 Task: Find a guest house in Shancheng, China, for 2 guests from 4th to 15th June, with a price range of ₹10,000 to ₹15,000, and free cancellation.
Action: Mouse moved to (407, 78)
Screenshot: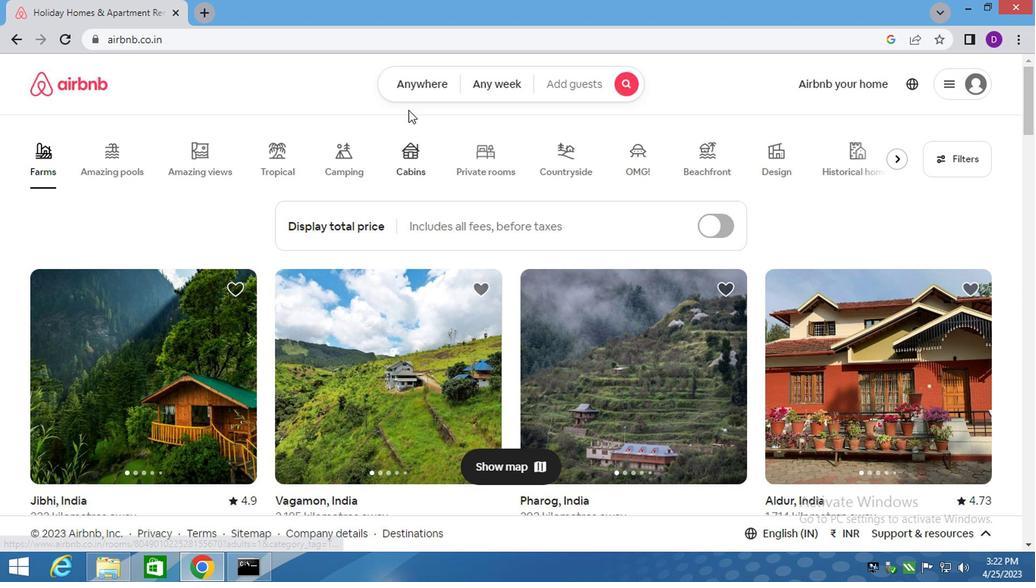 
Action: Mouse pressed left at (407, 78)
Screenshot: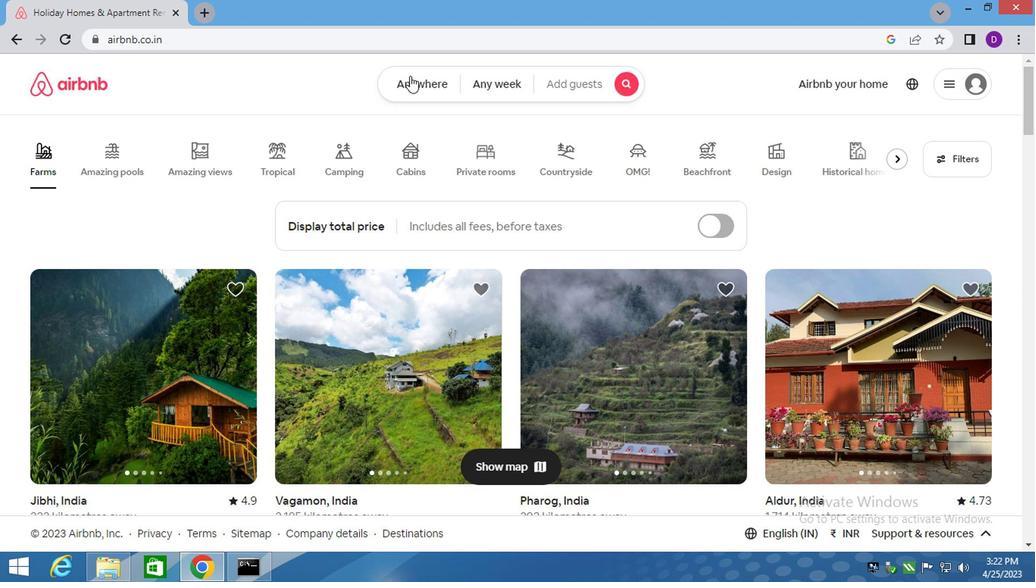 
Action: Mouse moved to (263, 149)
Screenshot: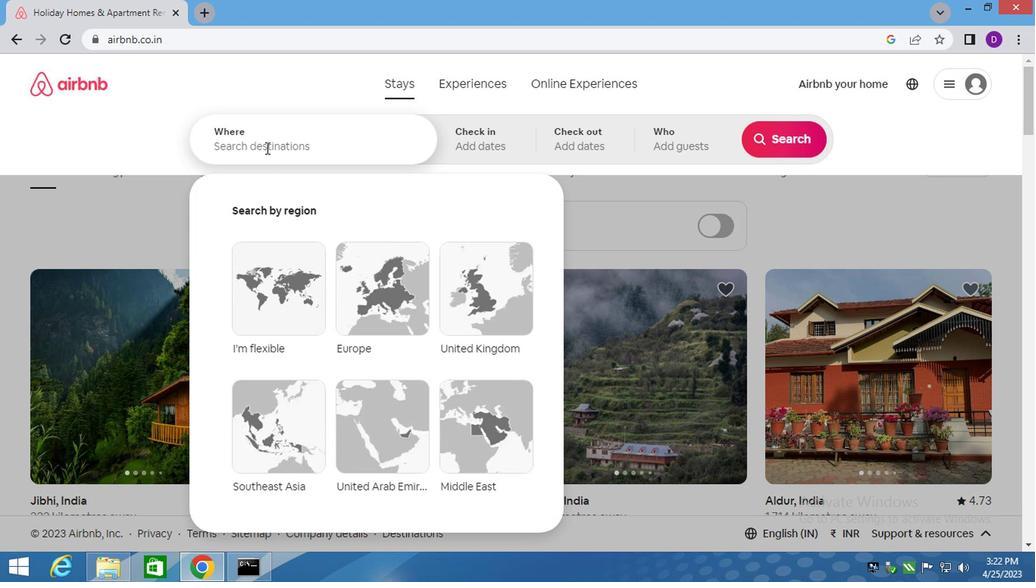
Action: Mouse pressed left at (263, 149)
Screenshot: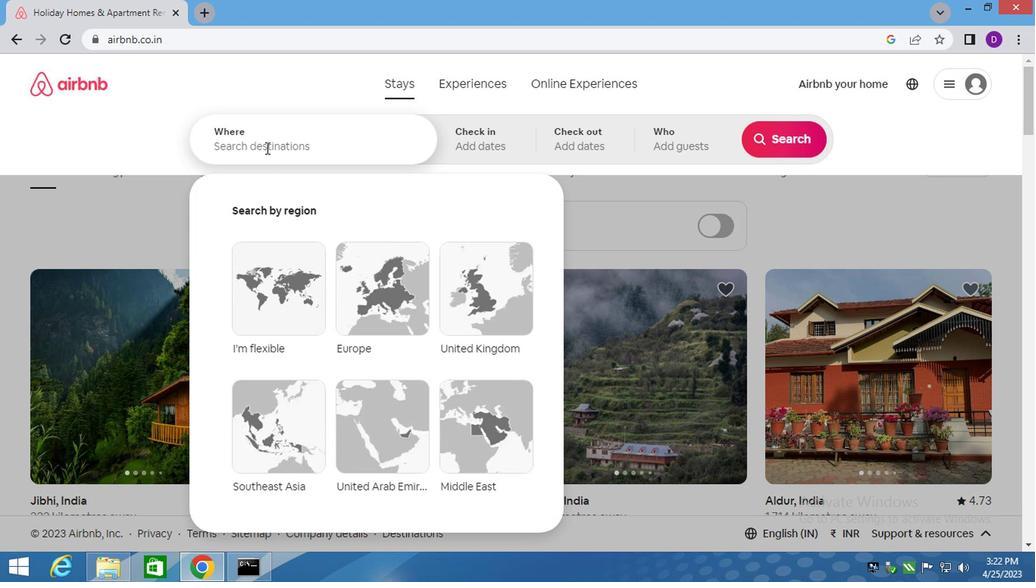 
Action: Mouse moved to (236, 151)
Screenshot: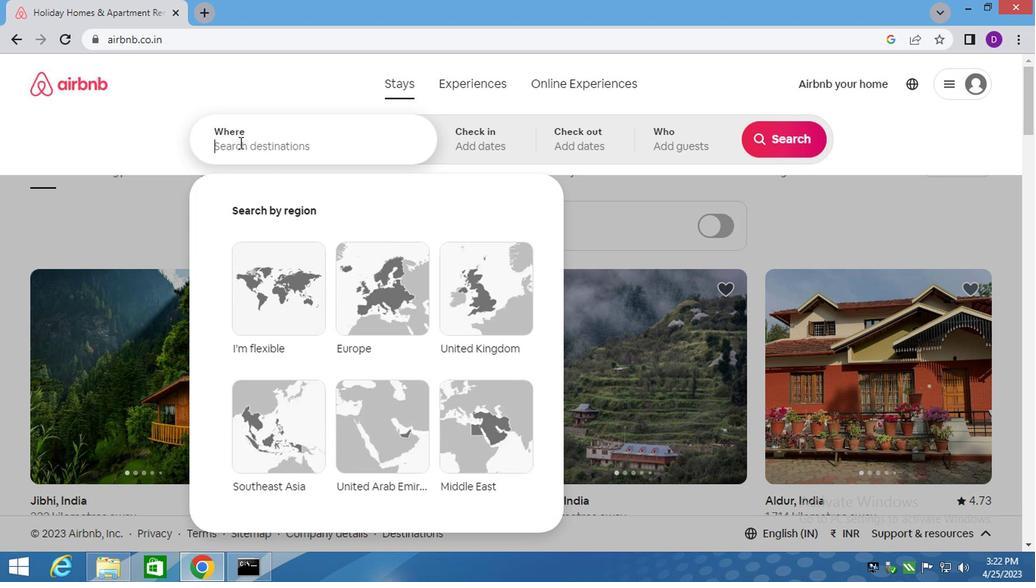 
Action: Key pressed <Key.shift>SHANCHENG,<Key.space><Key.shift>CHINA<Key.enter>
Screenshot: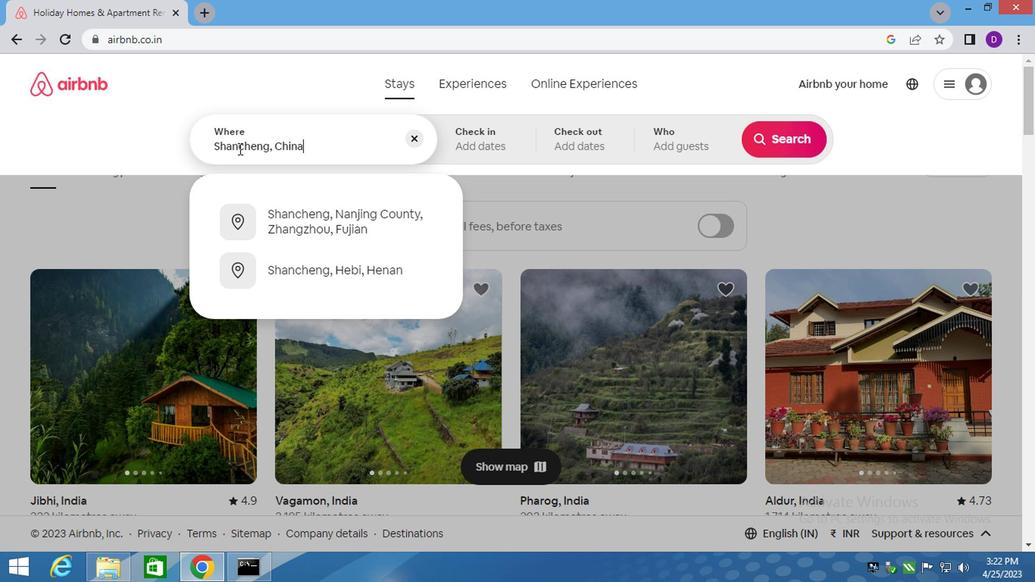 
Action: Mouse moved to (768, 273)
Screenshot: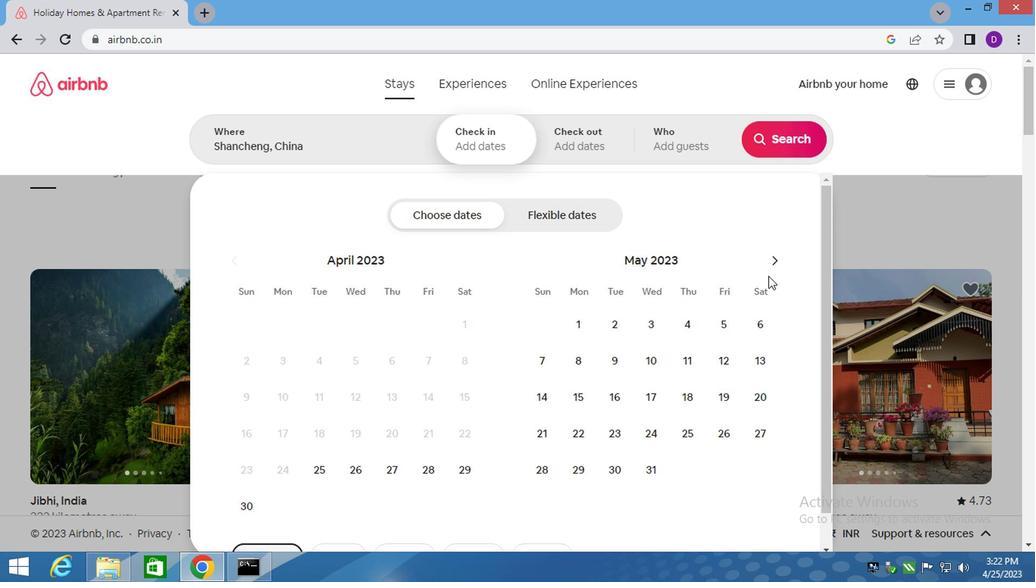 
Action: Mouse pressed left at (768, 273)
Screenshot: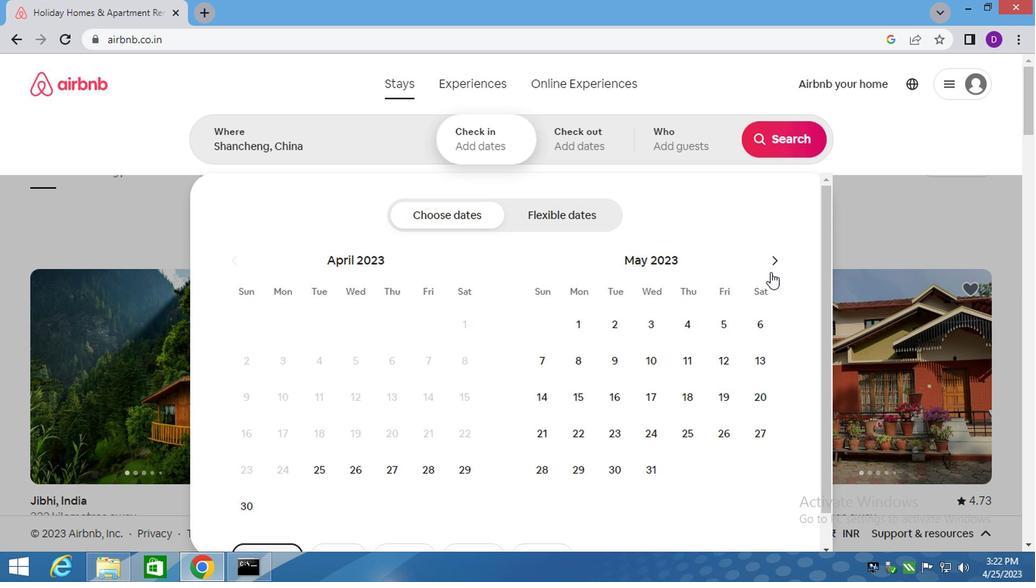 
Action: Mouse moved to (771, 264)
Screenshot: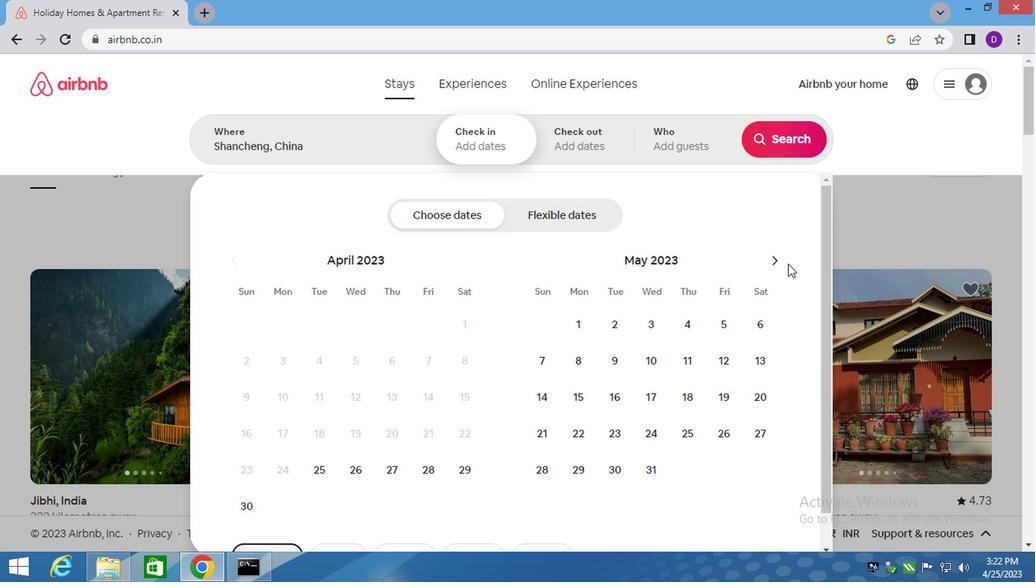 
Action: Mouse pressed left at (771, 264)
Screenshot: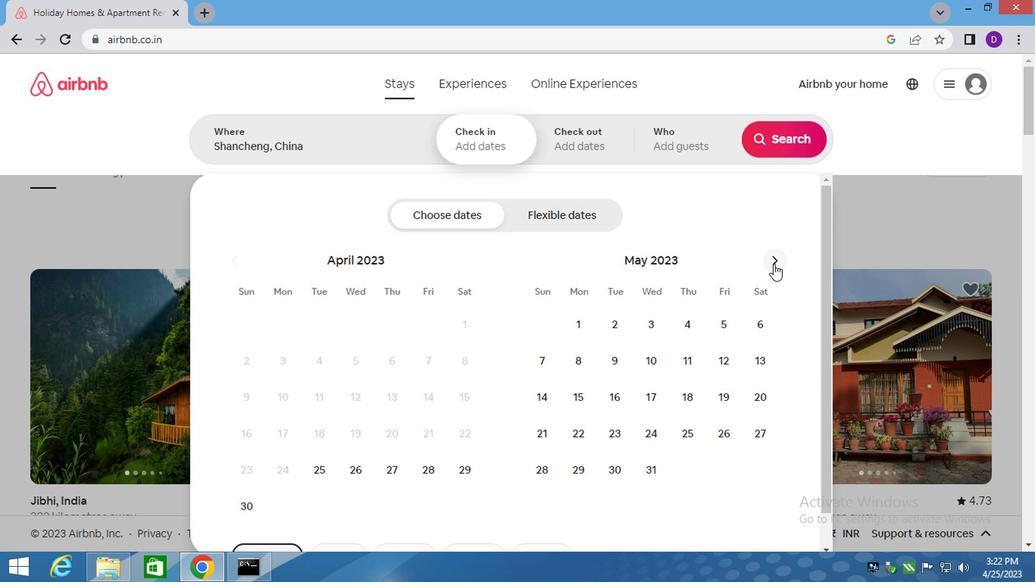 
Action: Mouse moved to (544, 362)
Screenshot: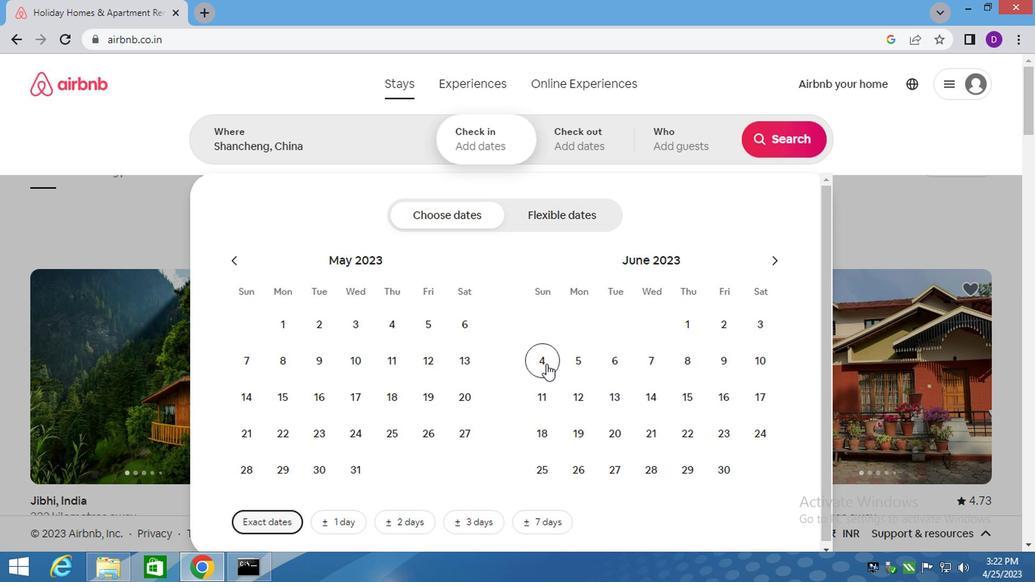 
Action: Mouse pressed left at (544, 362)
Screenshot: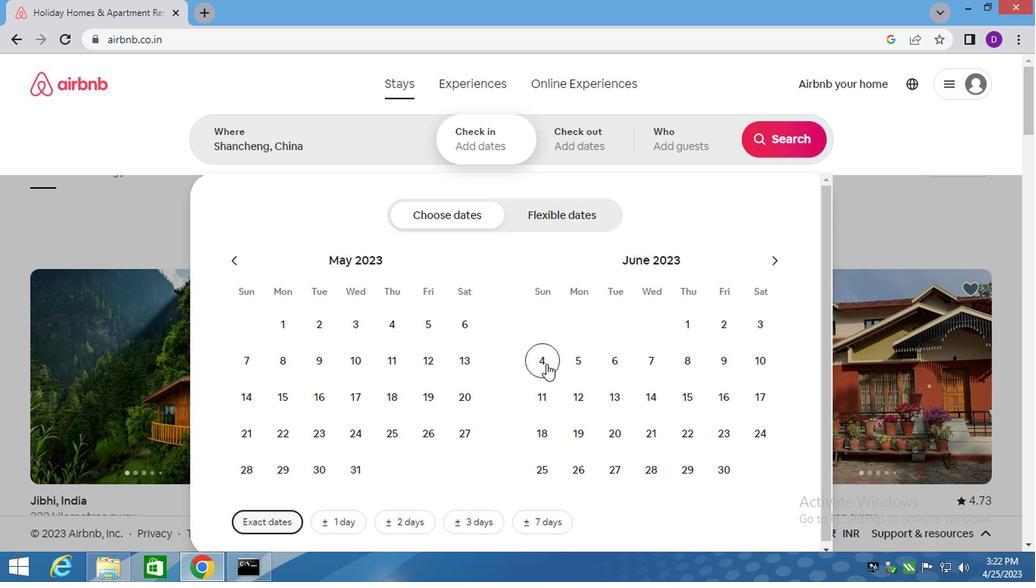 
Action: Mouse moved to (679, 391)
Screenshot: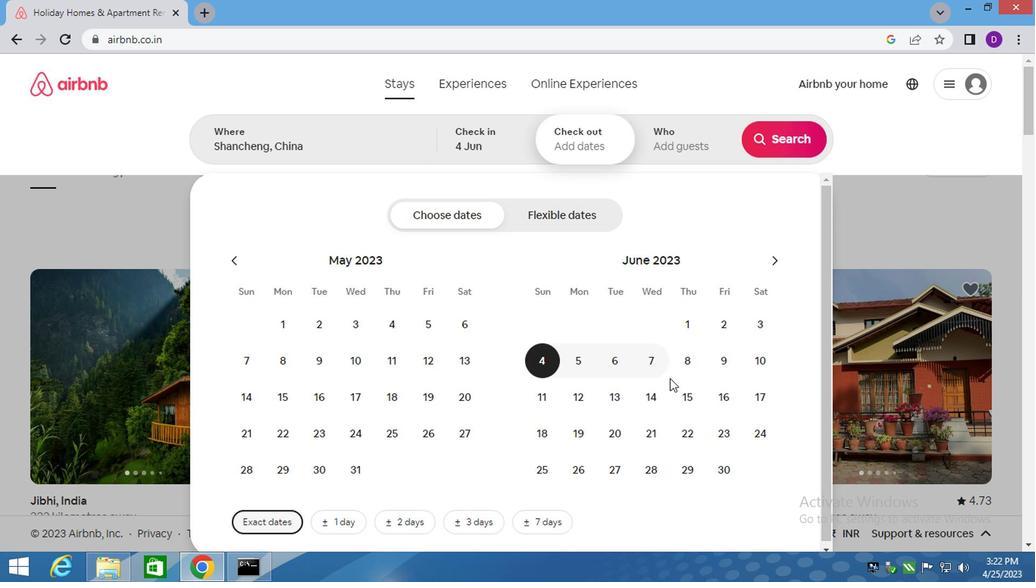
Action: Mouse pressed left at (679, 391)
Screenshot: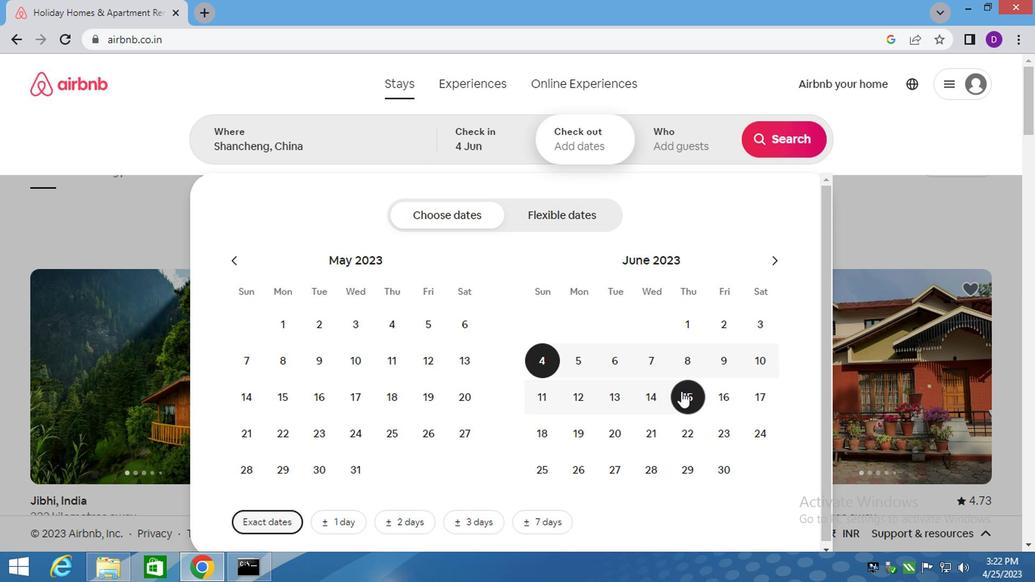 
Action: Mouse moved to (664, 154)
Screenshot: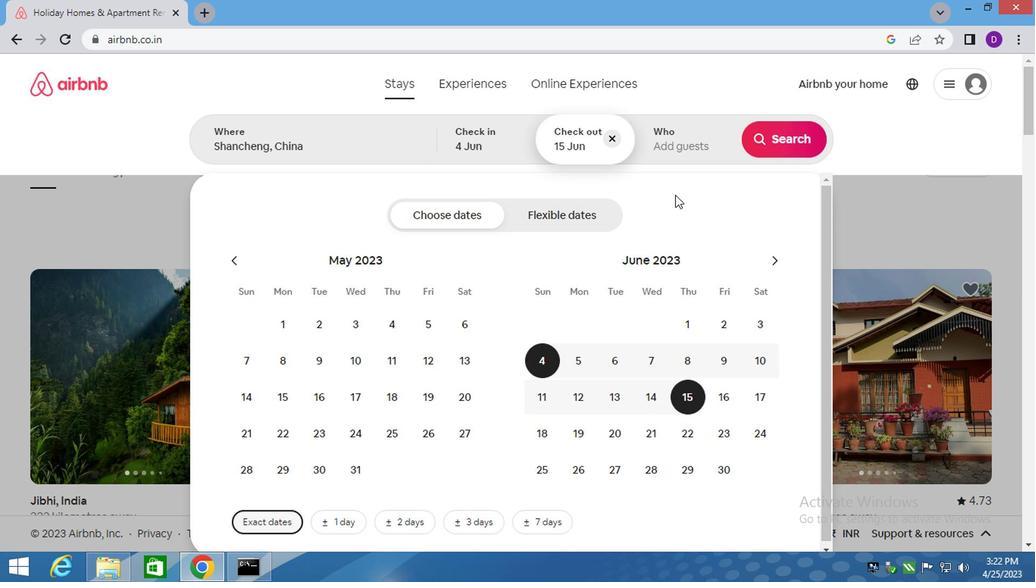 
Action: Mouse pressed left at (664, 154)
Screenshot: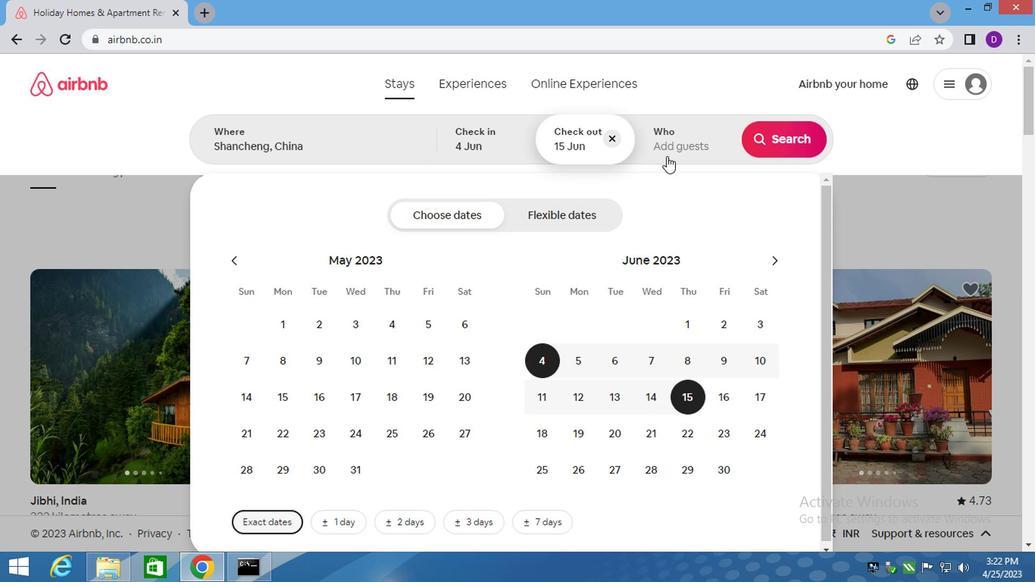 
Action: Mouse moved to (794, 221)
Screenshot: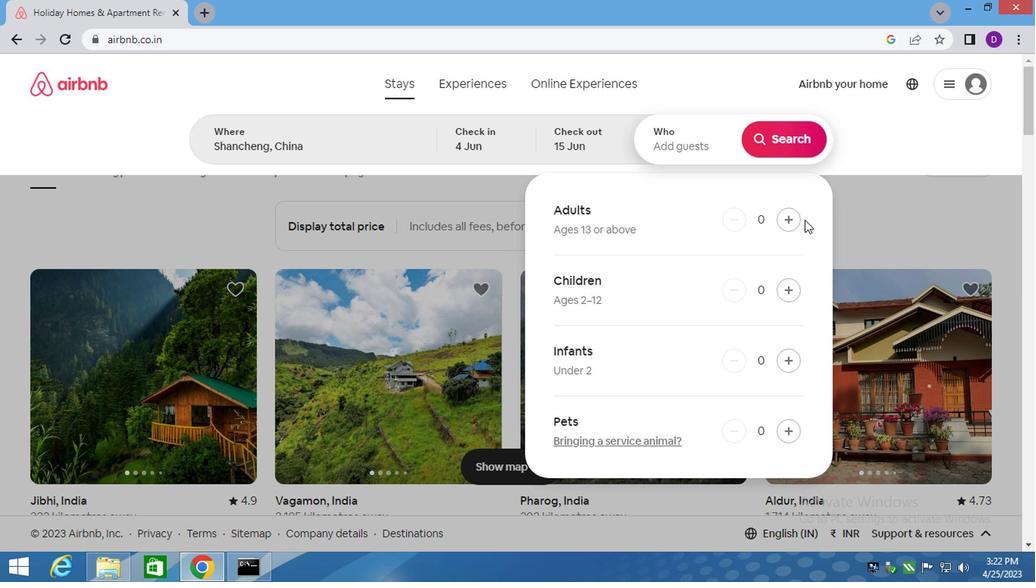 
Action: Mouse pressed left at (794, 221)
Screenshot: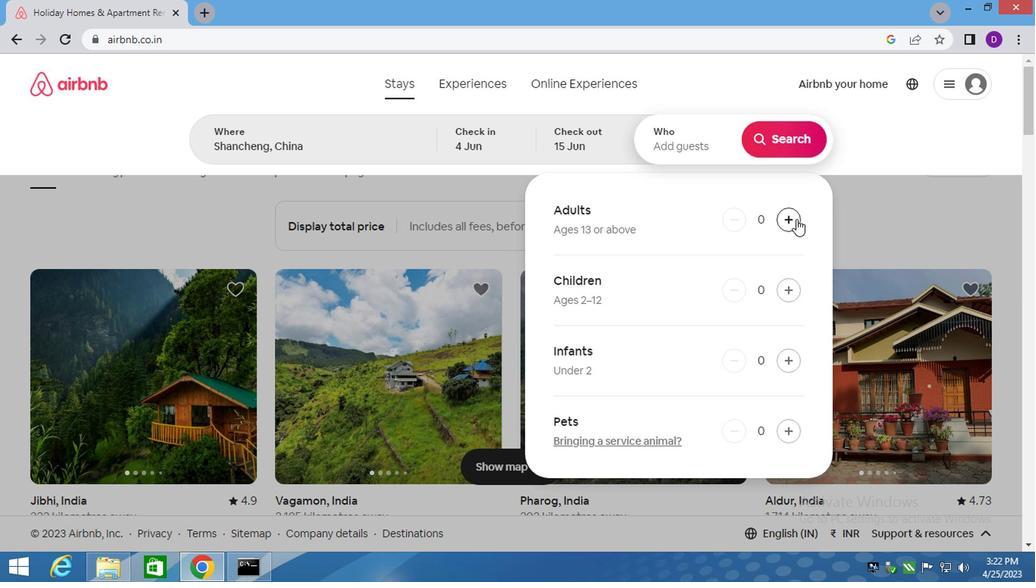 
Action: Mouse pressed left at (794, 221)
Screenshot: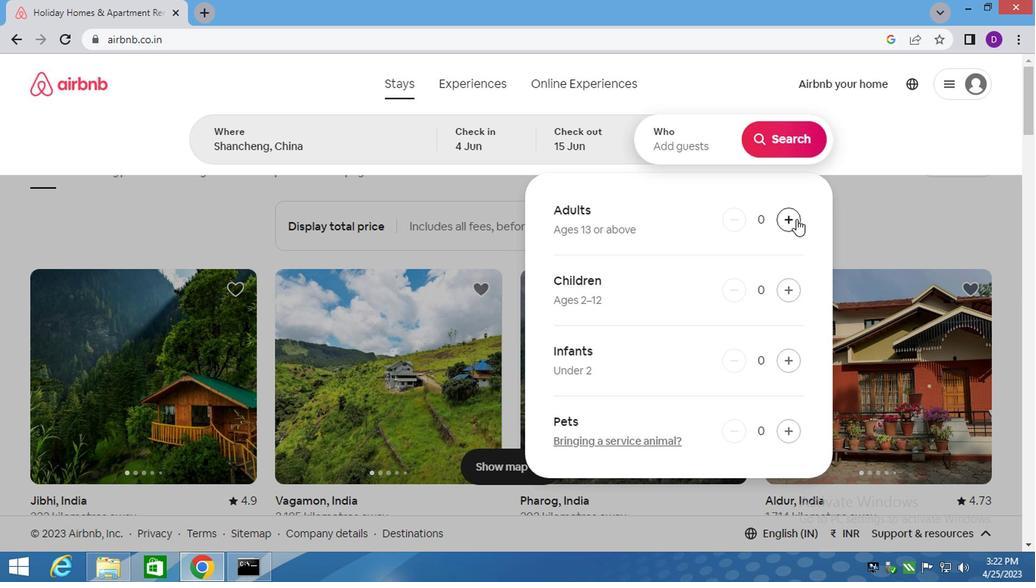 
Action: Mouse moved to (782, 145)
Screenshot: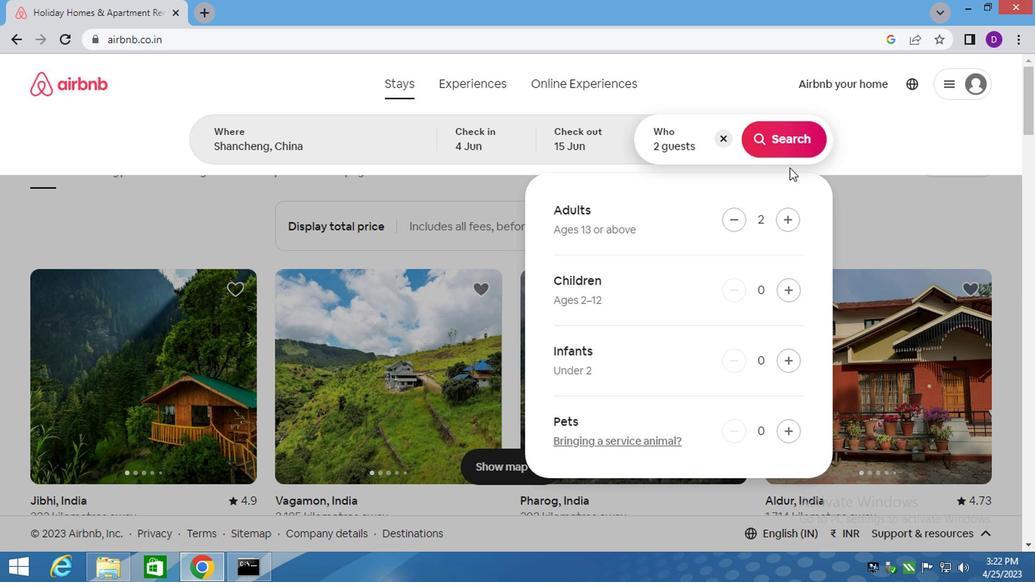 
Action: Mouse pressed left at (782, 145)
Screenshot: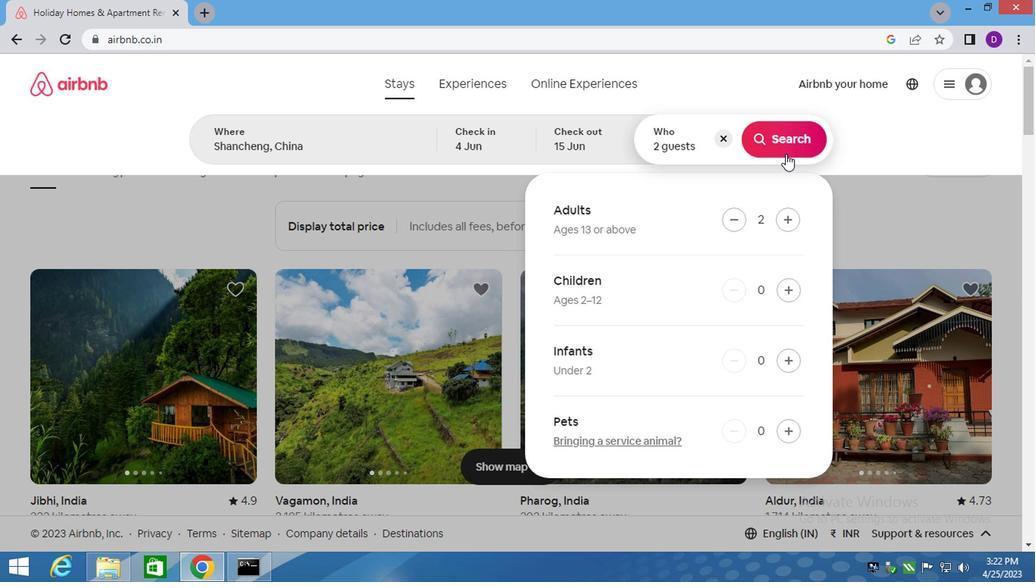 
Action: Mouse moved to (952, 143)
Screenshot: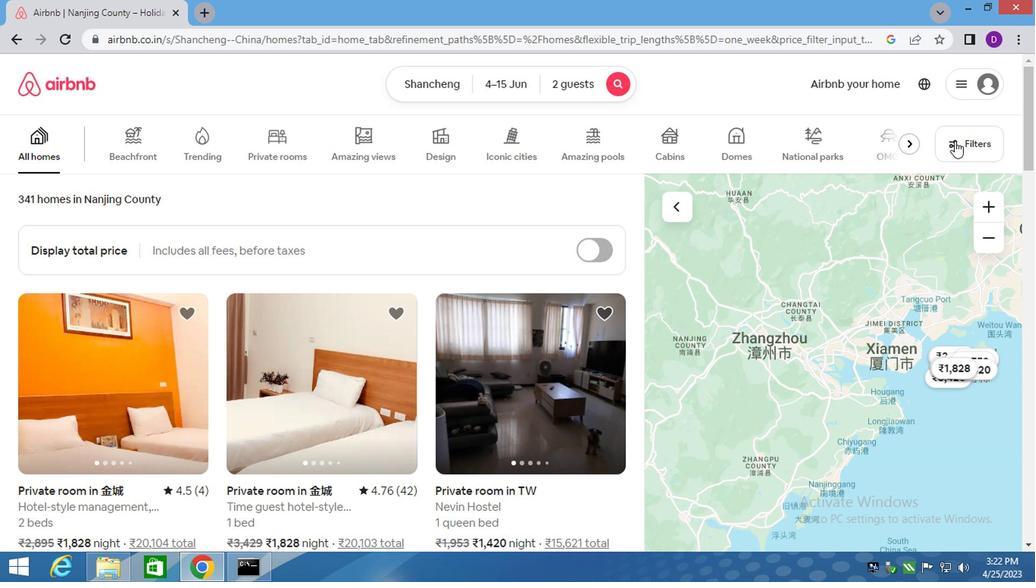 
Action: Mouse pressed left at (952, 143)
Screenshot: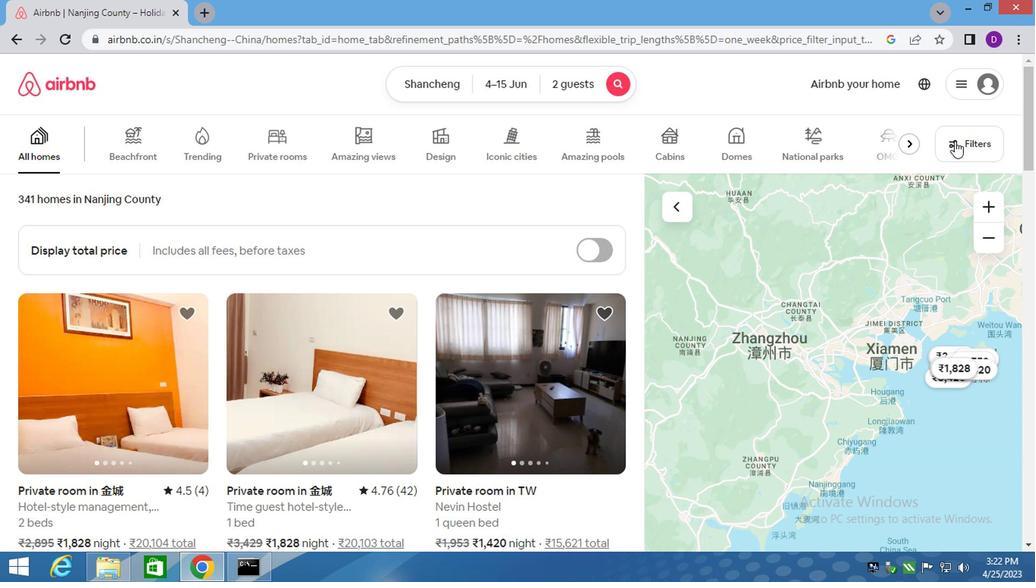 
Action: Mouse moved to (333, 342)
Screenshot: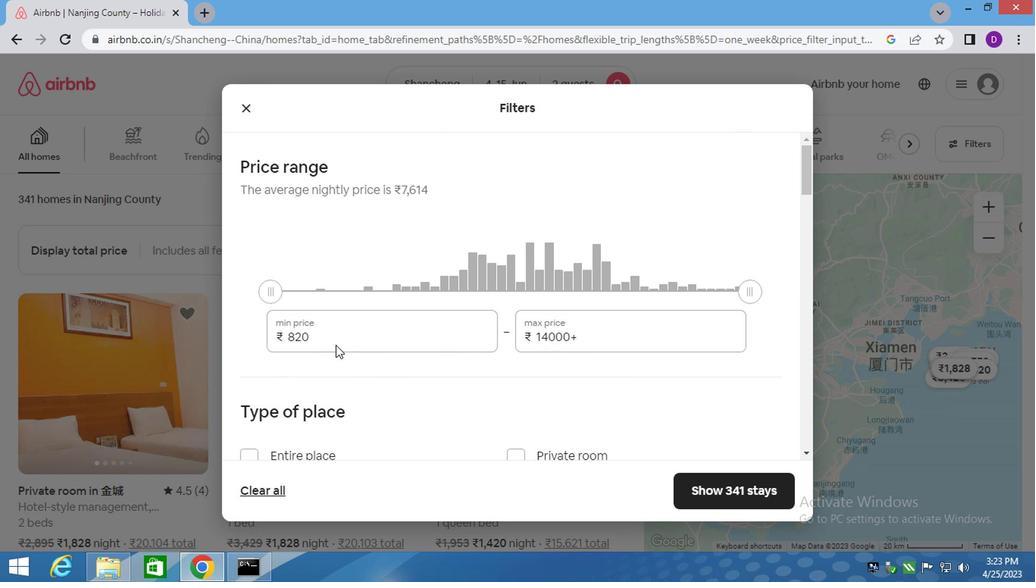 
Action: Mouse pressed left at (333, 342)
Screenshot: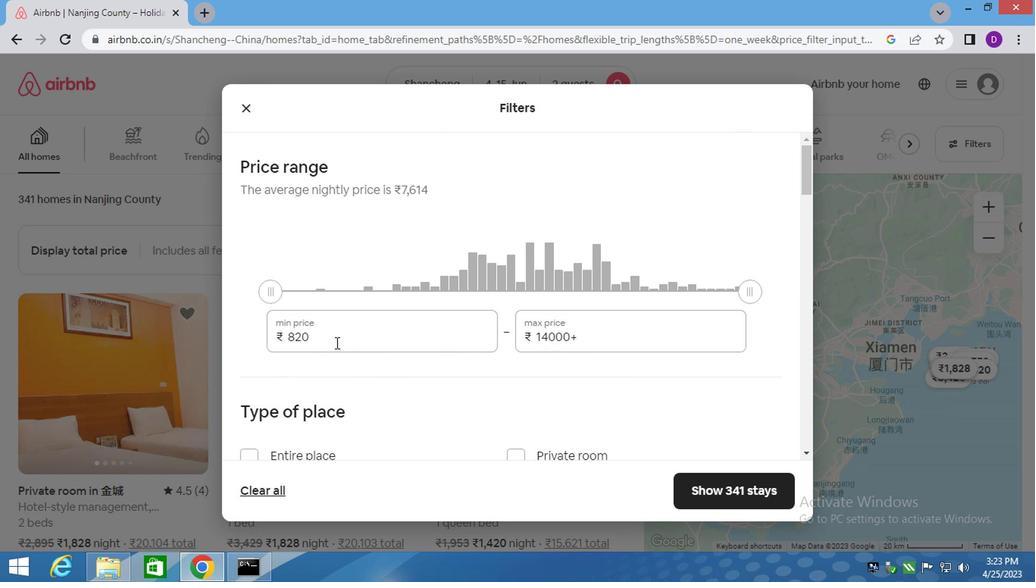 
Action: Mouse pressed left at (333, 342)
Screenshot: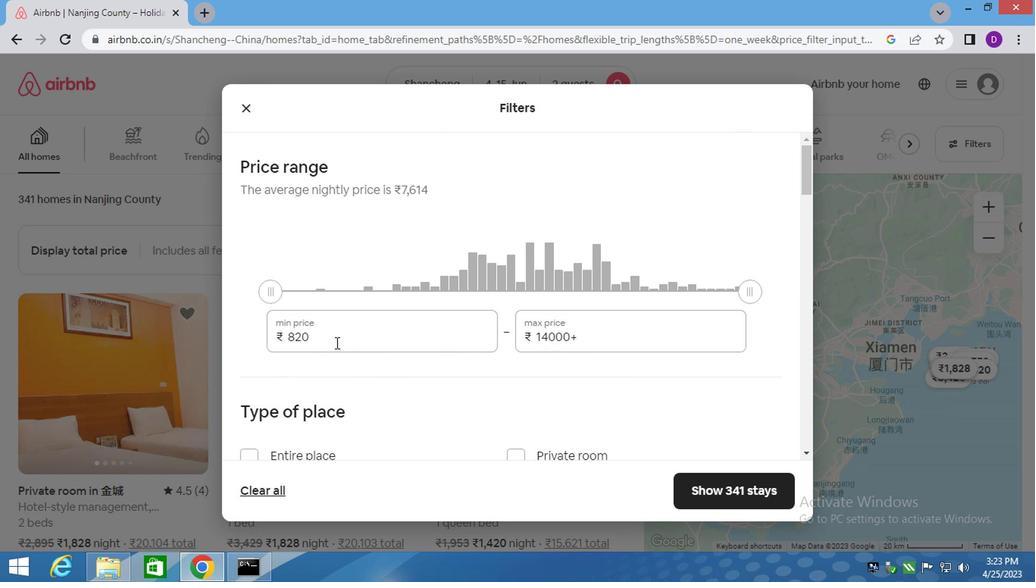 
Action: Key pressed 10000<Key.tab>15000
Screenshot: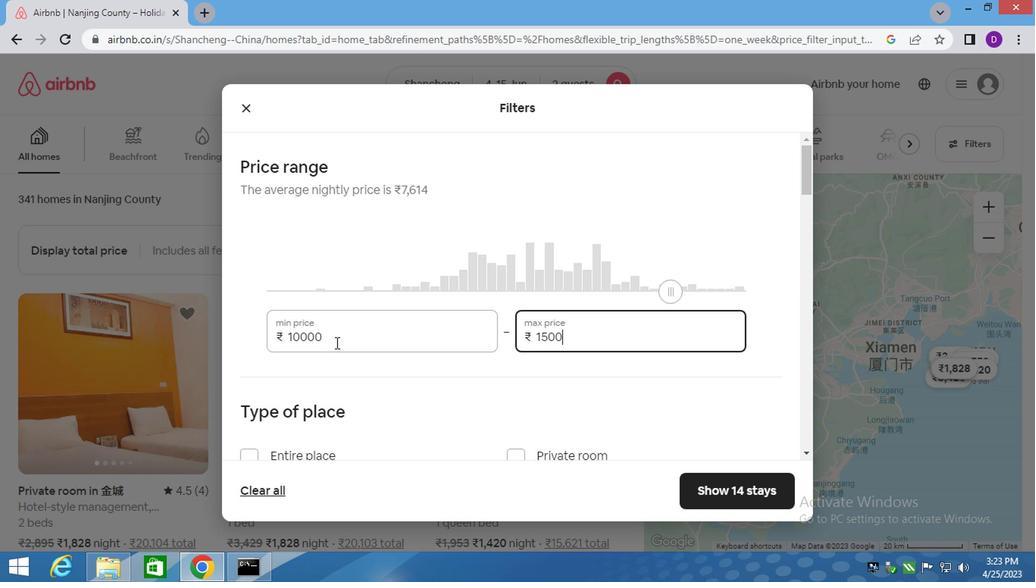 
Action: Mouse moved to (297, 362)
Screenshot: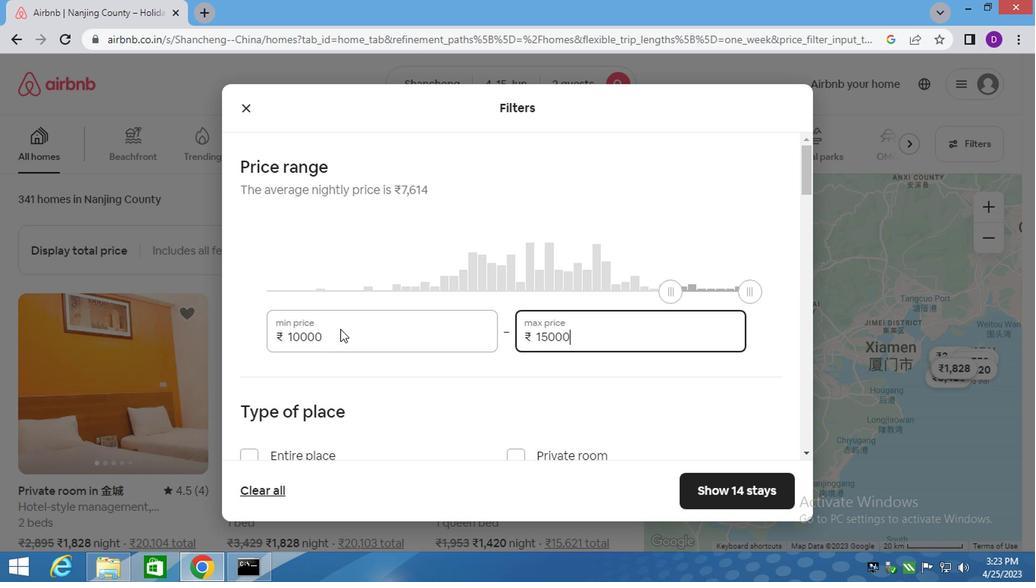 
Action: Mouse scrolled (297, 362) with delta (0, 0)
Screenshot: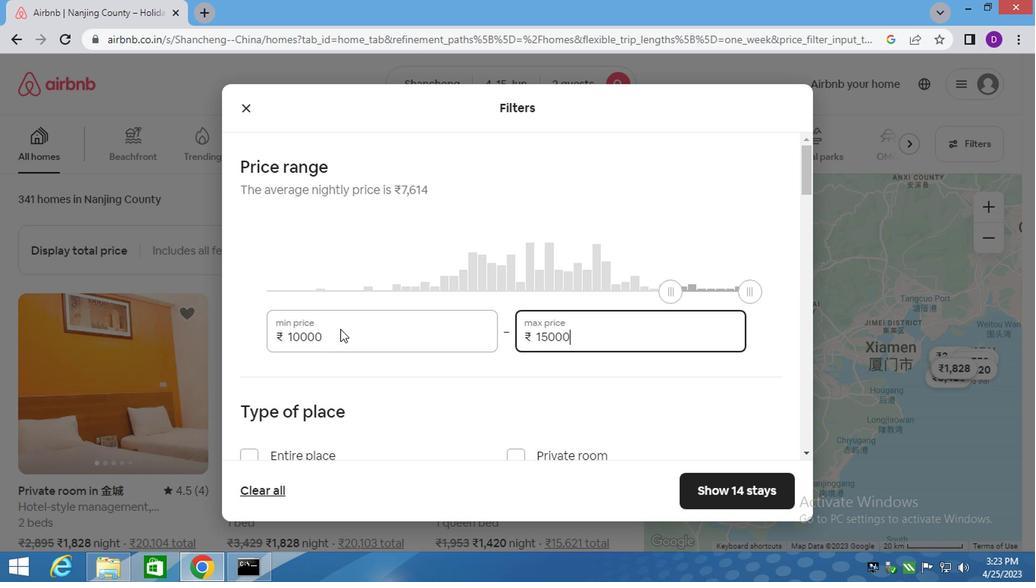 
Action: Mouse moved to (280, 376)
Screenshot: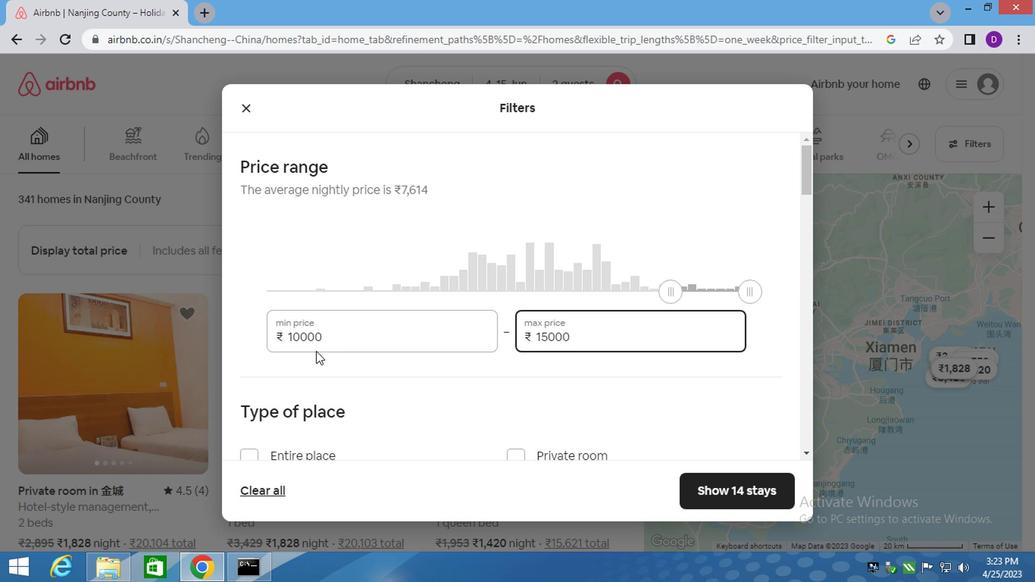 
Action: Mouse scrolled (282, 374) with delta (0, 0)
Screenshot: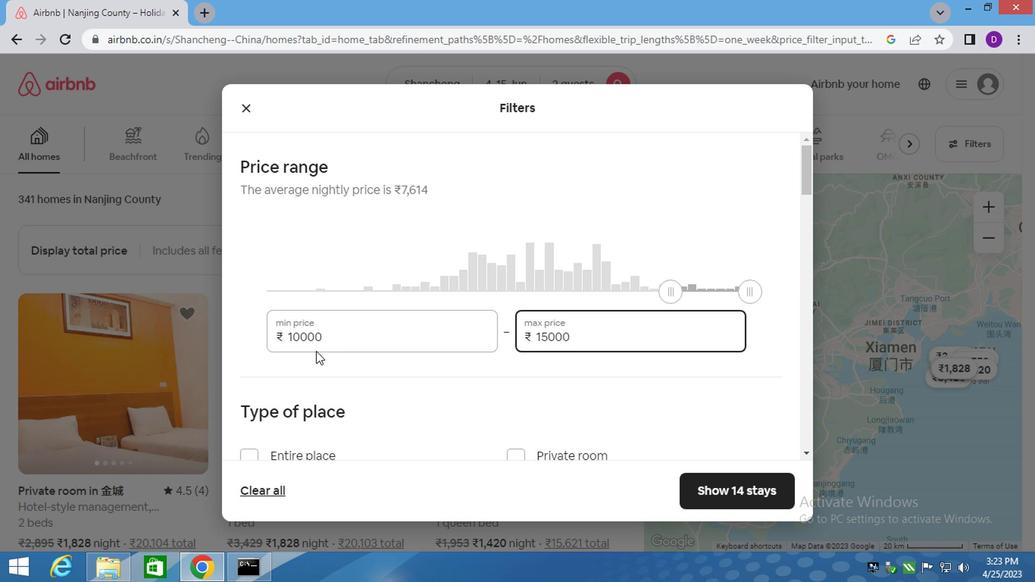 
Action: Mouse moved to (250, 313)
Screenshot: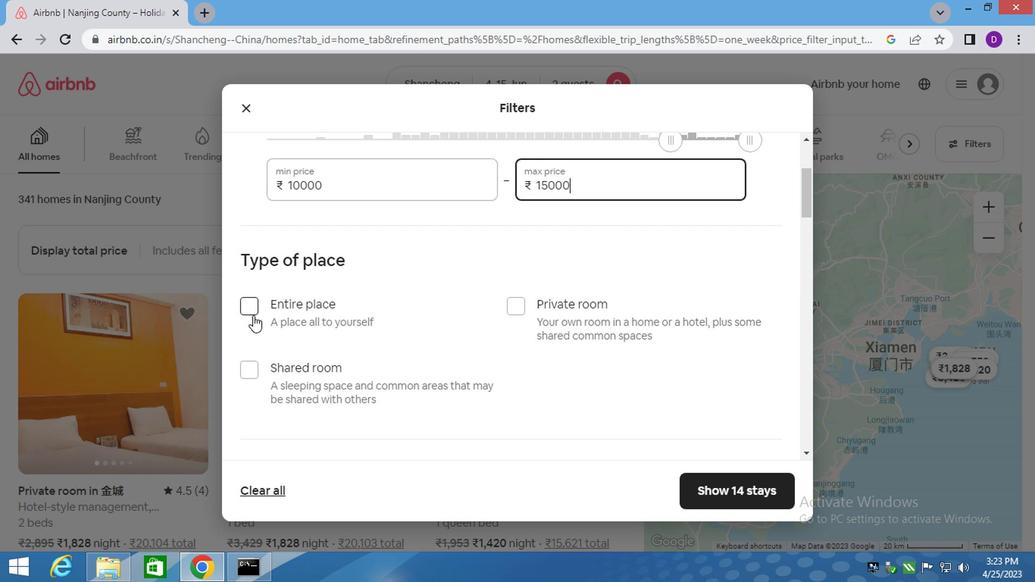
Action: Mouse pressed left at (250, 313)
Screenshot: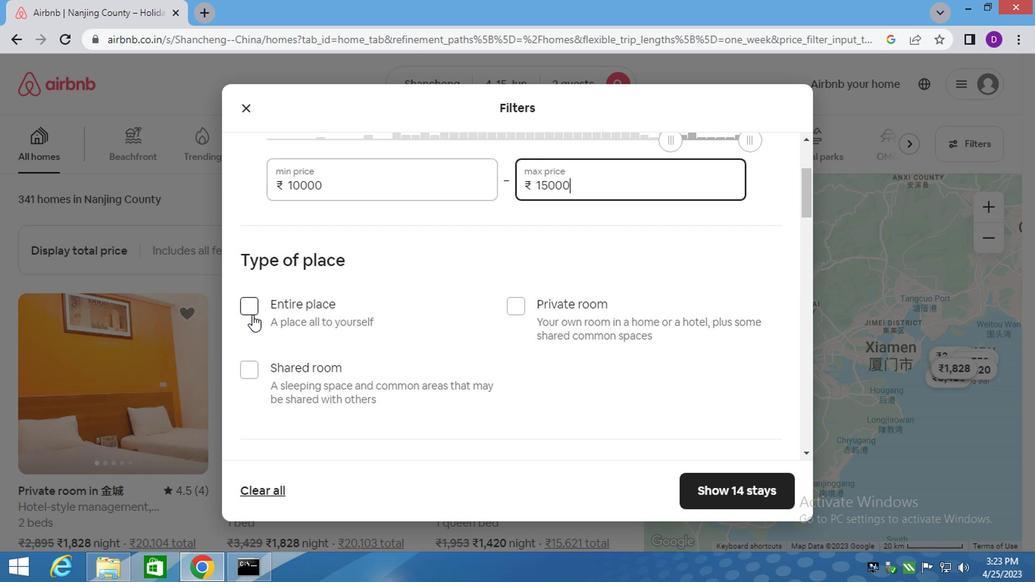 
Action: Mouse moved to (409, 390)
Screenshot: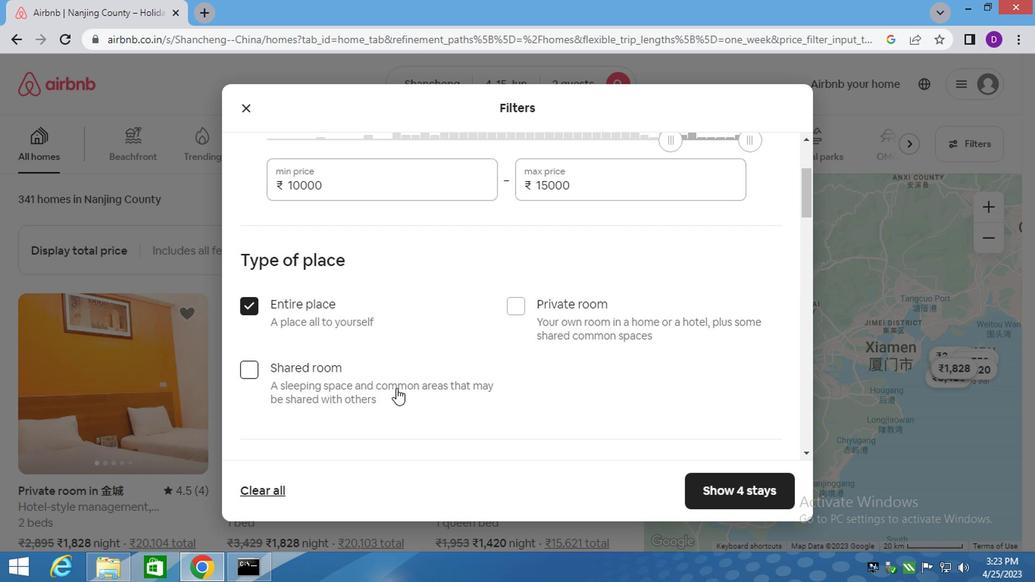 
Action: Mouse scrolled (409, 389) with delta (0, -1)
Screenshot: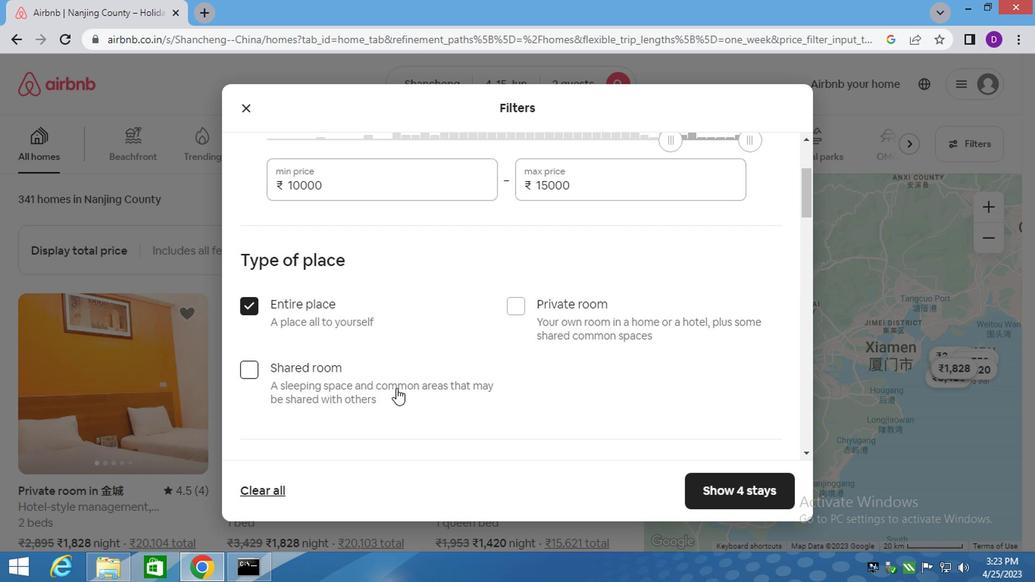 
Action: Mouse moved to (413, 393)
Screenshot: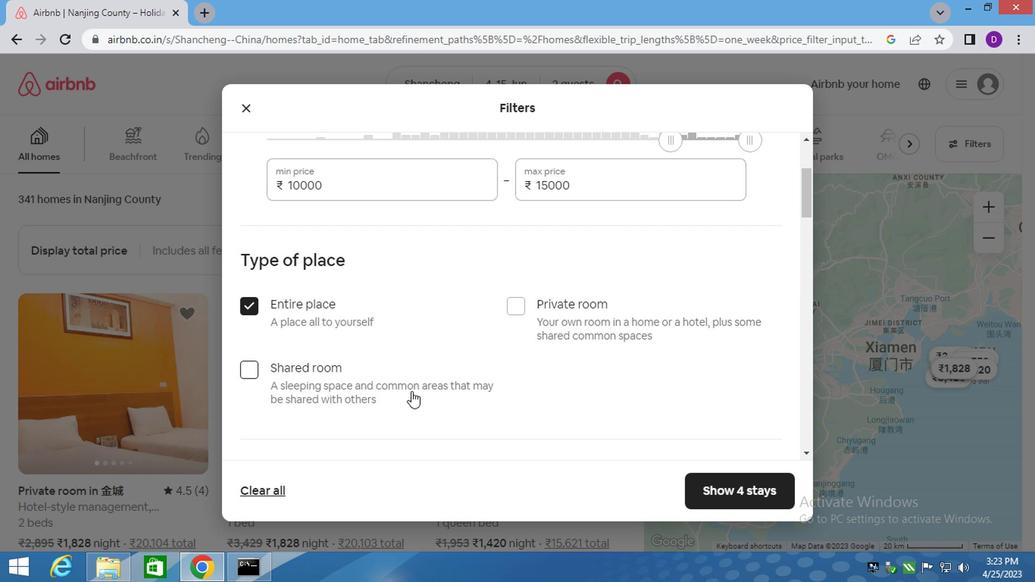 
Action: Mouse scrolled (413, 391) with delta (0, -1)
Screenshot: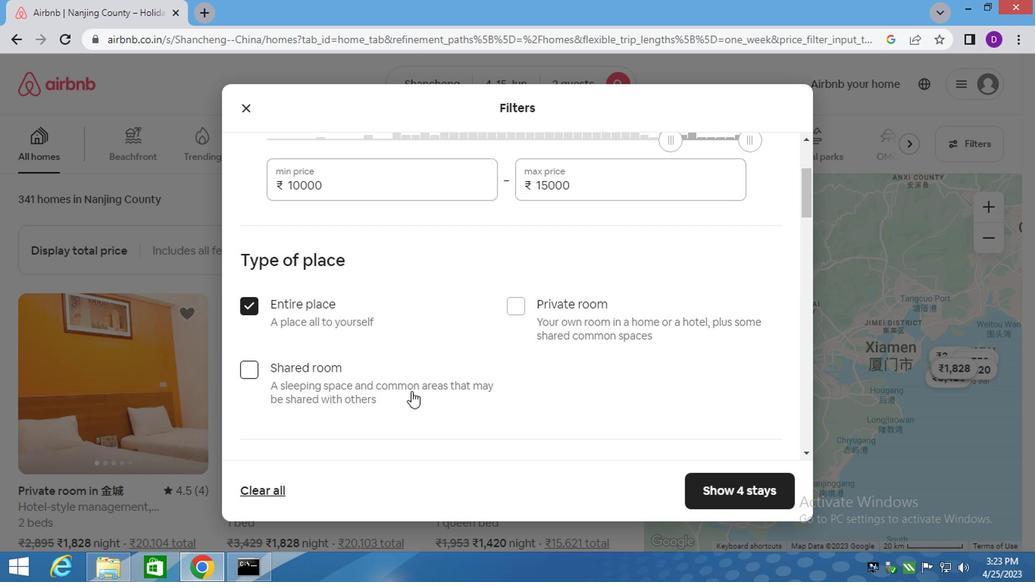 
Action: Mouse moved to (413, 393)
Screenshot: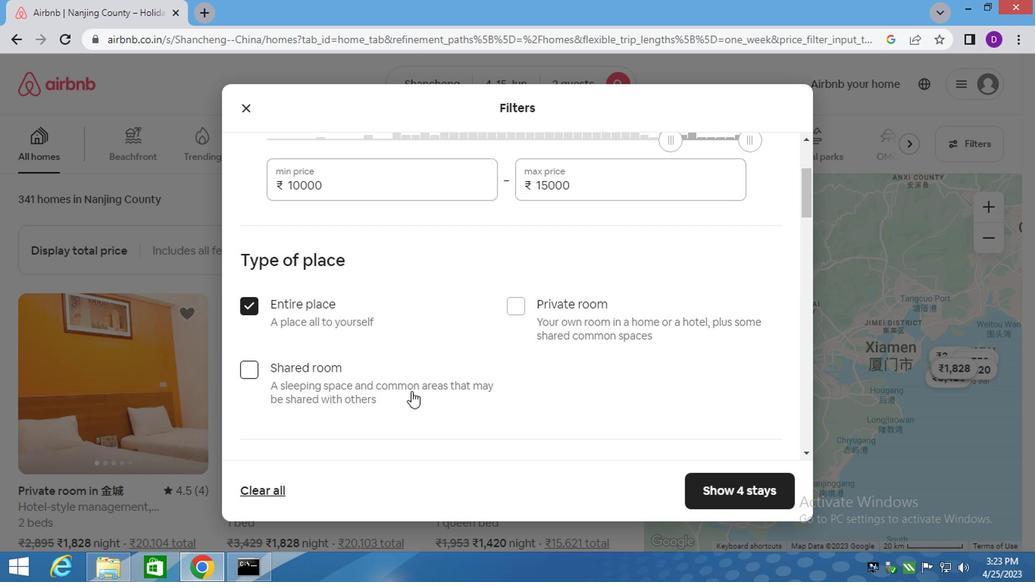 
Action: Mouse scrolled (413, 391) with delta (0, -1)
Screenshot: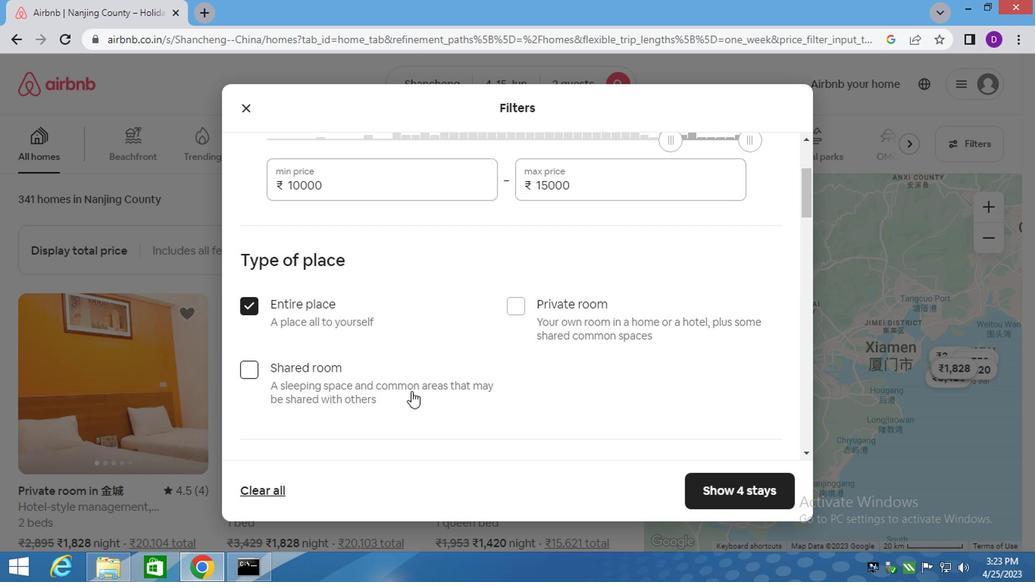 
Action: Mouse moved to (339, 388)
Screenshot: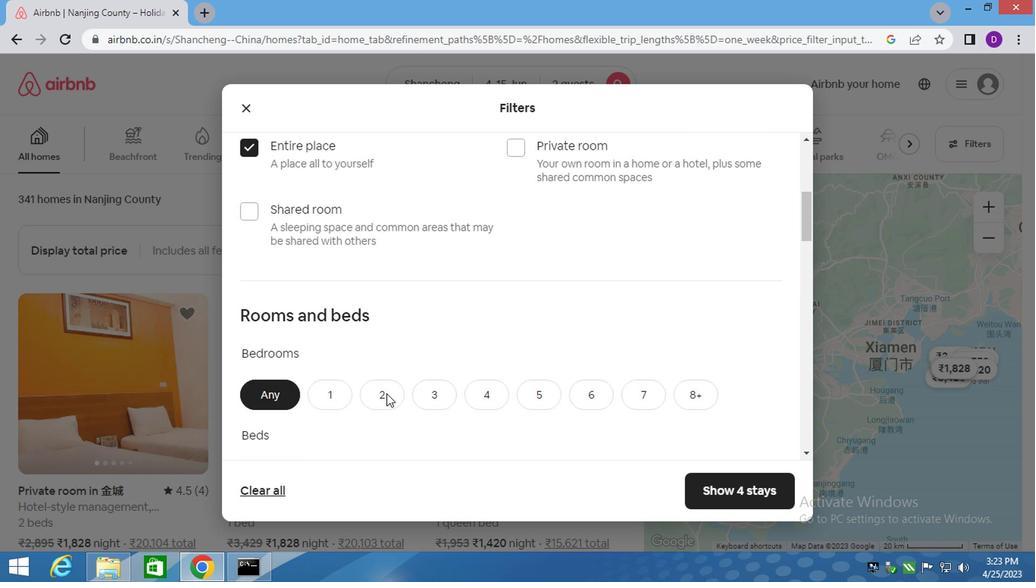 
Action: Mouse scrolled (339, 387) with delta (0, 0)
Screenshot: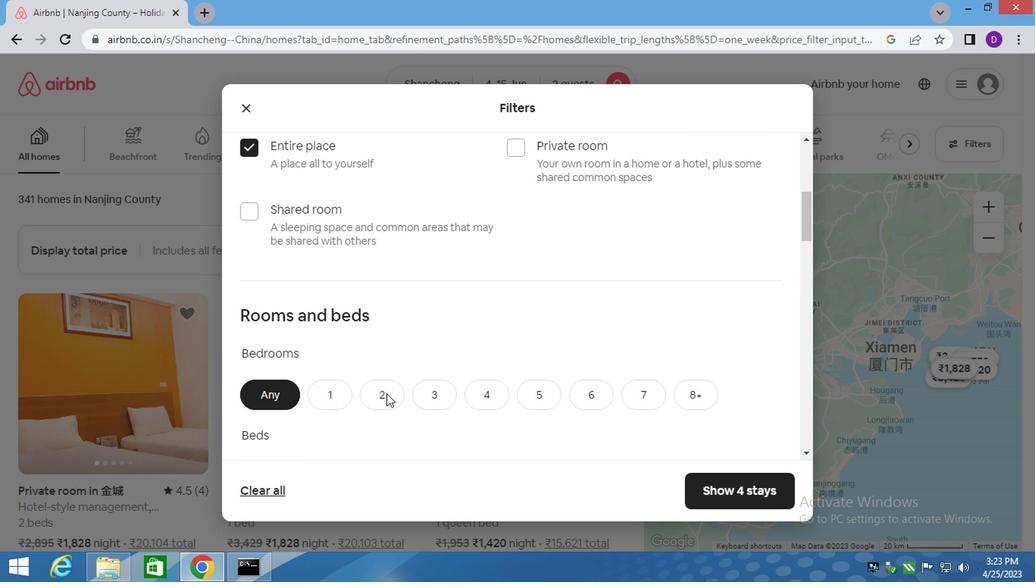 
Action: Mouse scrolled (339, 387) with delta (0, 0)
Screenshot: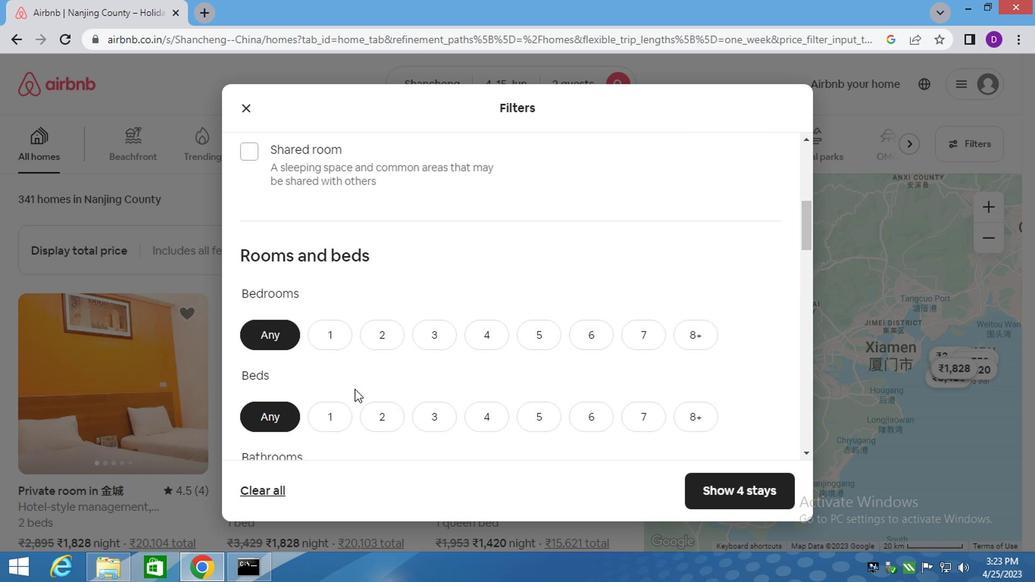 
Action: Mouse moved to (332, 182)
Screenshot: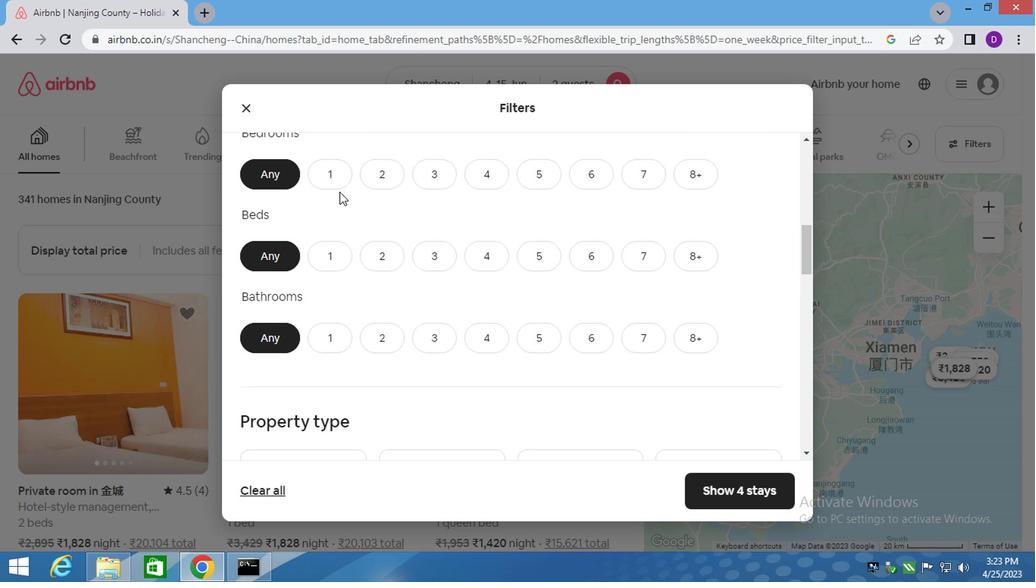 
Action: Mouse pressed left at (332, 182)
Screenshot: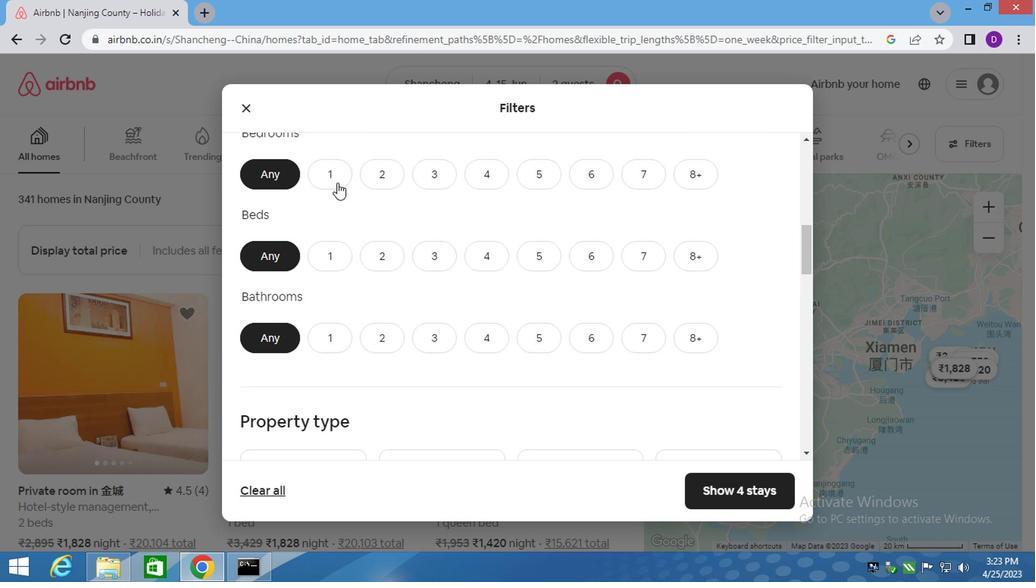 
Action: Mouse moved to (328, 264)
Screenshot: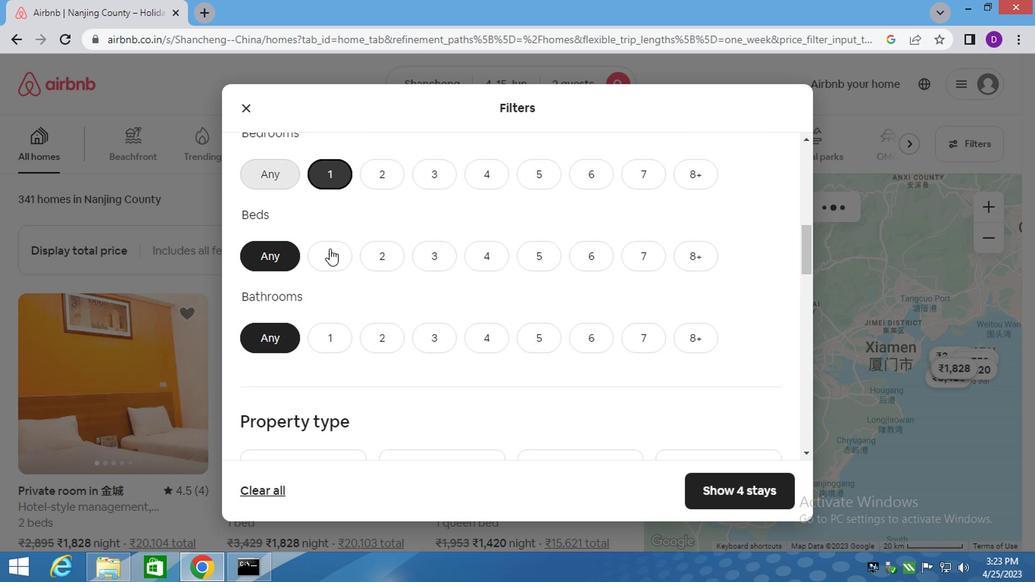 
Action: Mouse pressed left at (328, 264)
Screenshot: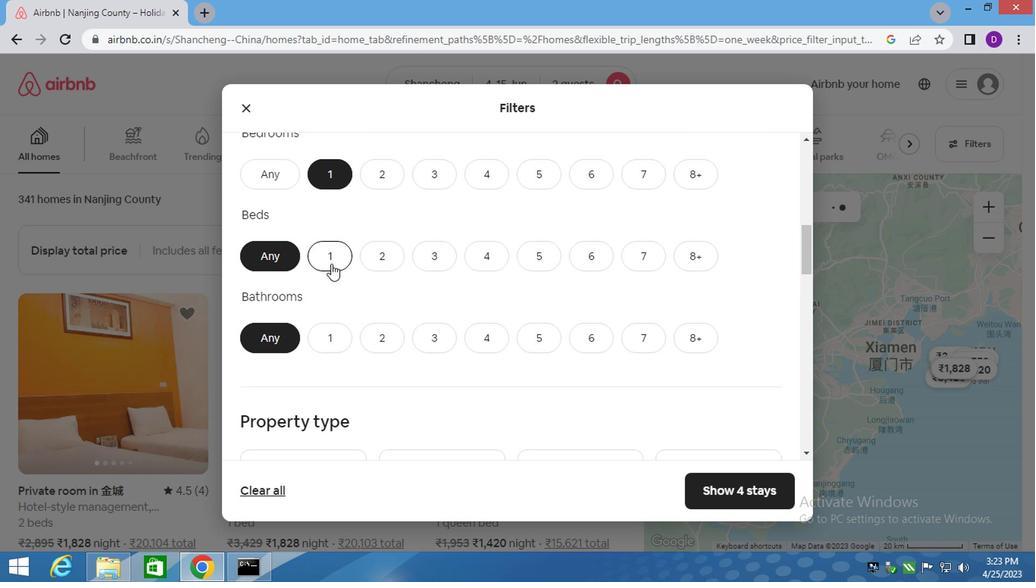 
Action: Mouse moved to (331, 331)
Screenshot: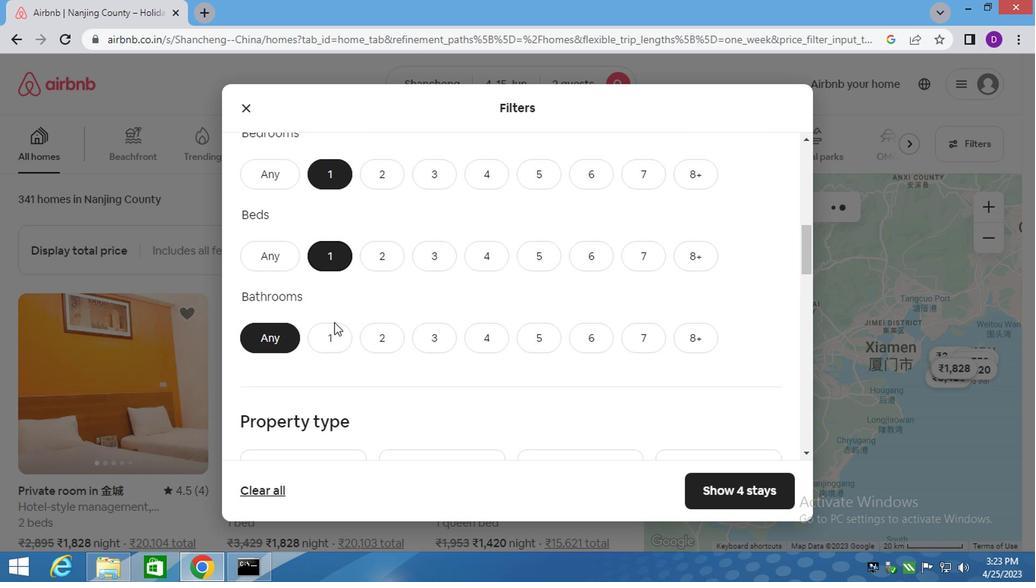 
Action: Mouse pressed left at (331, 331)
Screenshot: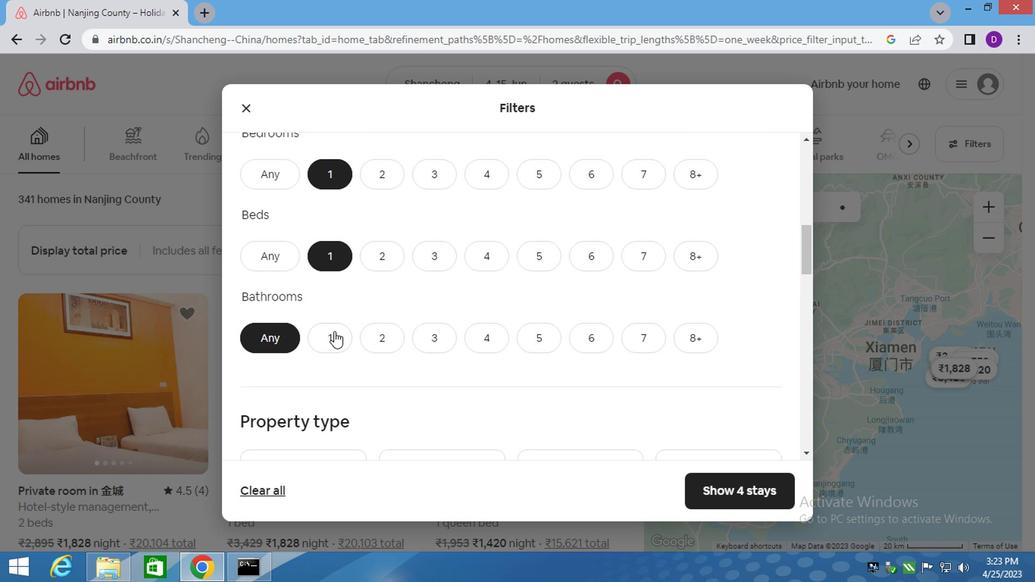 
Action: Mouse moved to (345, 333)
Screenshot: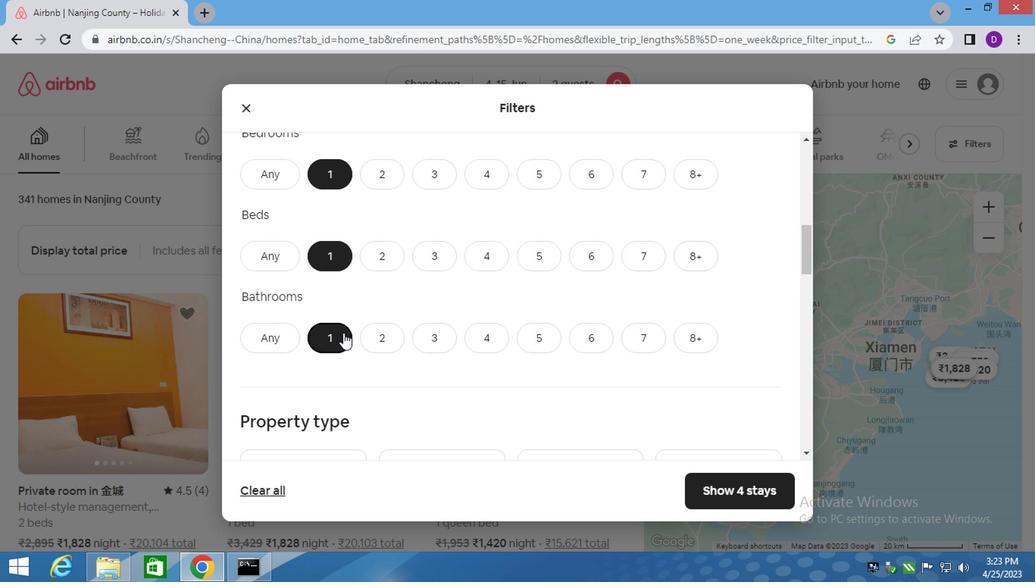 
Action: Mouse scrolled (345, 332) with delta (0, -1)
Screenshot: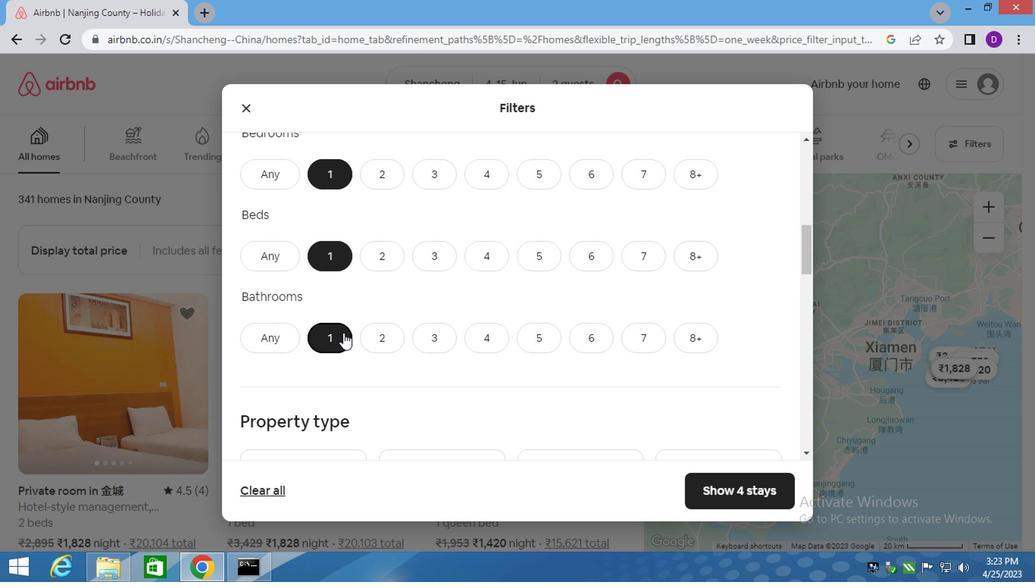 
Action: Mouse scrolled (345, 332) with delta (0, -1)
Screenshot: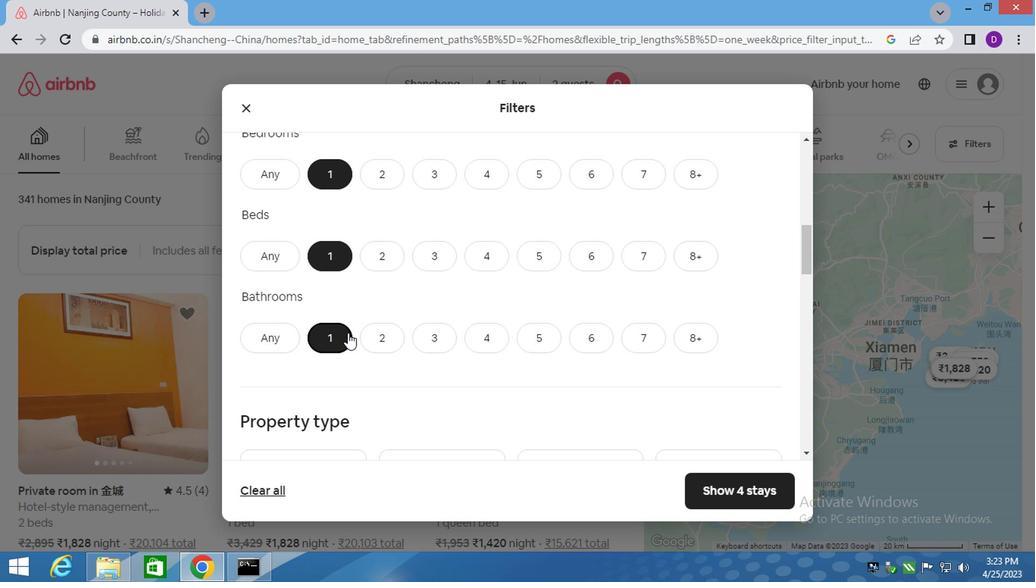 
Action: Mouse moved to (362, 344)
Screenshot: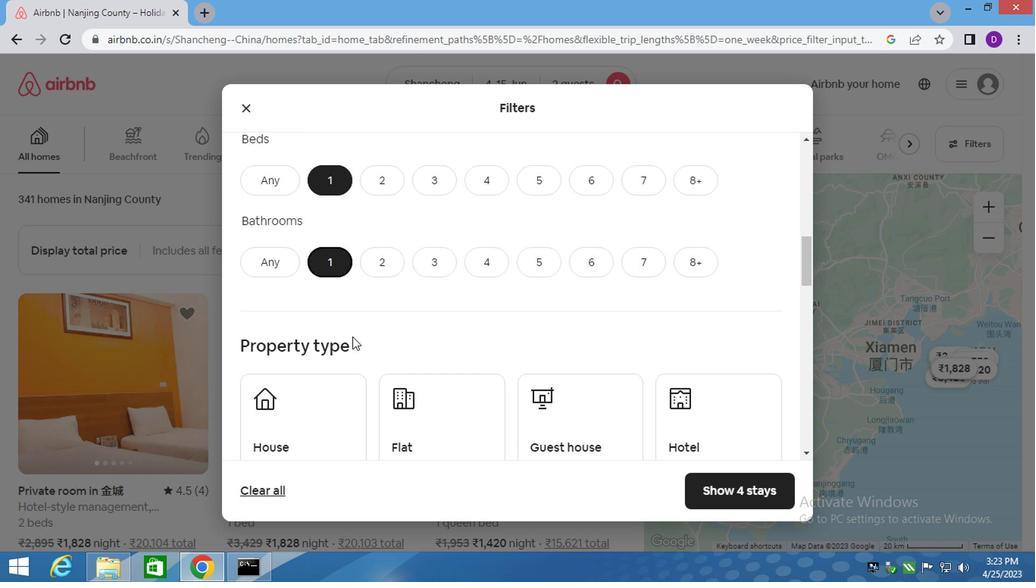
Action: Mouse scrolled (354, 339) with delta (0, -1)
Screenshot: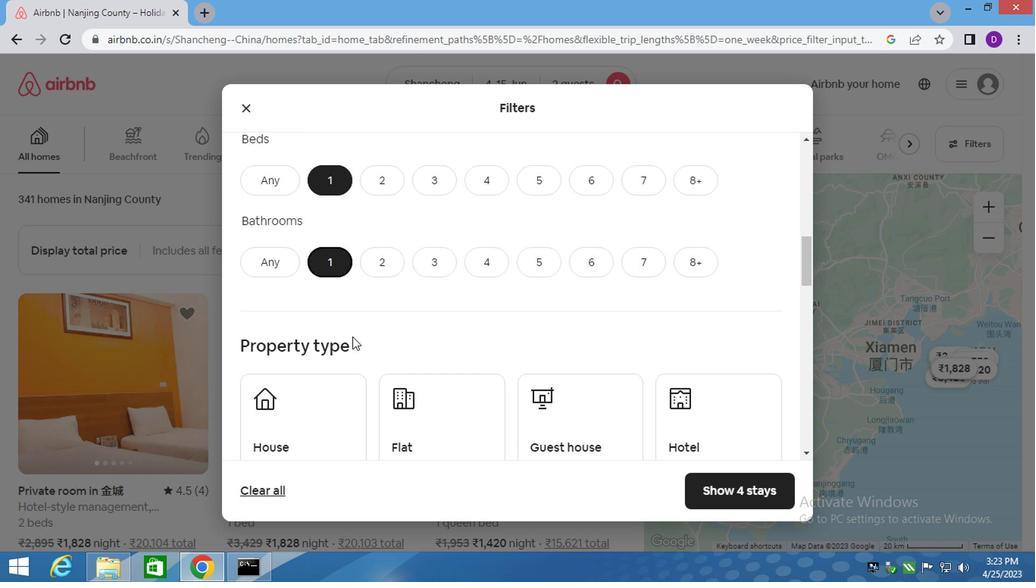 
Action: Mouse moved to (305, 290)
Screenshot: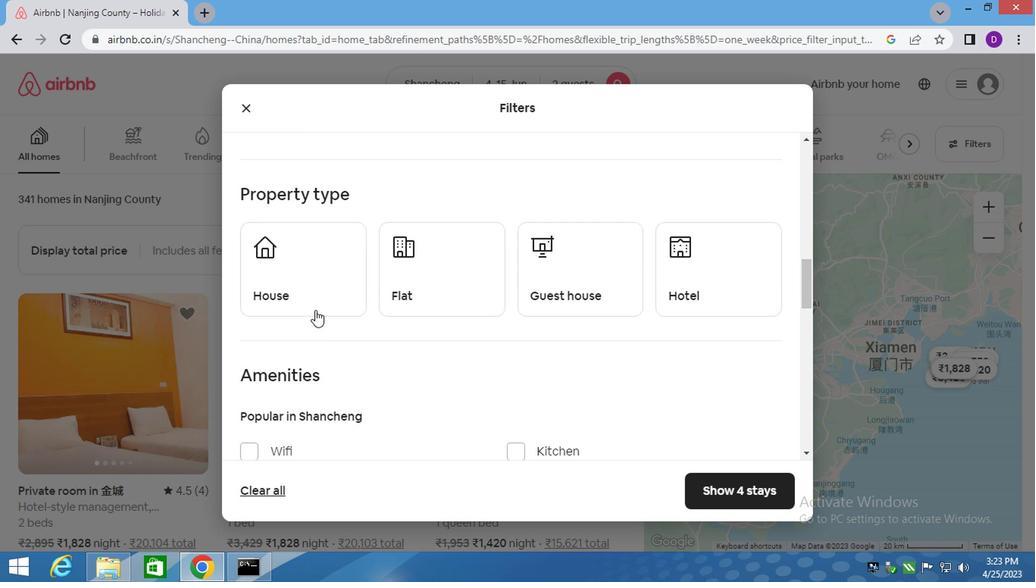 
Action: Mouse pressed left at (305, 290)
Screenshot: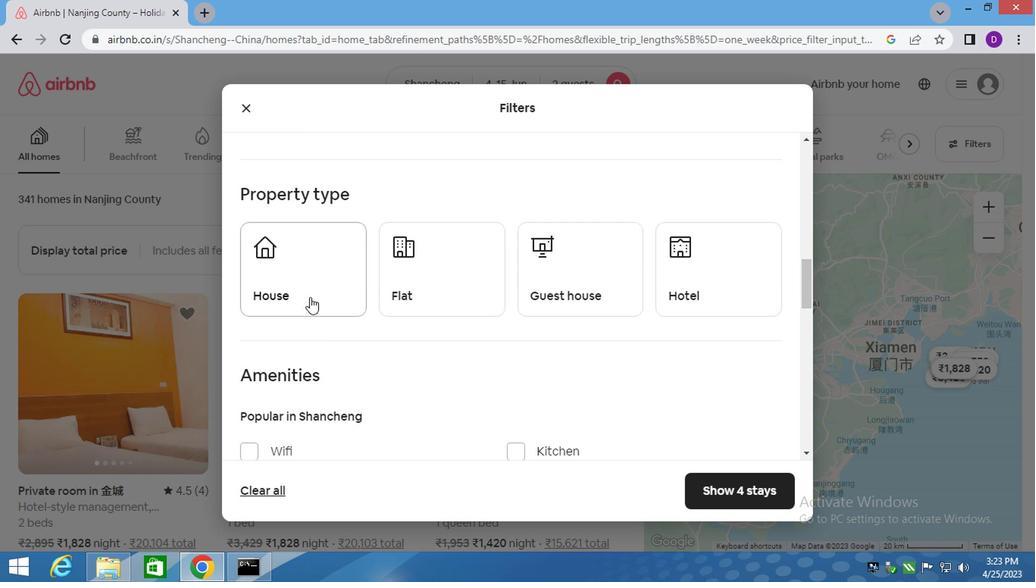 
Action: Mouse moved to (446, 310)
Screenshot: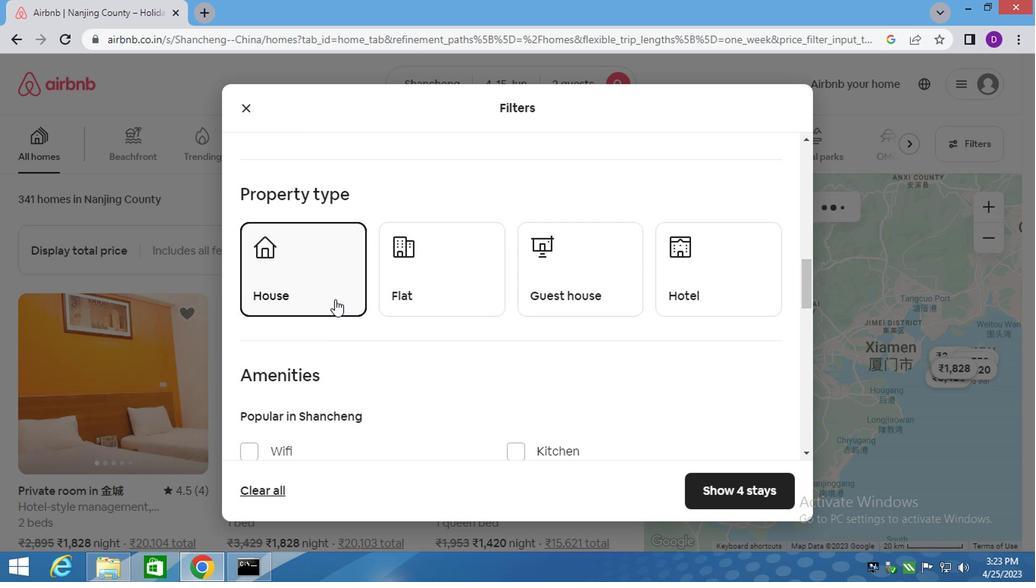 
Action: Mouse pressed left at (446, 310)
Screenshot: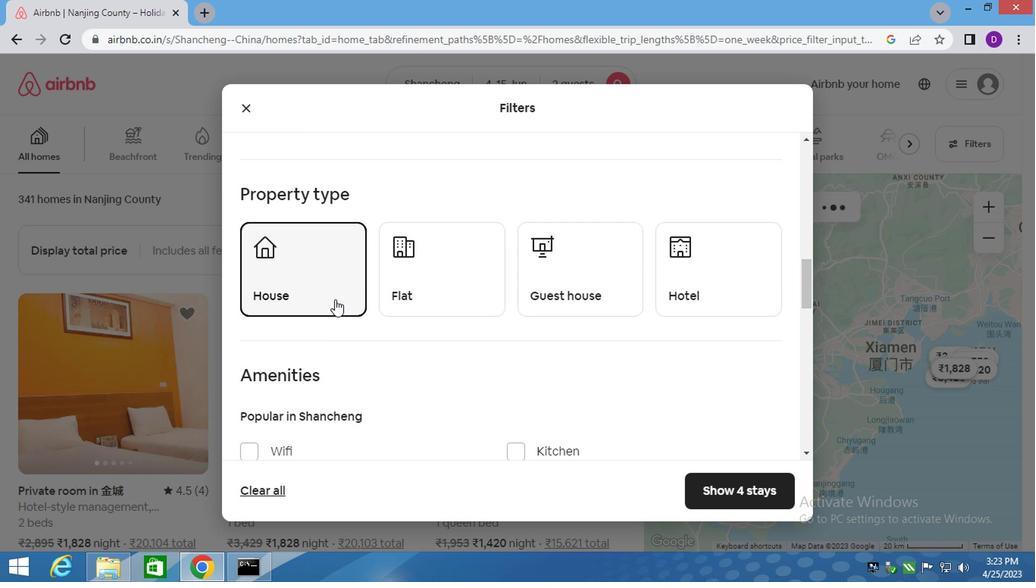 
Action: Mouse moved to (533, 290)
Screenshot: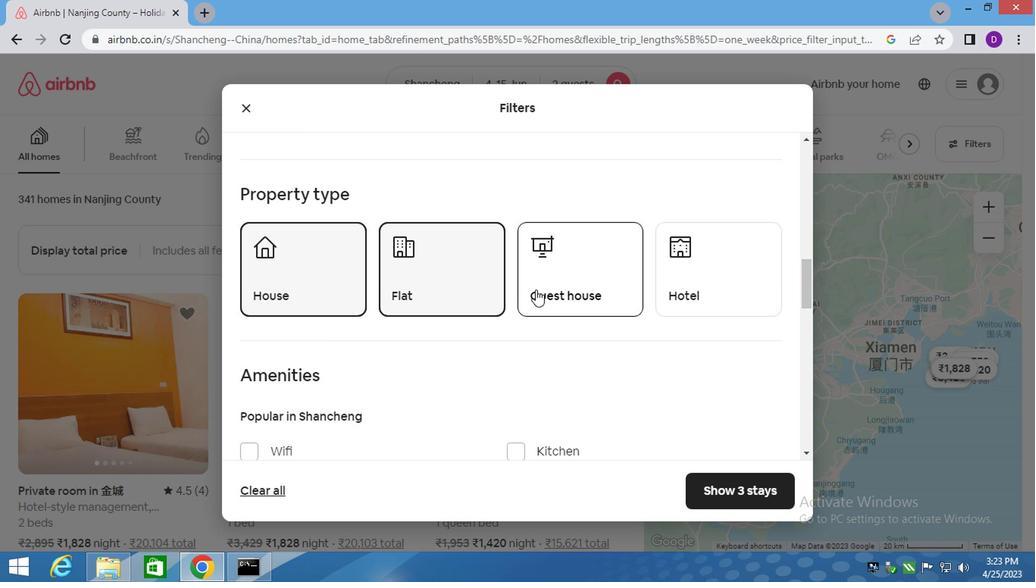 
Action: Mouse pressed left at (533, 290)
Screenshot: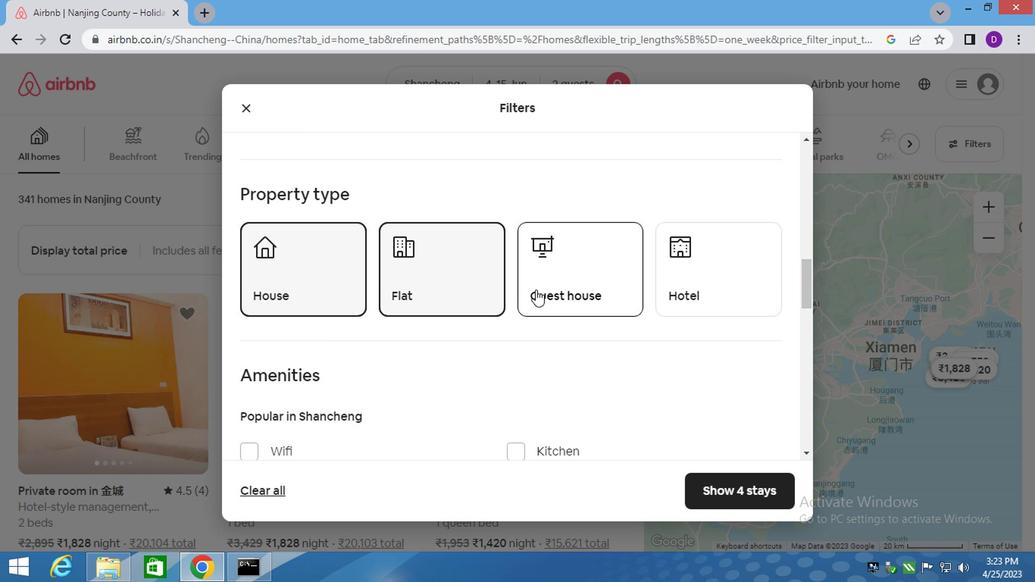 
Action: Mouse moved to (659, 276)
Screenshot: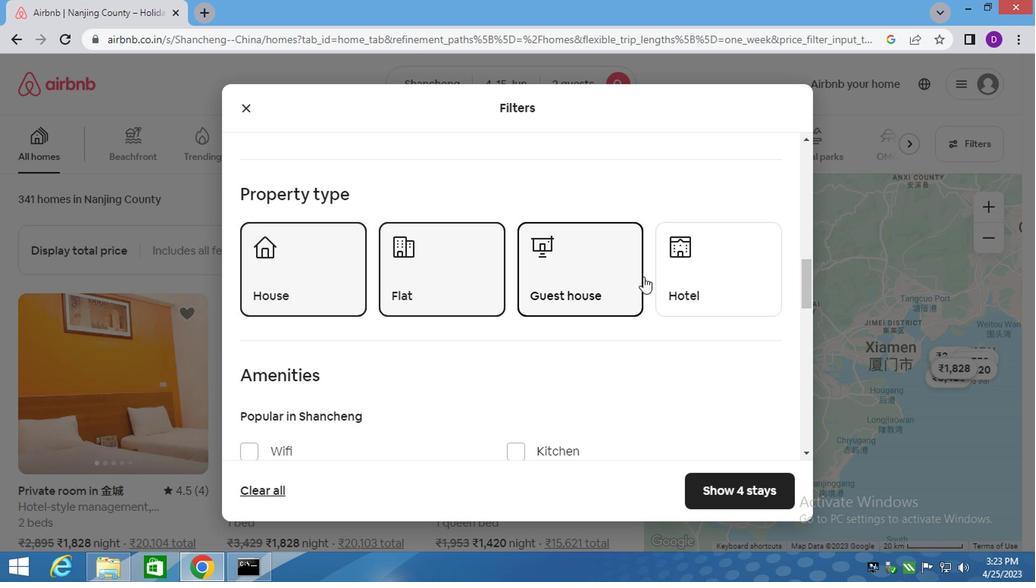 
Action: Mouse pressed left at (659, 276)
Screenshot: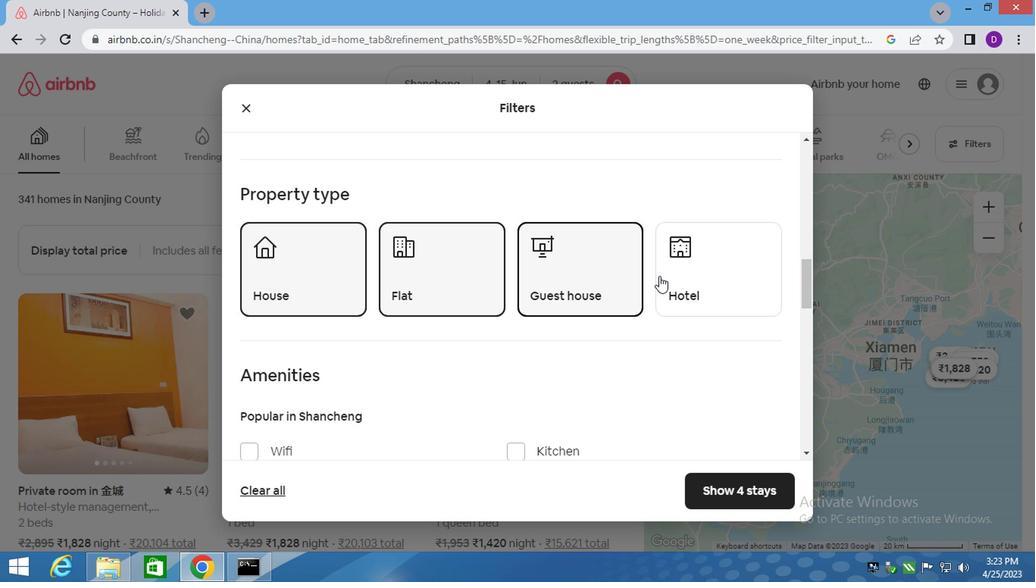 
Action: Mouse moved to (387, 336)
Screenshot: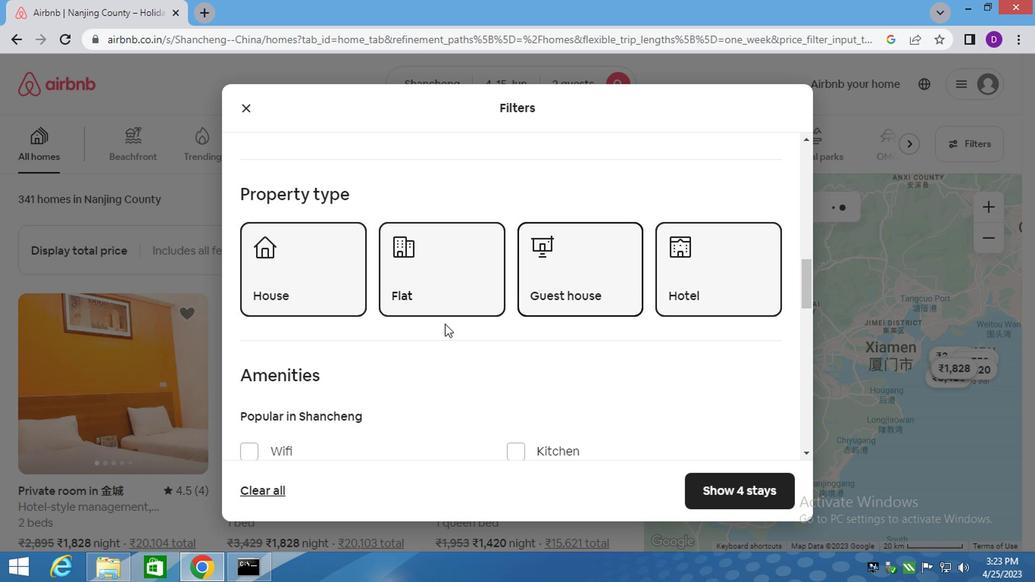 
Action: Mouse scrolled (417, 327) with delta (0, 0)
Screenshot: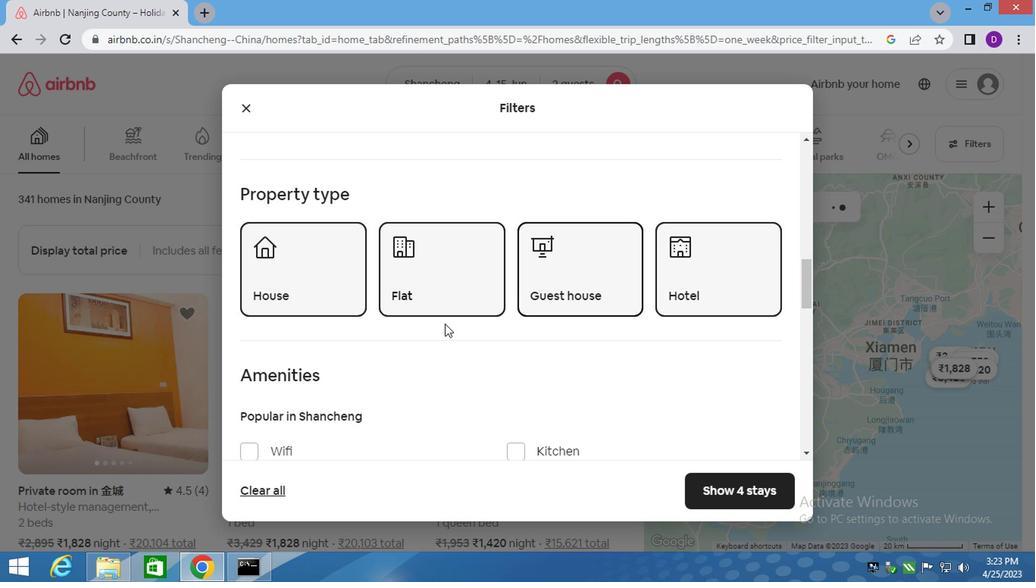 
Action: Mouse moved to (385, 337)
Screenshot: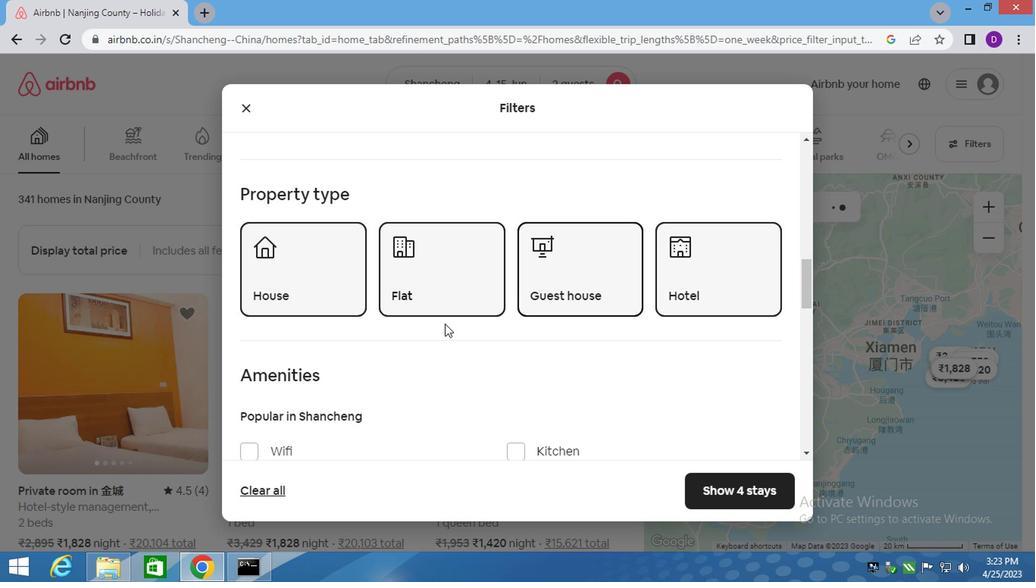 
Action: Mouse scrolled (385, 336) with delta (0, 0)
Screenshot: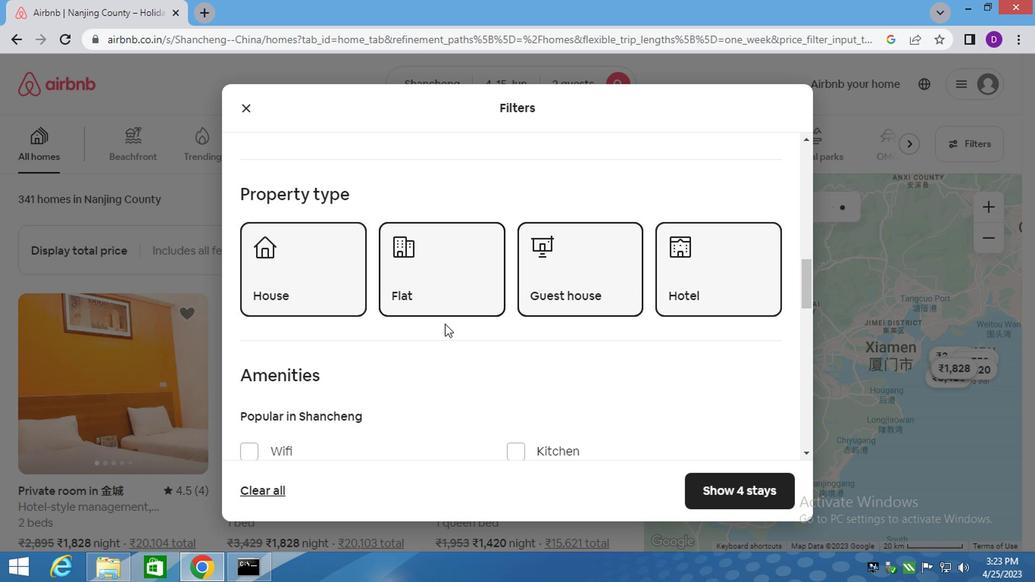 
Action: Mouse moved to (355, 344)
Screenshot: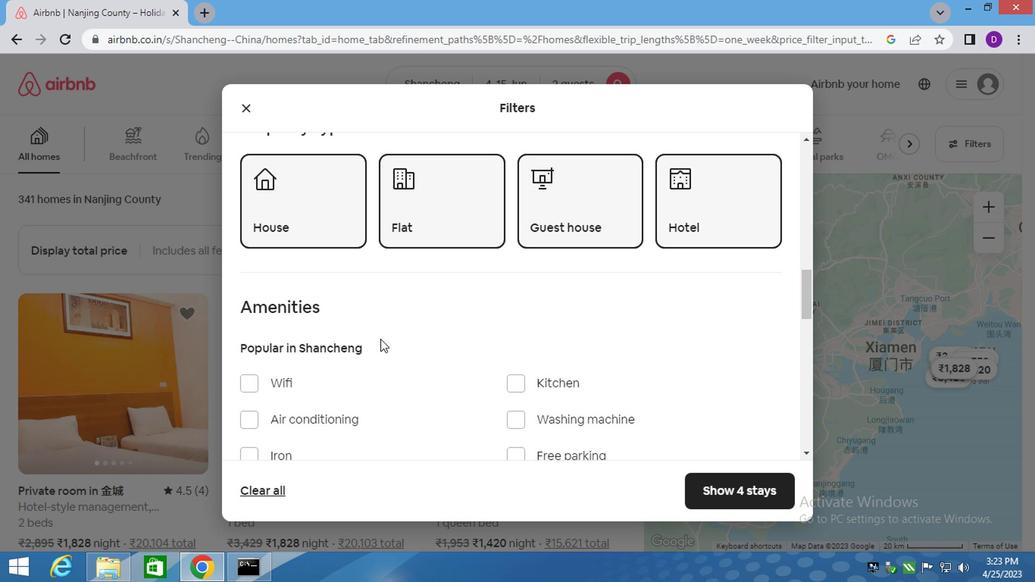 
Action: Mouse scrolled (369, 340) with delta (0, 0)
Screenshot: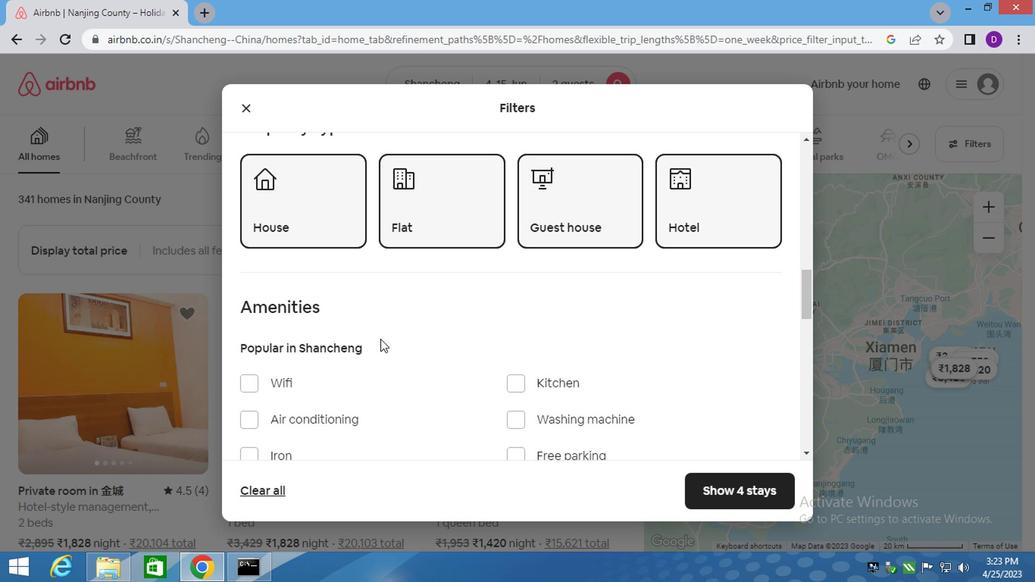 
Action: Mouse moved to (362, 354)
Screenshot: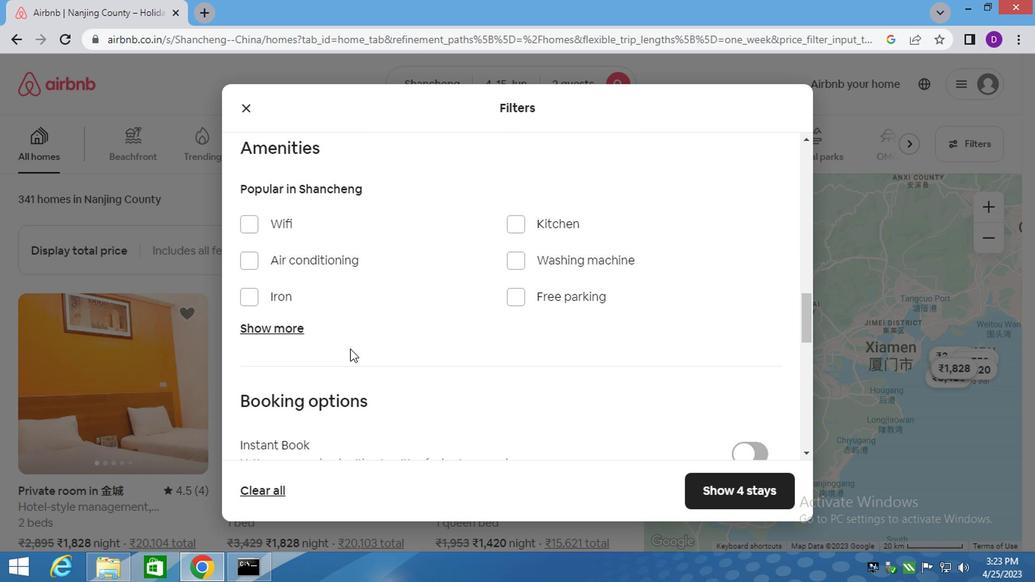 
Action: Mouse scrolled (362, 353) with delta (0, -1)
Screenshot: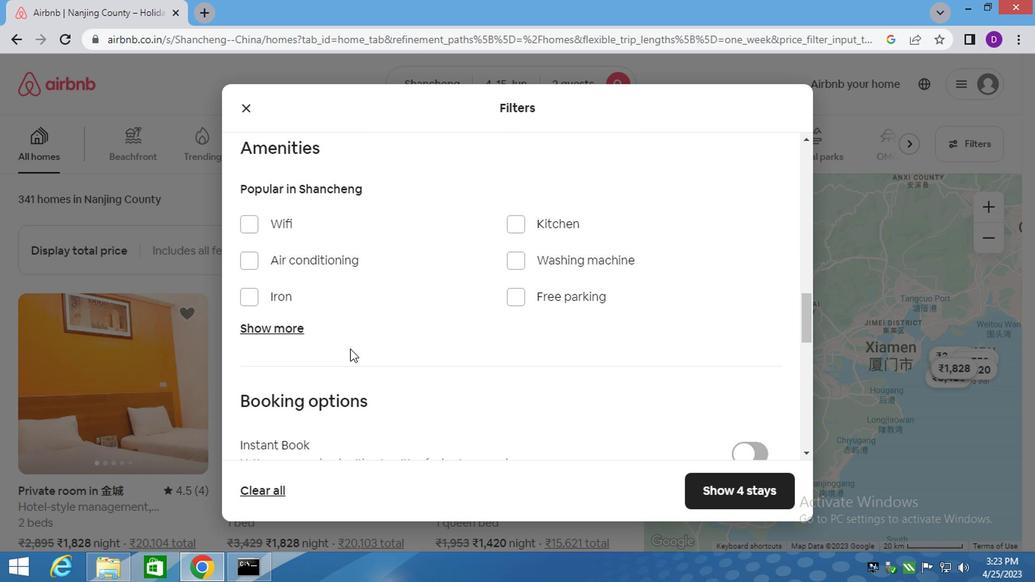 
Action: Mouse moved to (365, 355)
Screenshot: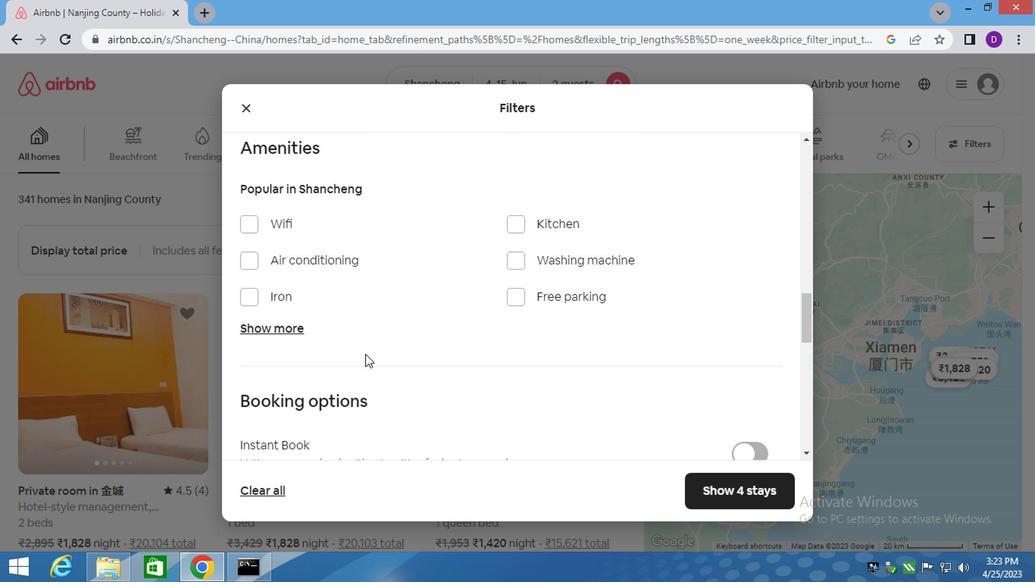 
Action: Mouse scrolled (365, 354) with delta (0, 0)
Screenshot: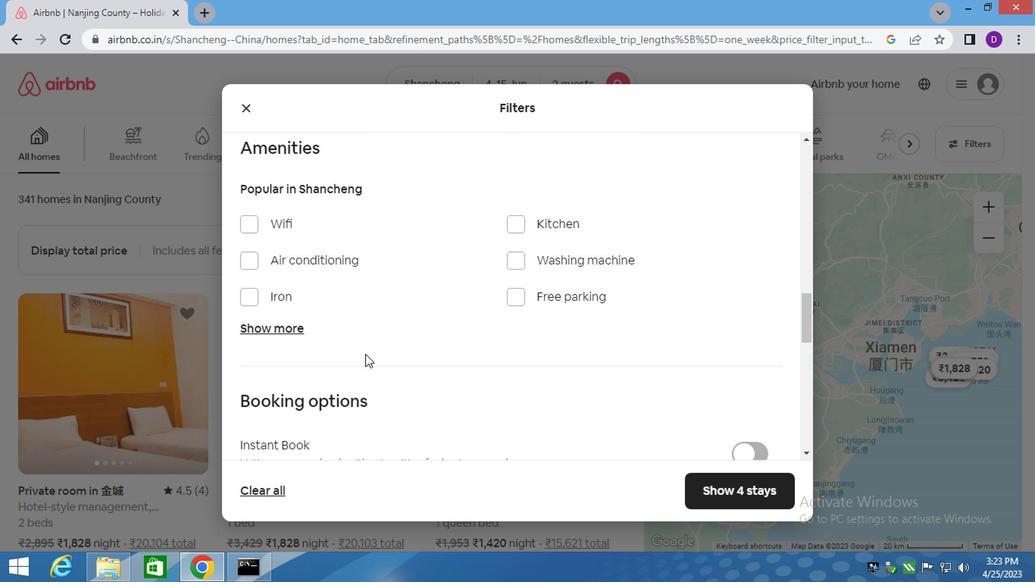 
Action: Mouse moved to (365, 356)
Screenshot: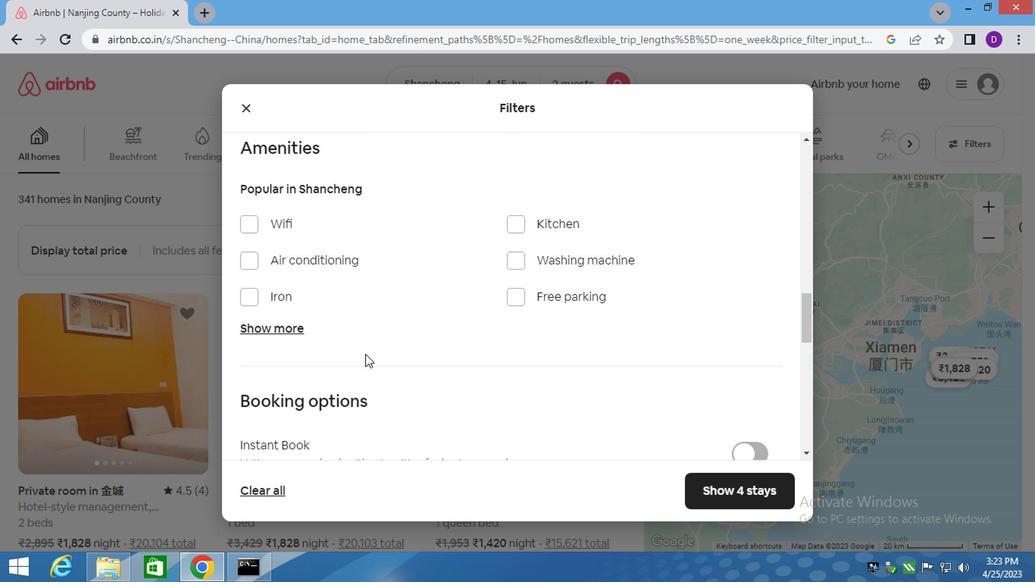 
Action: Mouse scrolled (365, 355) with delta (0, -1)
Screenshot: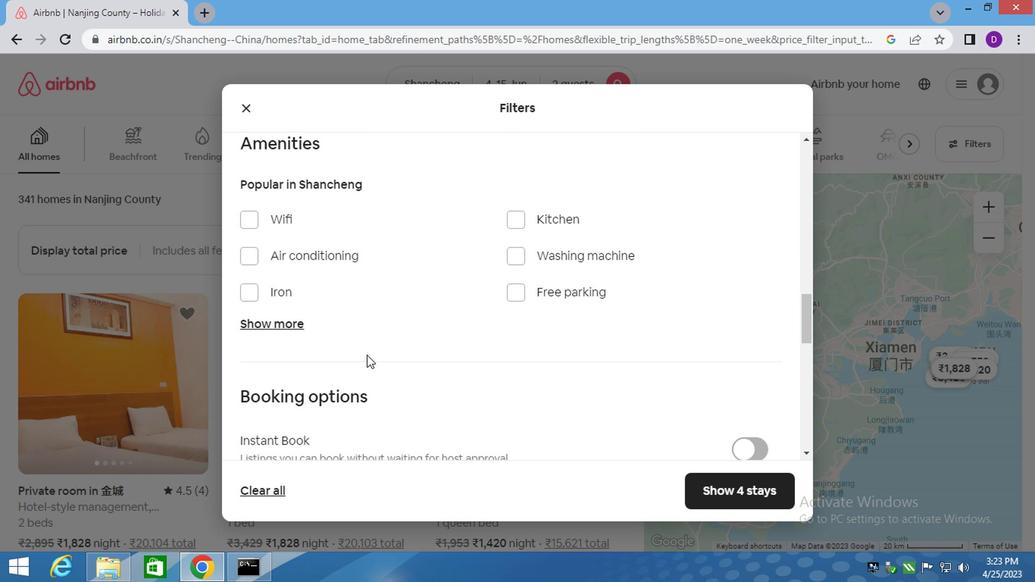 
Action: Mouse moved to (365, 356)
Screenshot: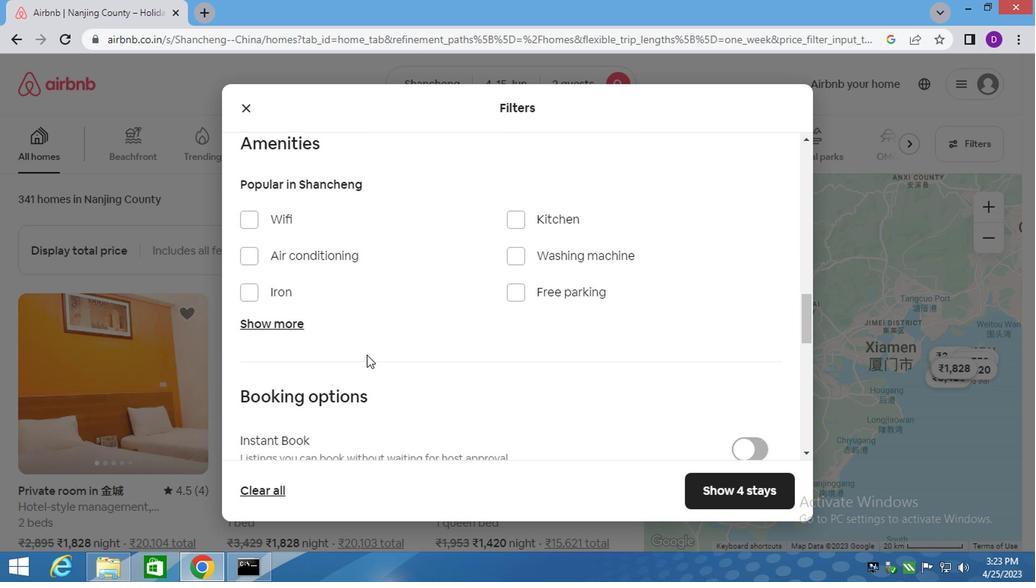 
Action: Mouse scrolled (365, 356) with delta (0, 0)
Screenshot: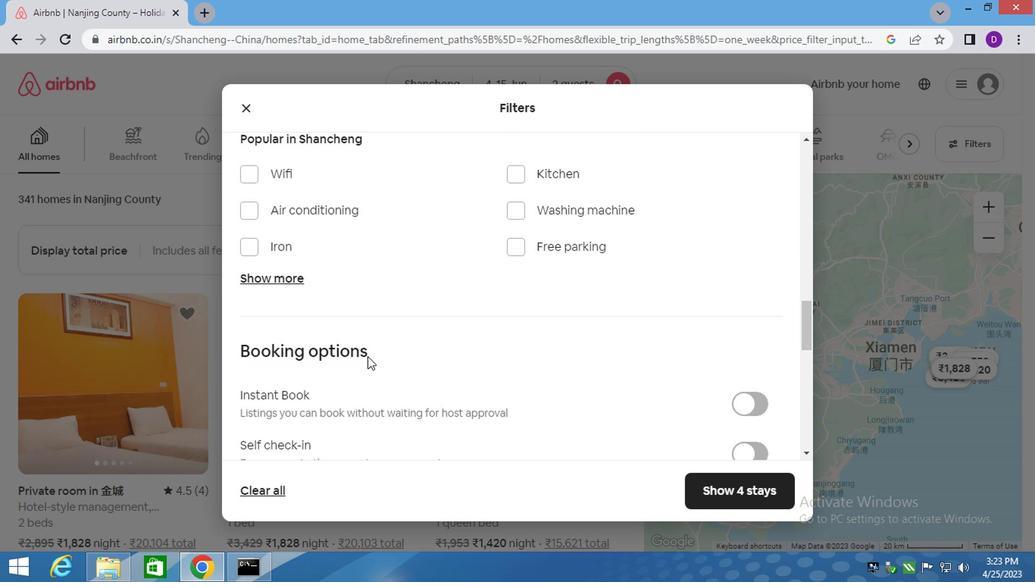 
Action: Mouse moved to (750, 207)
Screenshot: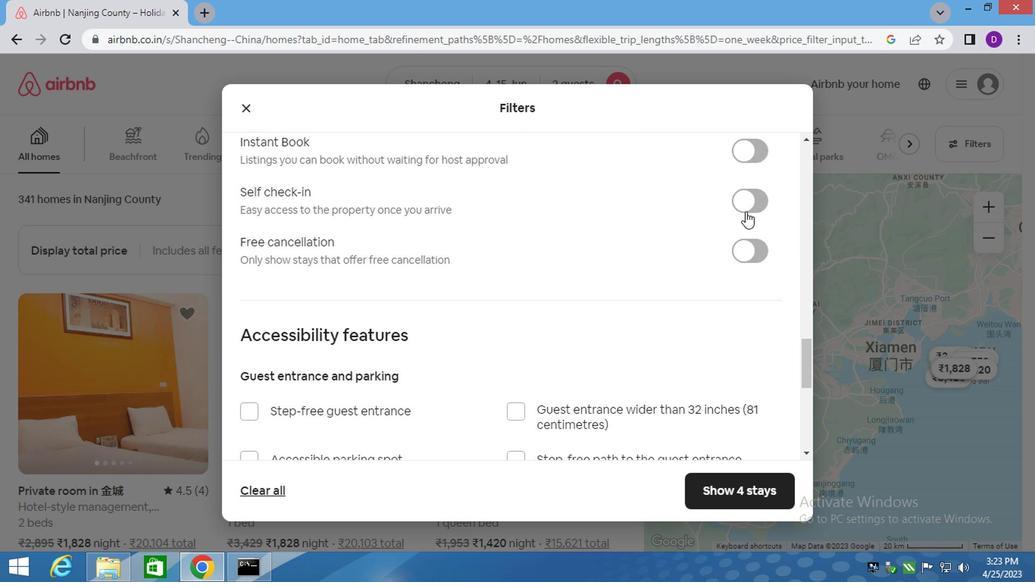 
Action: Mouse pressed left at (750, 207)
Screenshot: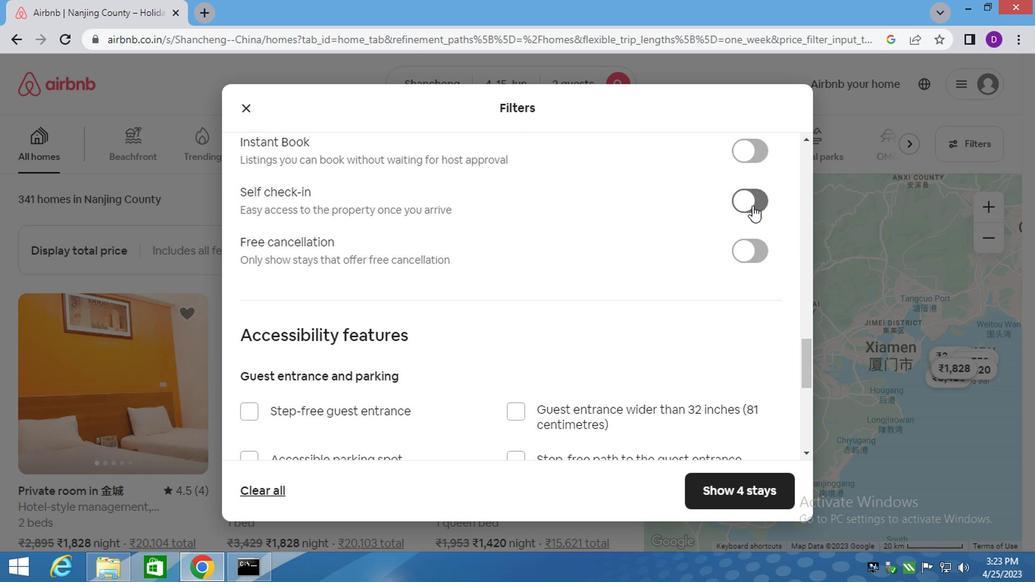 
Action: Mouse moved to (476, 311)
Screenshot: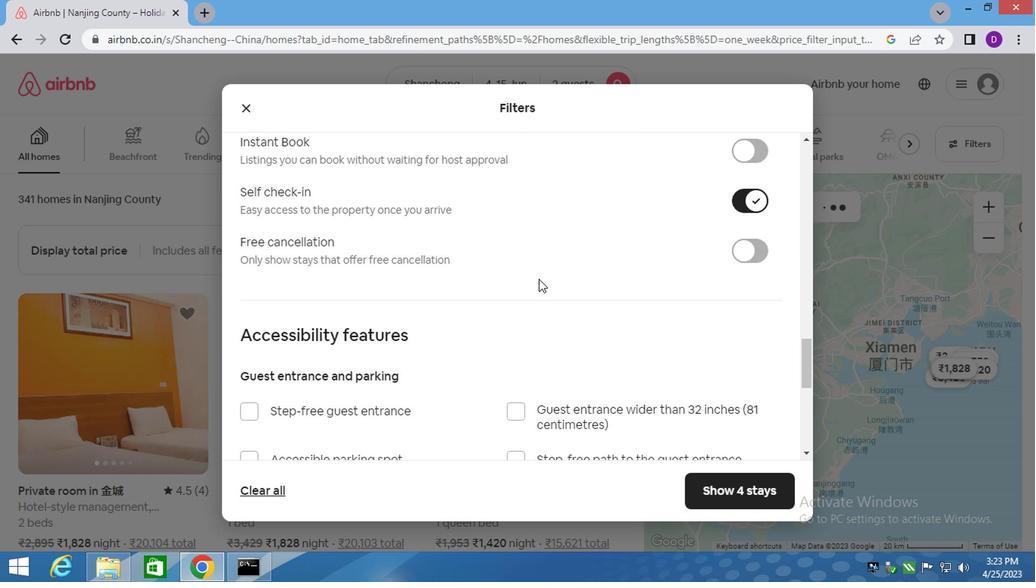 
Action: Mouse scrolled (482, 304) with delta (0, 0)
Screenshot: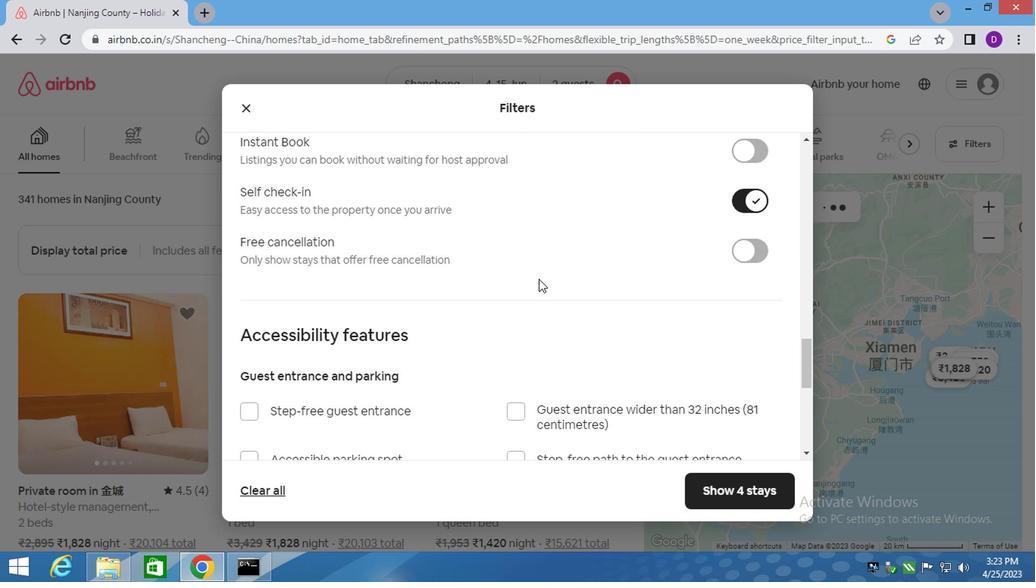 
Action: Mouse moved to (466, 326)
Screenshot: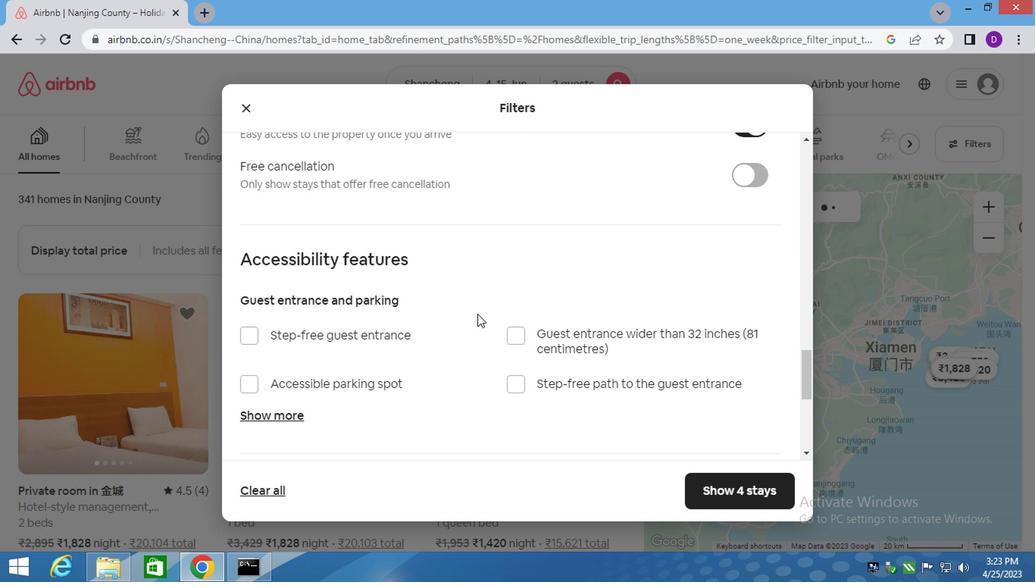 
Action: Mouse scrolled (474, 315) with delta (0, 0)
Screenshot: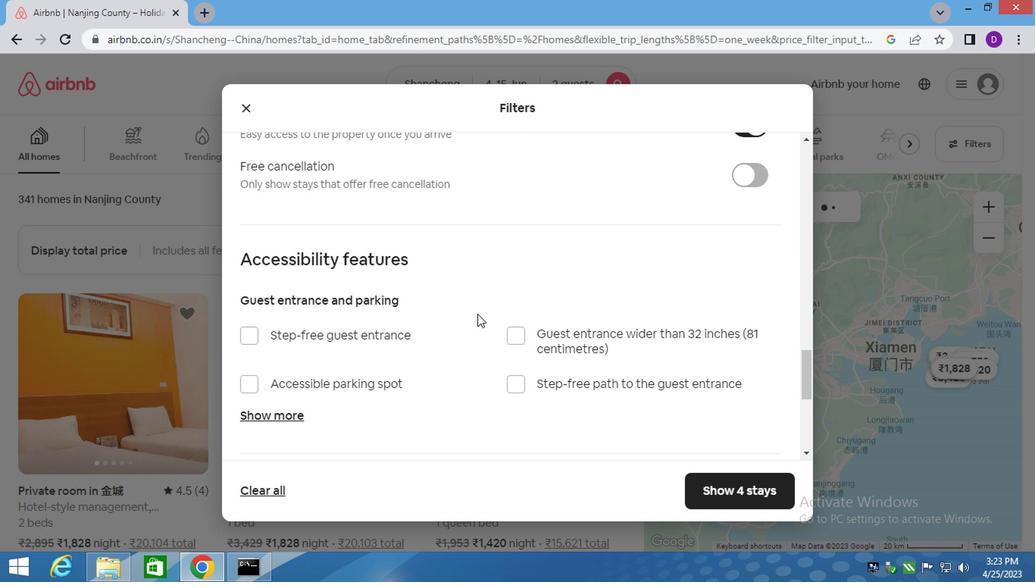 
Action: Mouse moved to (466, 331)
Screenshot: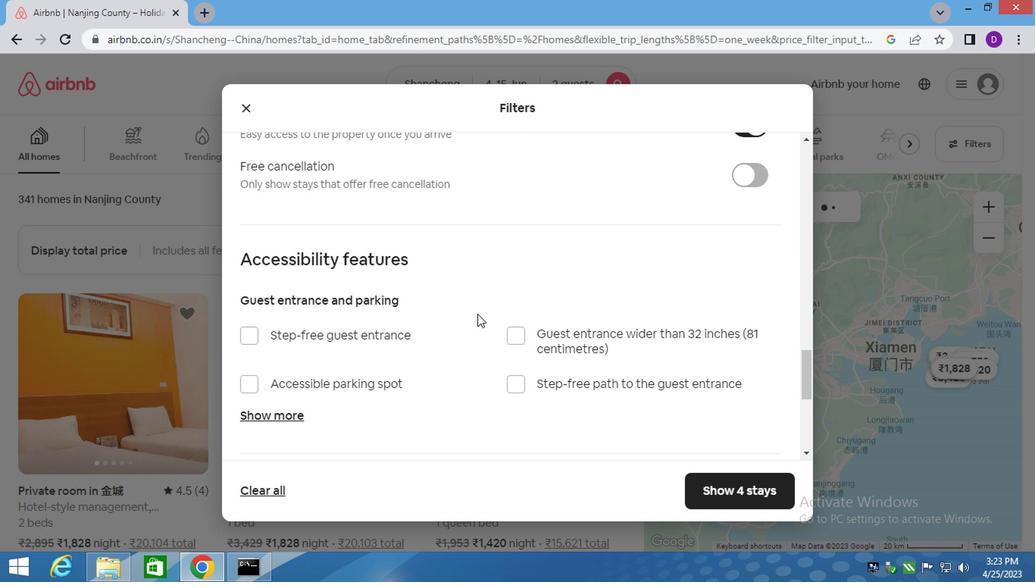 
Action: Mouse scrolled (467, 322) with delta (0, -1)
Screenshot: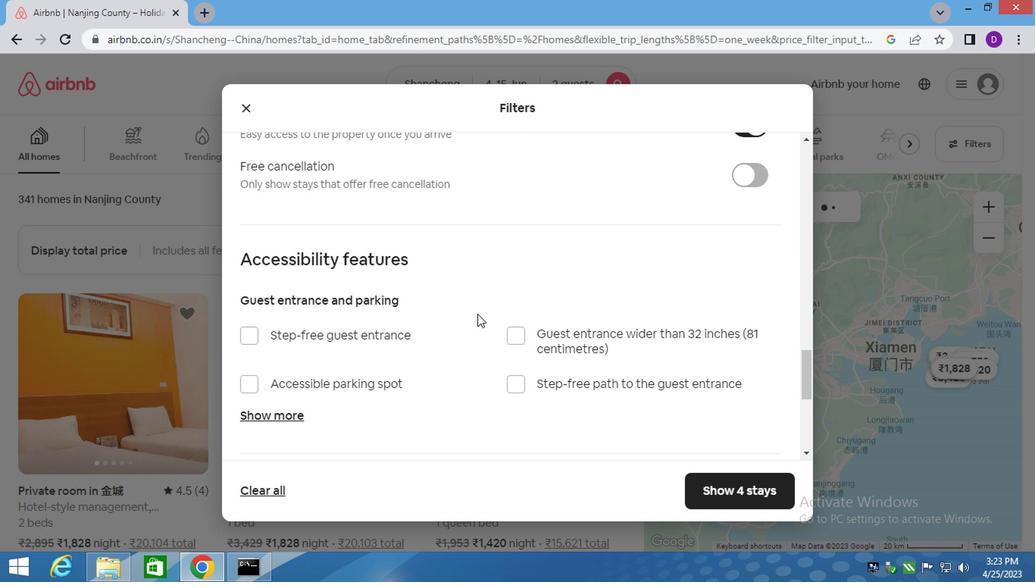 
Action: Mouse scrolled (466, 324) with delta (0, -1)
Screenshot: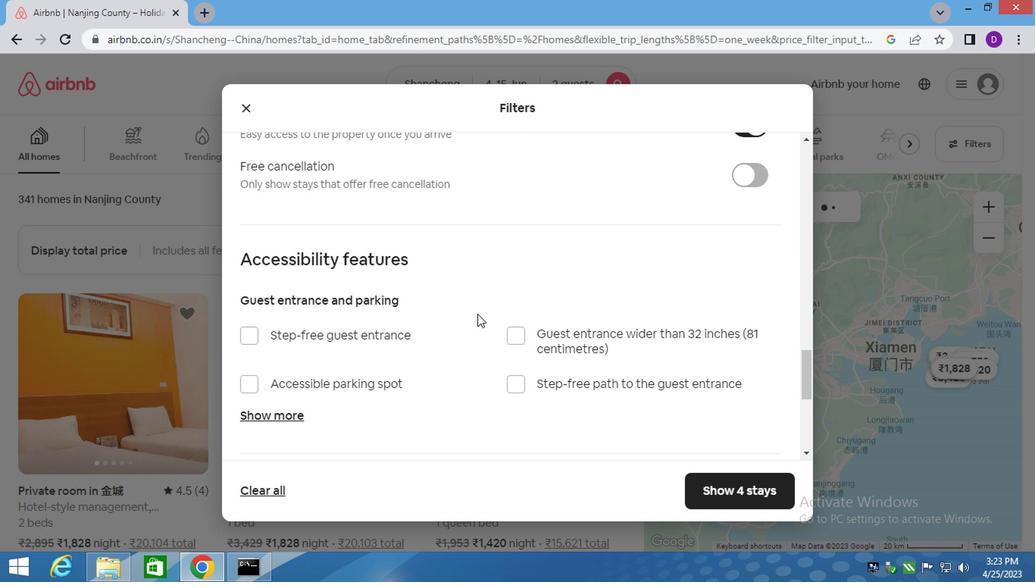 
Action: Mouse scrolled (466, 325) with delta (0, 0)
Screenshot: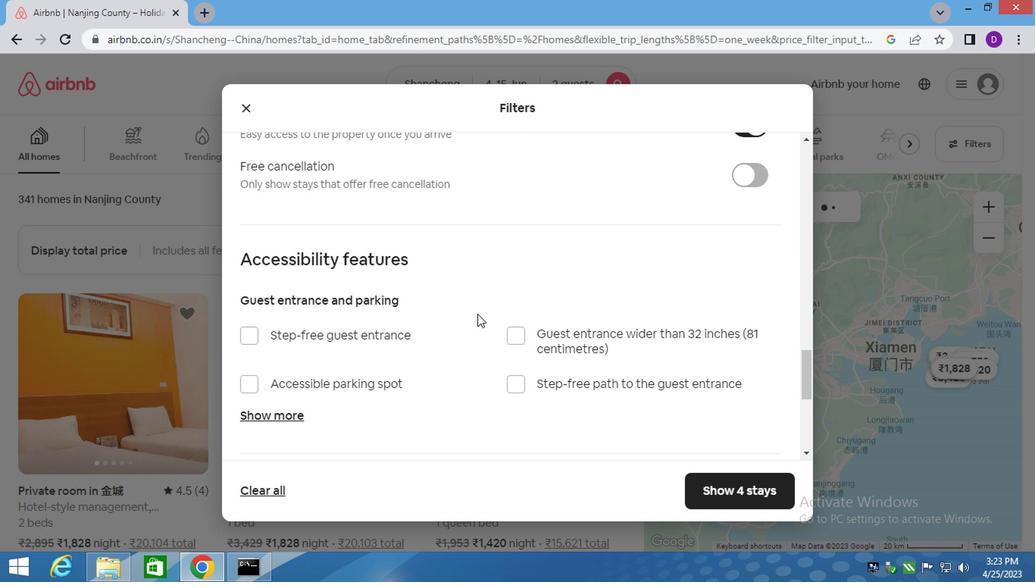 
Action: Mouse moved to (461, 339)
Screenshot: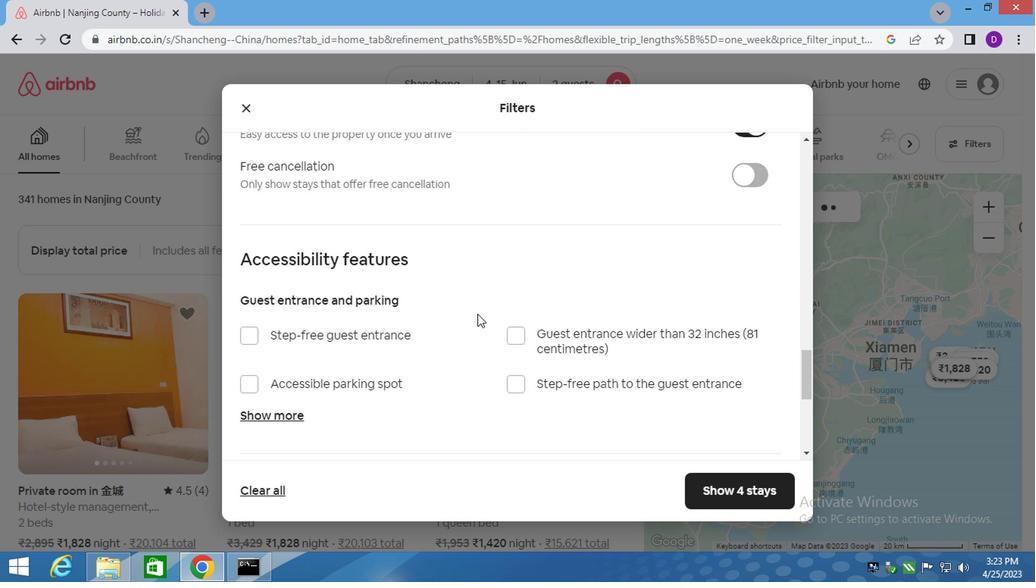 
Action: Mouse scrolled (463, 333) with delta (0, -1)
Screenshot: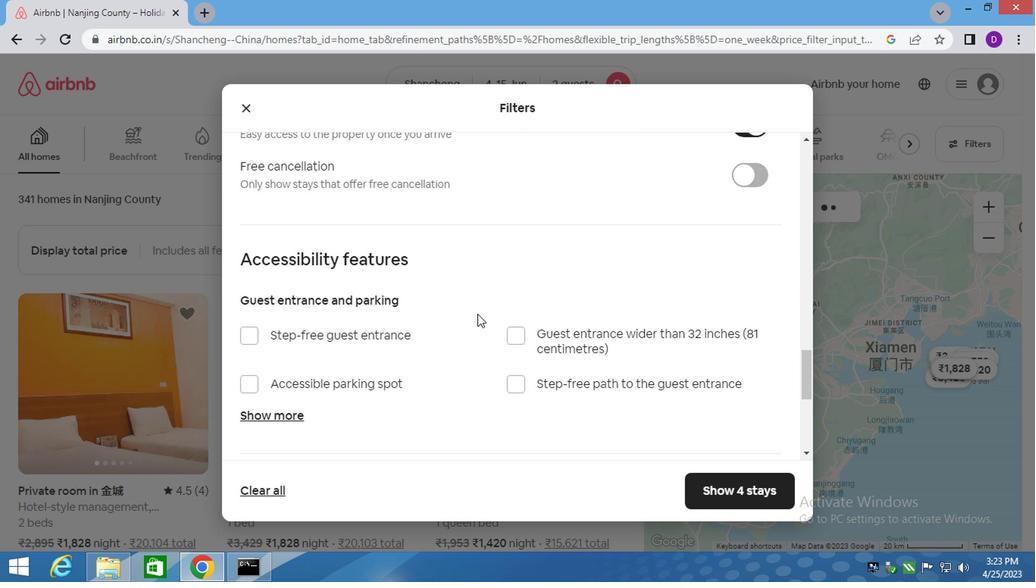 
Action: Mouse moved to (459, 341)
Screenshot: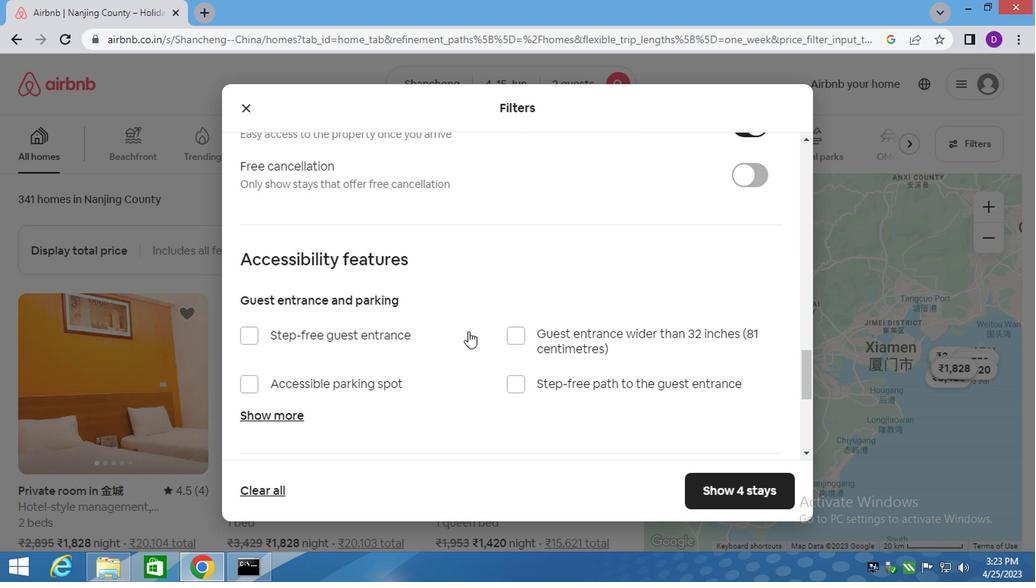 
Action: Mouse scrolled (459, 341) with delta (0, 0)
Screenshot: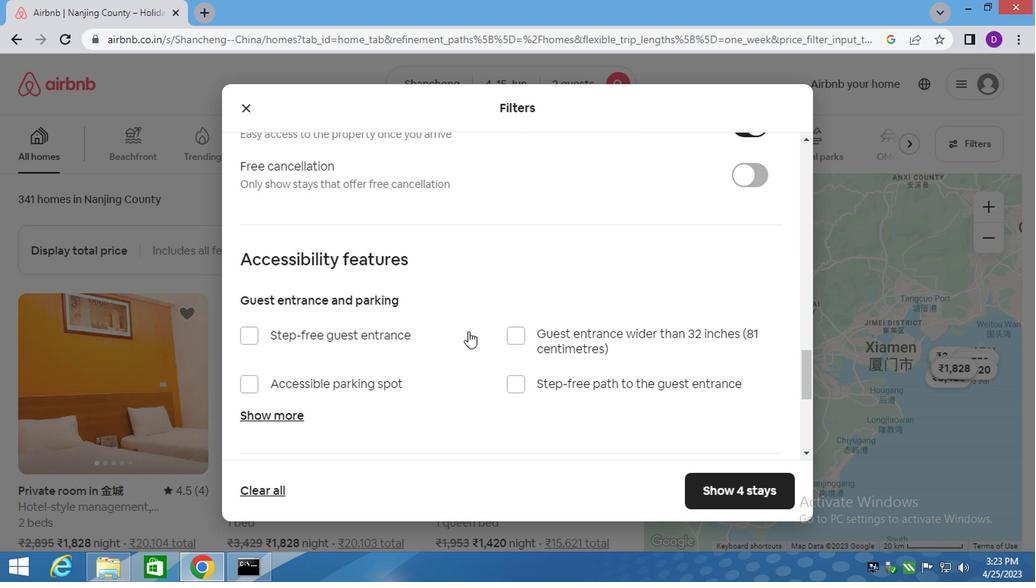 
Action: Mouse moved to (449, 356)
Screenshot: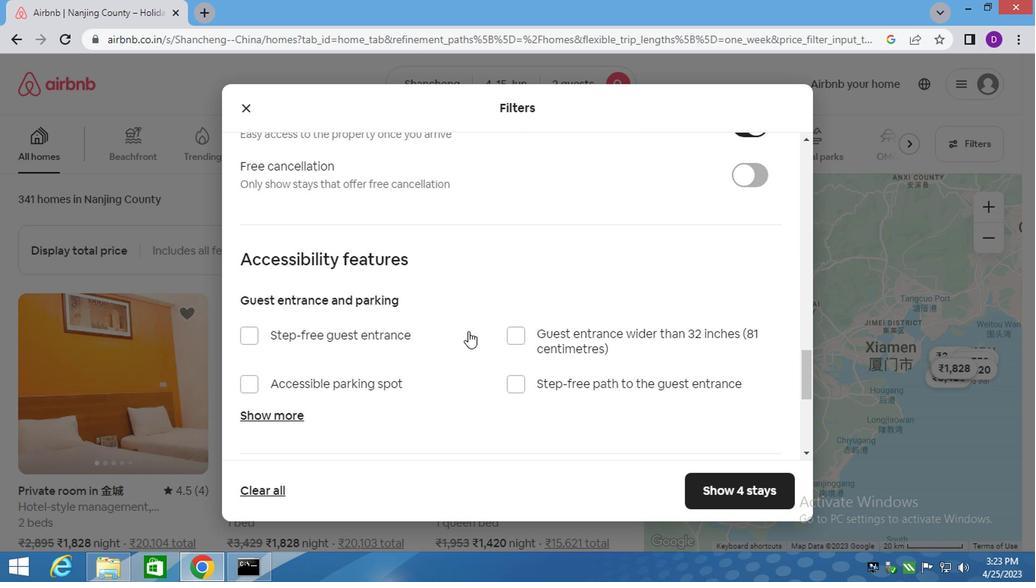 
Action: Mouse scrolled (457, 347) with delta (0, -1)
Screenshot: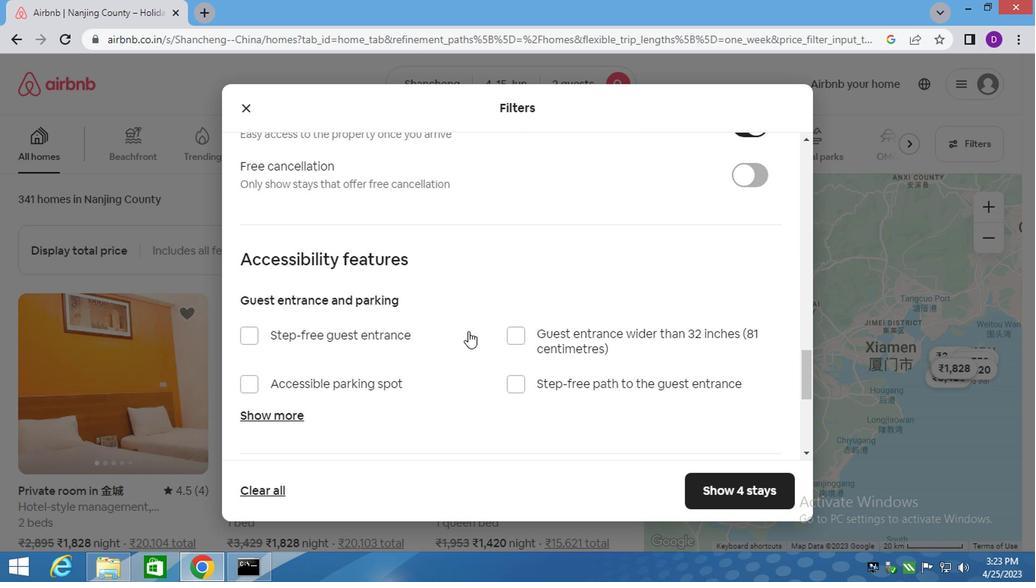 
Action: Mouse scrolled (453, 351) with delta (0, -1)
Screenshot: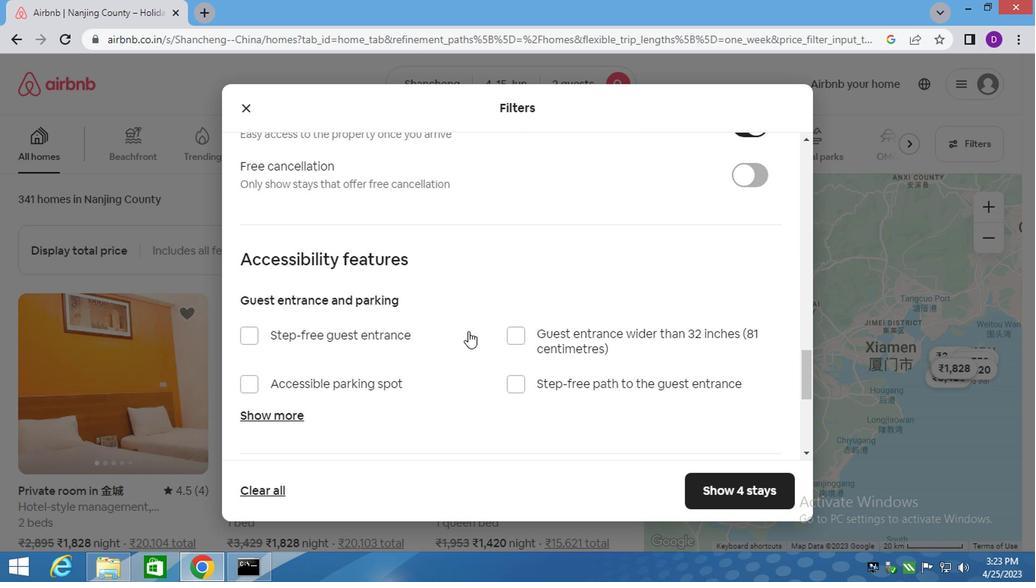 
Action: Mouse moved to (442, 363)
Screenshot: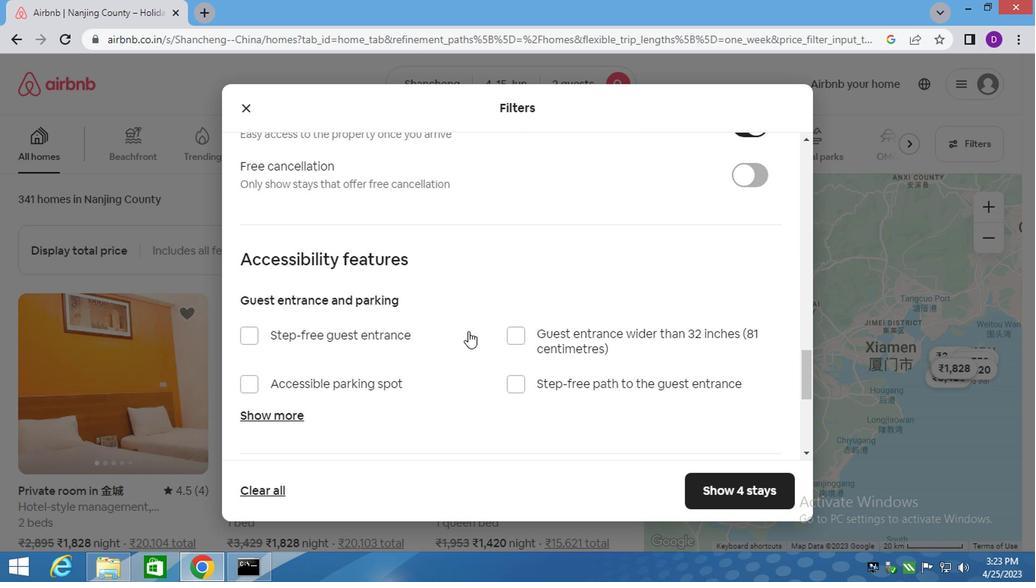 
Action: Mouse scrolled (442, 362) with delta (0, -1)
Screenshot: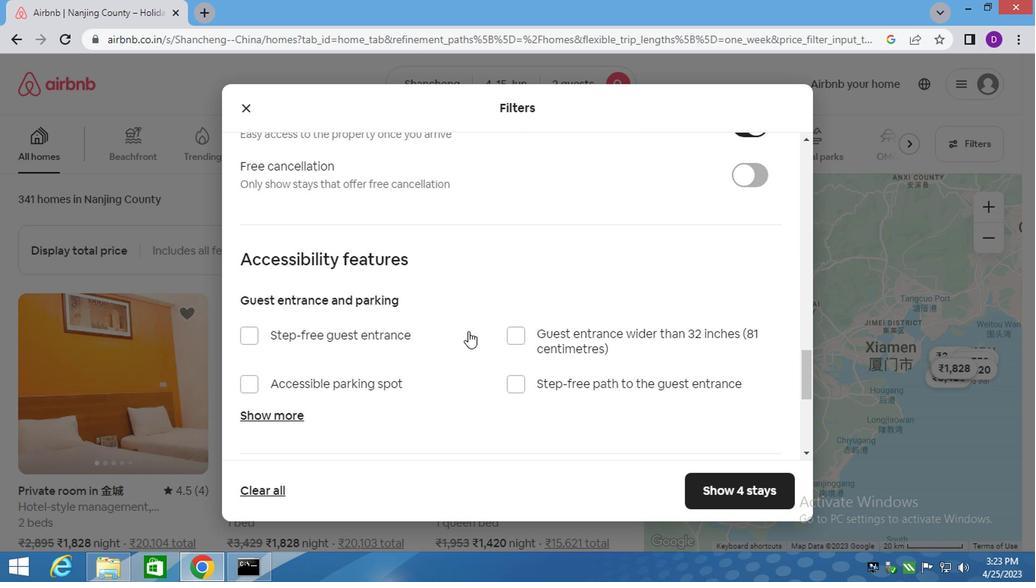 
Action: Mouse moved to (392, 414)
Screenshot: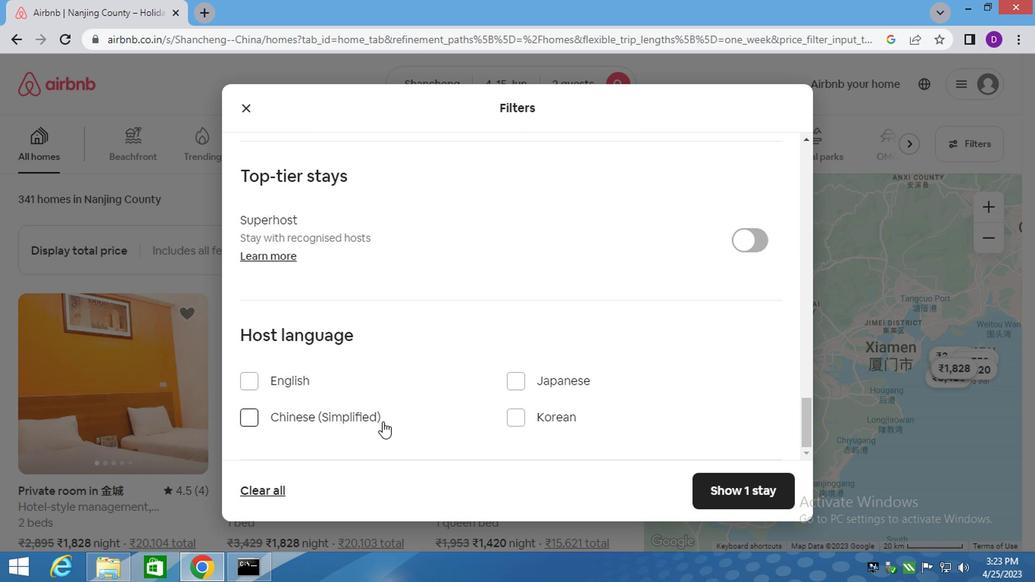 
Action: Mouse scrolled (390, 414) with delta (0, 0)
Screenshot: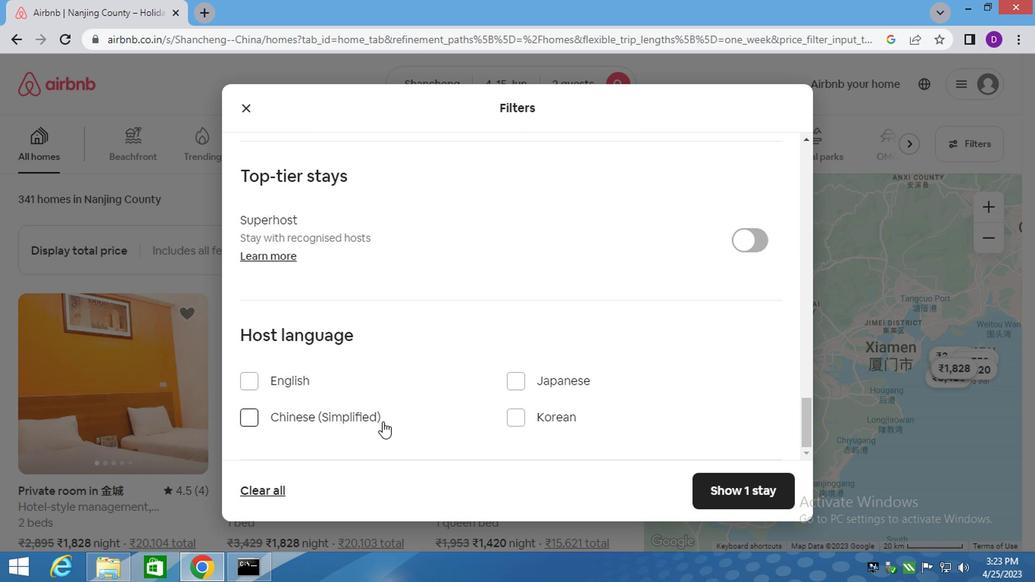 
Action: Mouse moved to (397, 414)
Screenshot: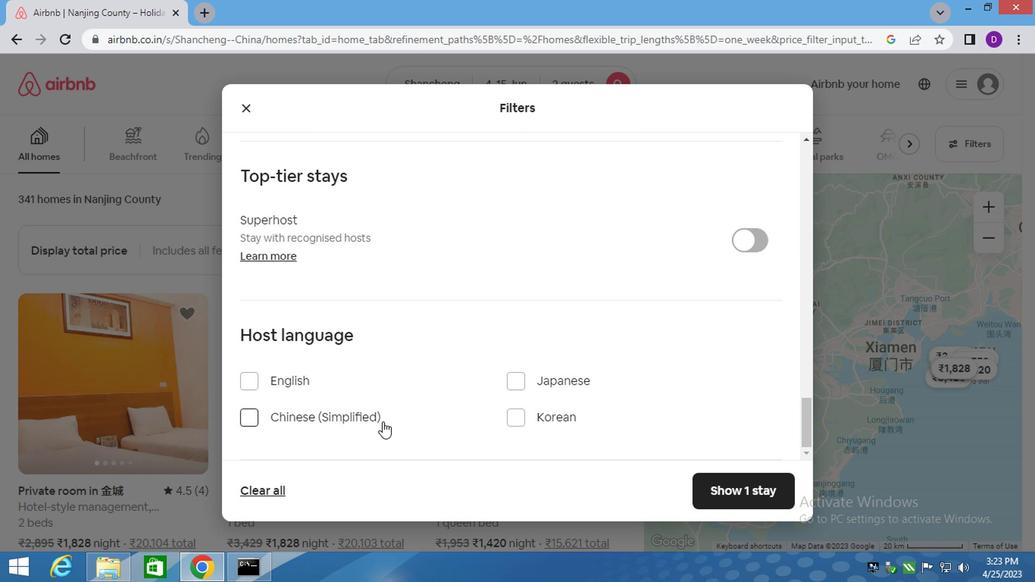 
Action: Mouse scrolled (397, 414) with delta (0, 0)
Screenshot: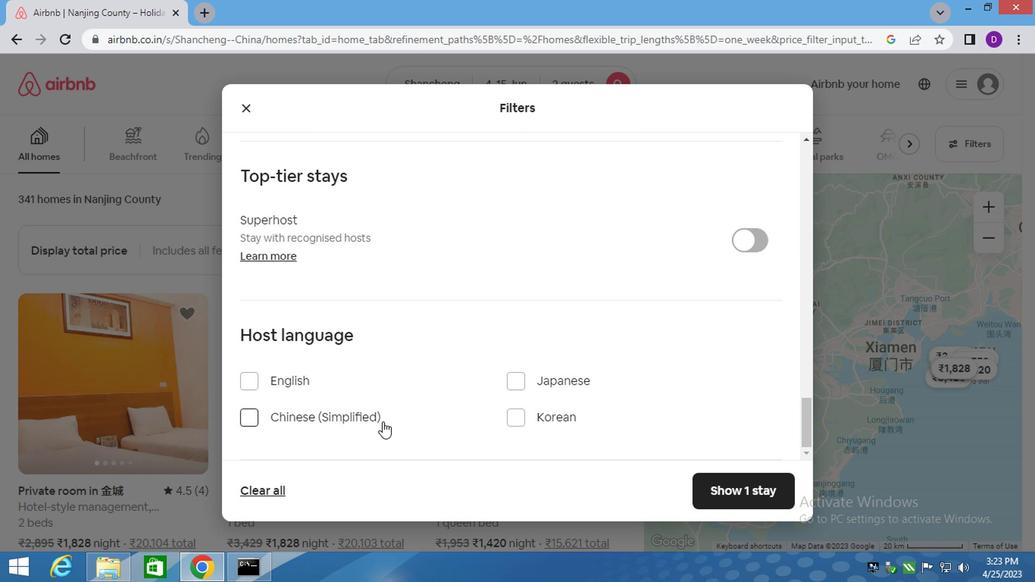 
Action: Mouse moved to (402, 414)
Screenshot: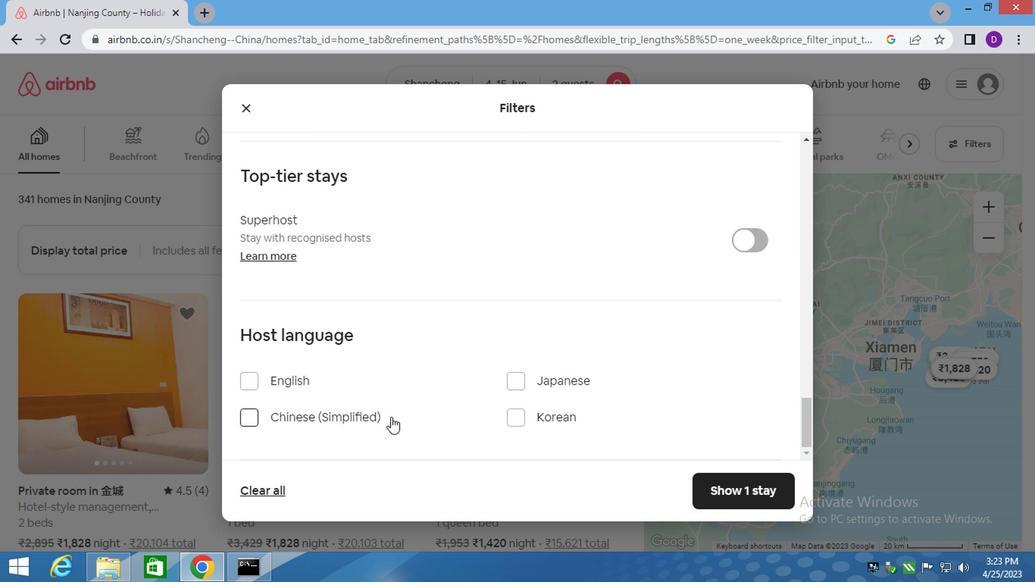 
Action: Mouse scrolled (401, 414) with delta (0, 0)
Screenshot: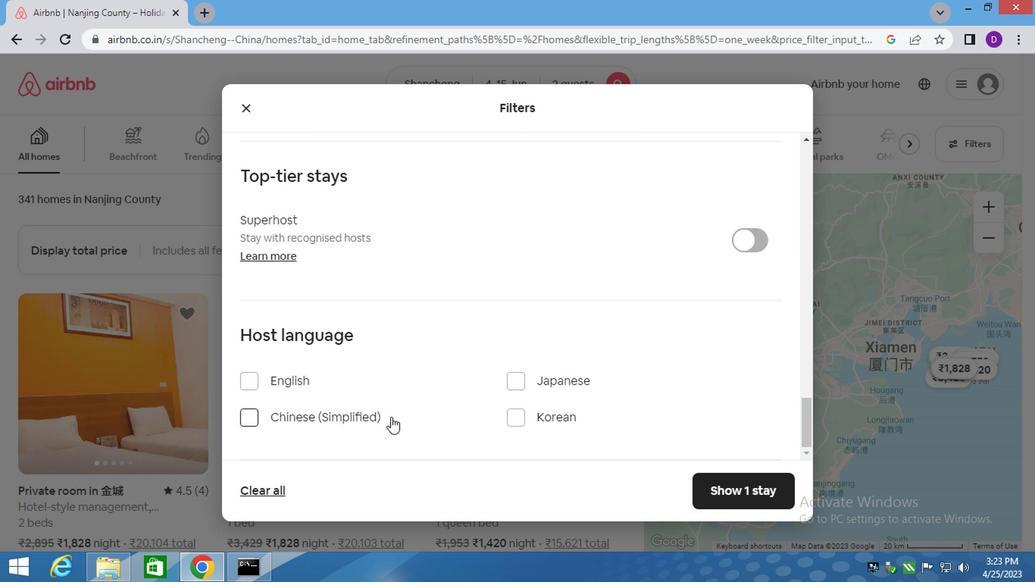 
Action: Mouse moved to (403, 414)
Screenshot: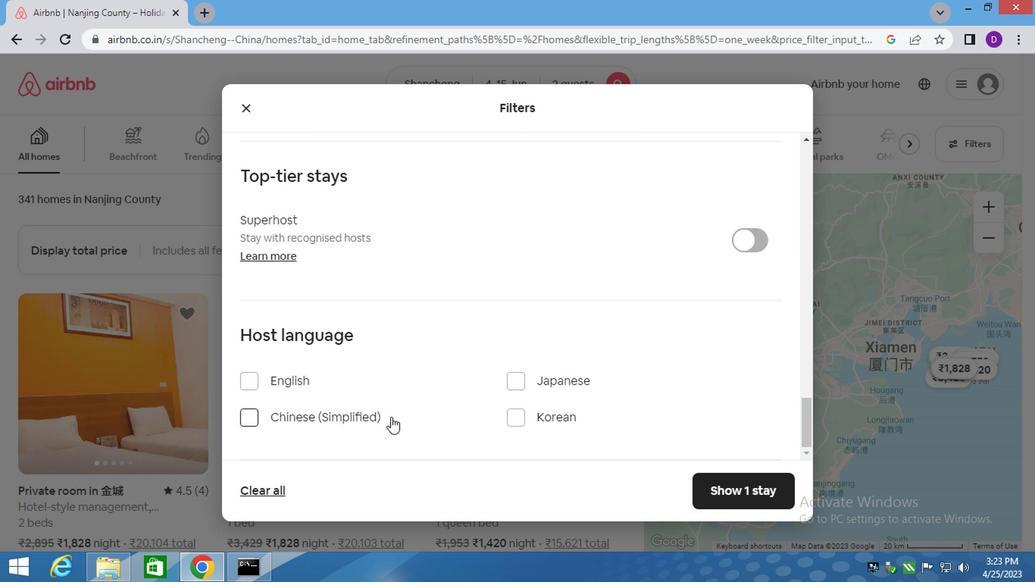 
Action: Mouse scrolled (403, 414) with delta (0, 0)
Screenshot: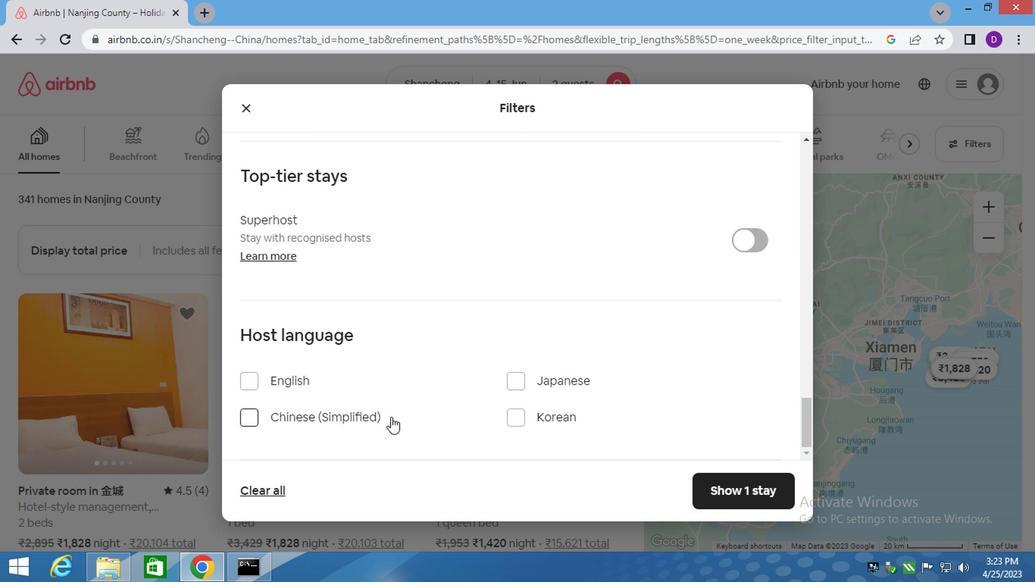 
Action: Mouse scrolled (403, 414) with delta (0, 0)
Screenshot: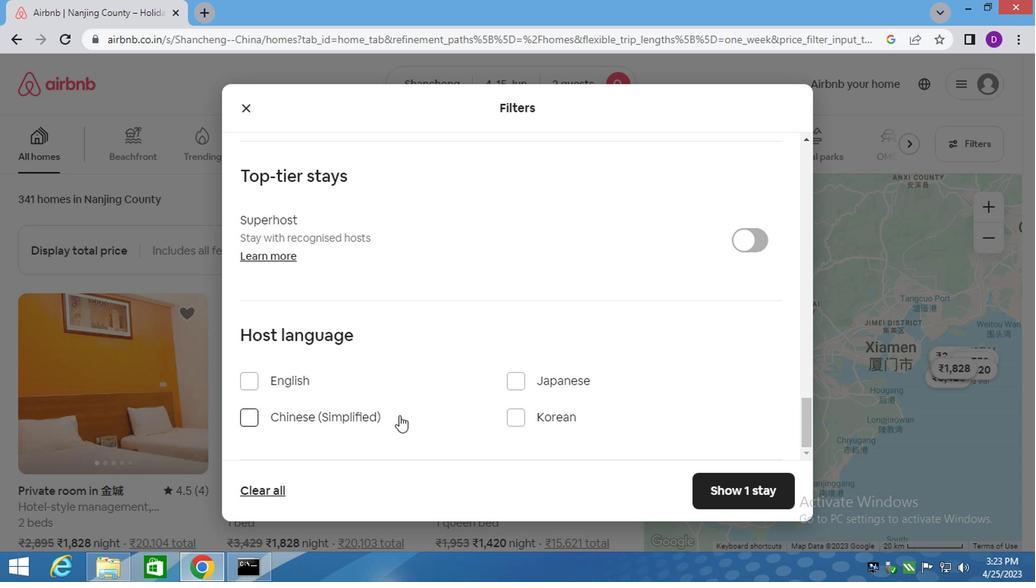 
Action: Mouse moved to (420, 409)
Screenshot: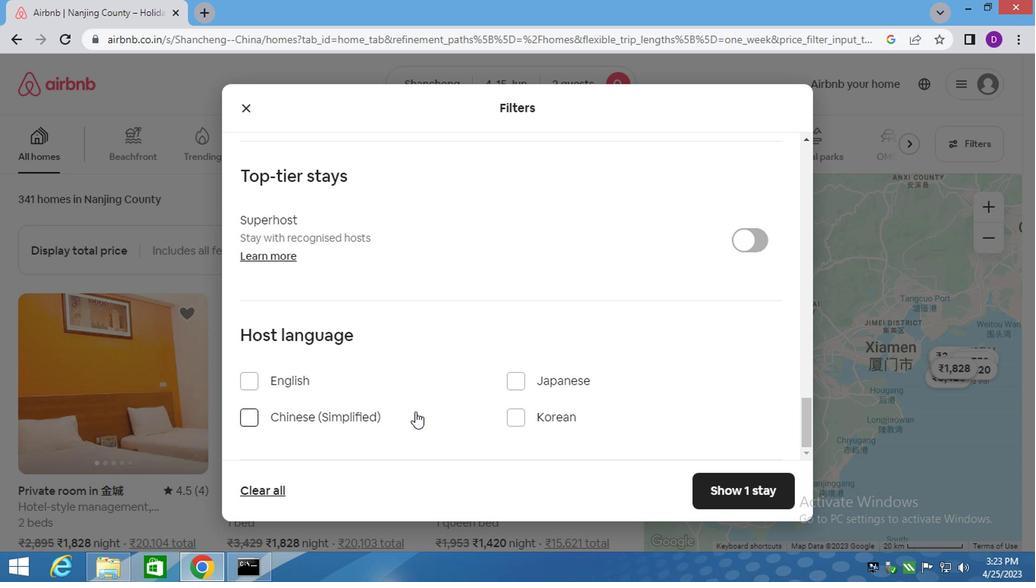 
Action: Mouse scrolled (420, 408) with delta (0, 0)
Screenshot: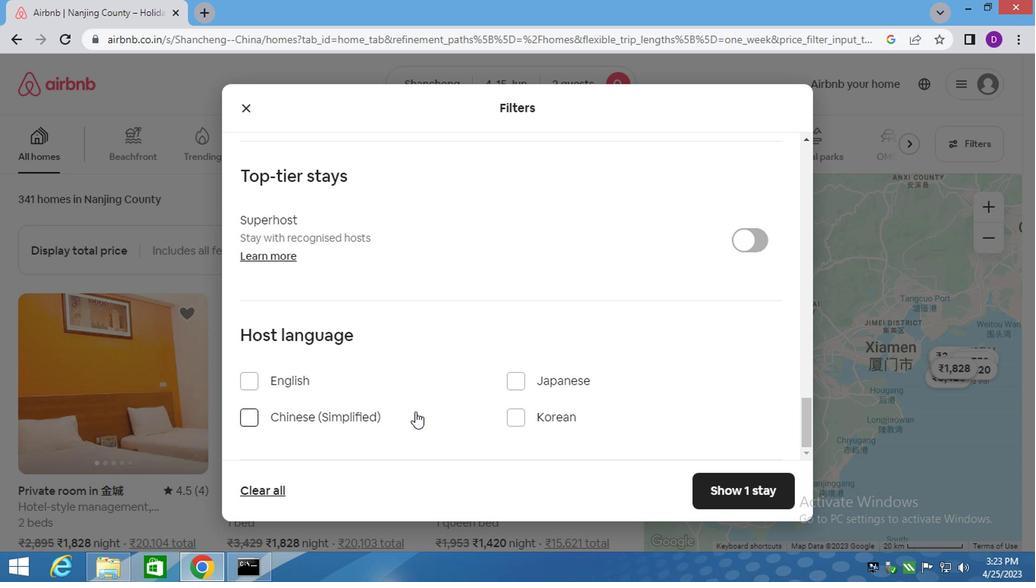 
Action: Mouse moved to (429, 409)
Screenshot: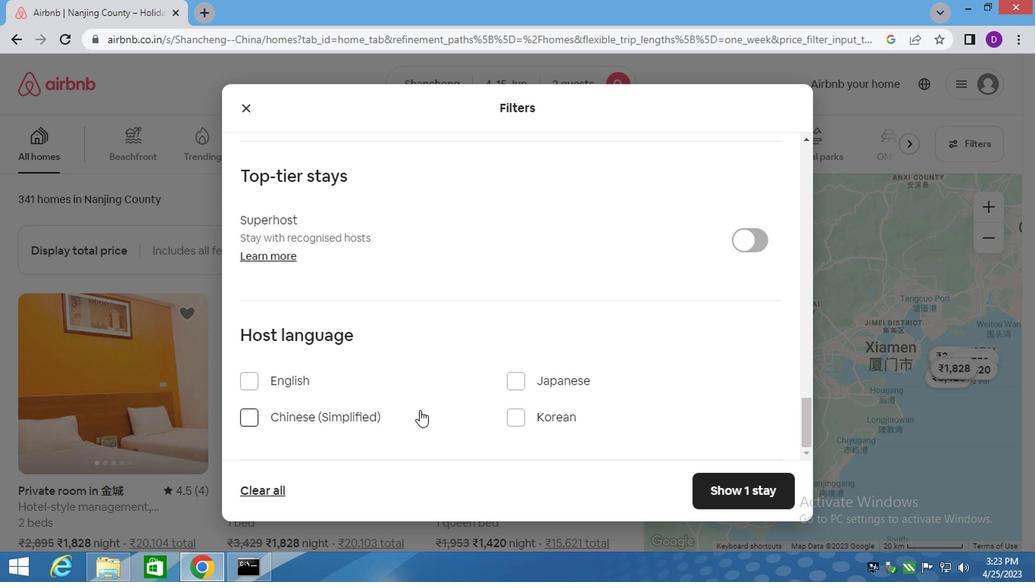 
Action: Mouse scrolled (429, 408) with delta (0, 0)
Screenshot: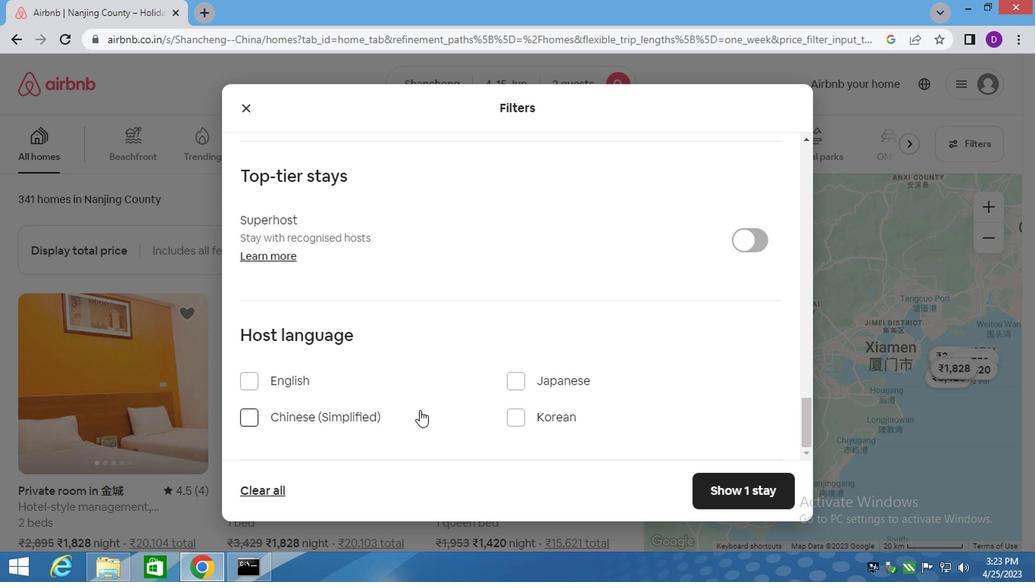 
Action: Mouse moved to (438, 410)
Screenshot: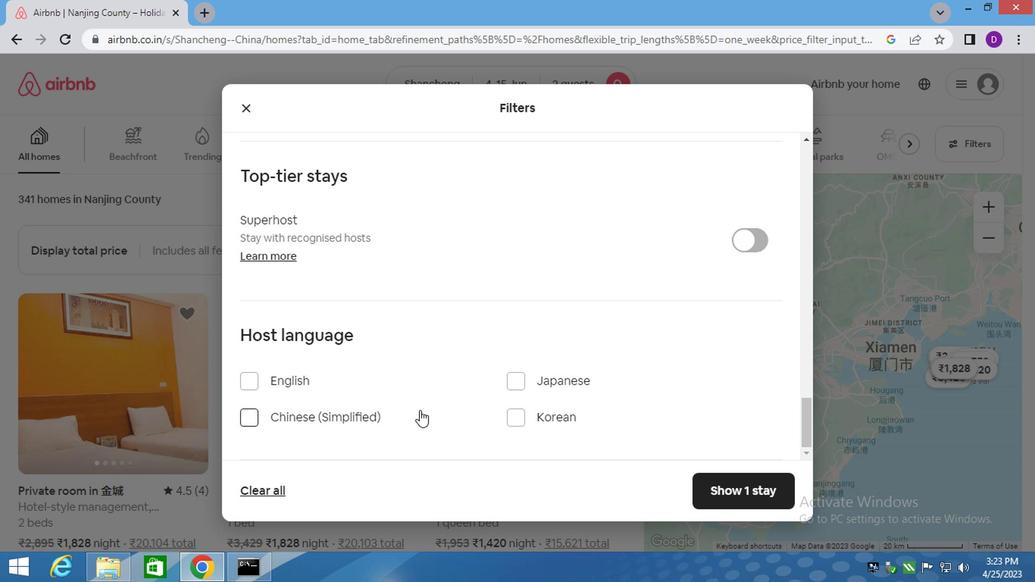 
Action: Mouse scrolled (438, 409) with delta (0, -1)
Screenshot: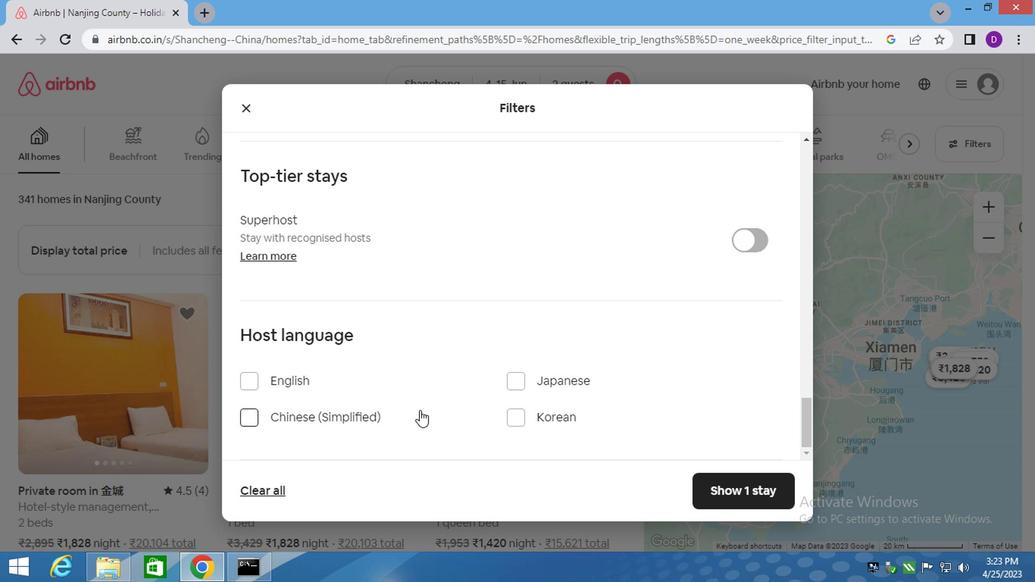 
Action: Mouse moved to (444, 410)
Screenshot: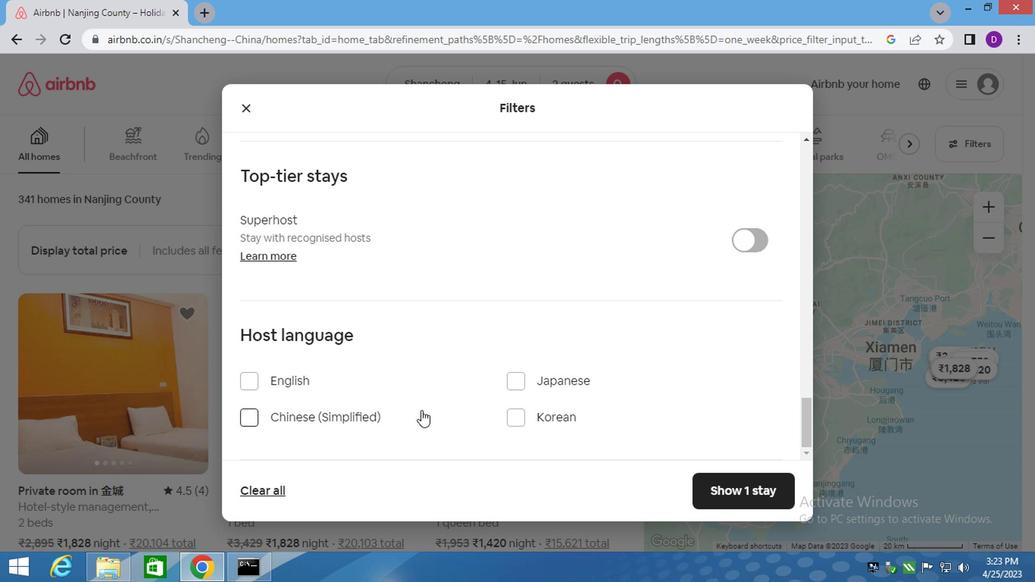 
Action: Mouse scrolled (444, 409) with delta (0, -1)
Screenshot: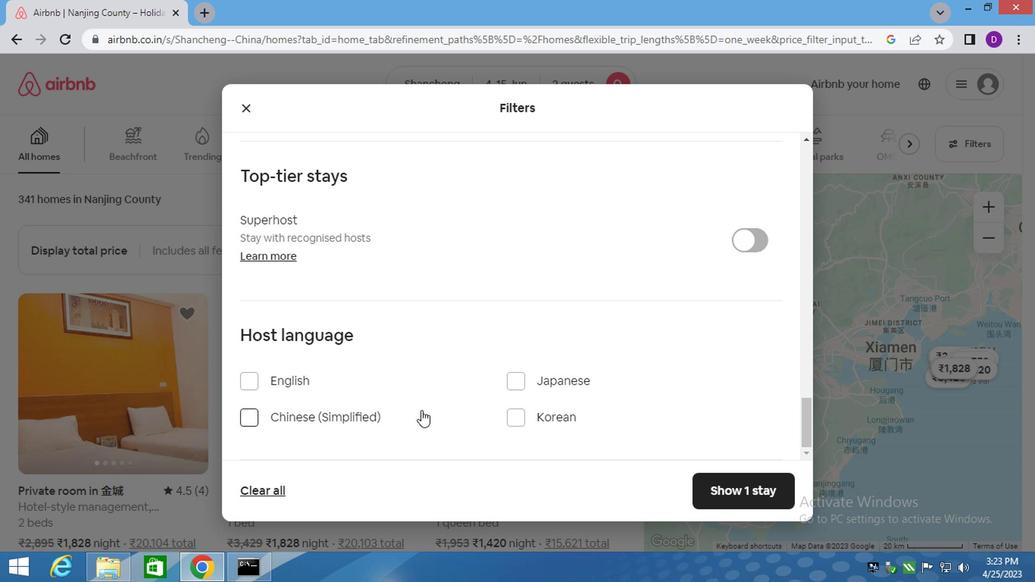 
Action: Mouse moved to (243, 416)
Screenshot: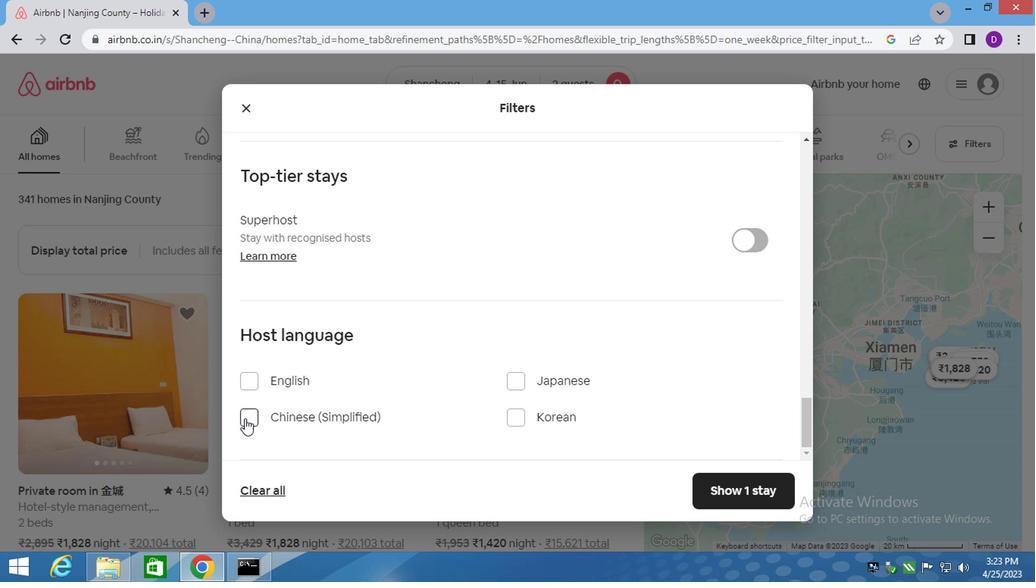 
Action: Mouse pressed left at (243, 416)
Screenshot: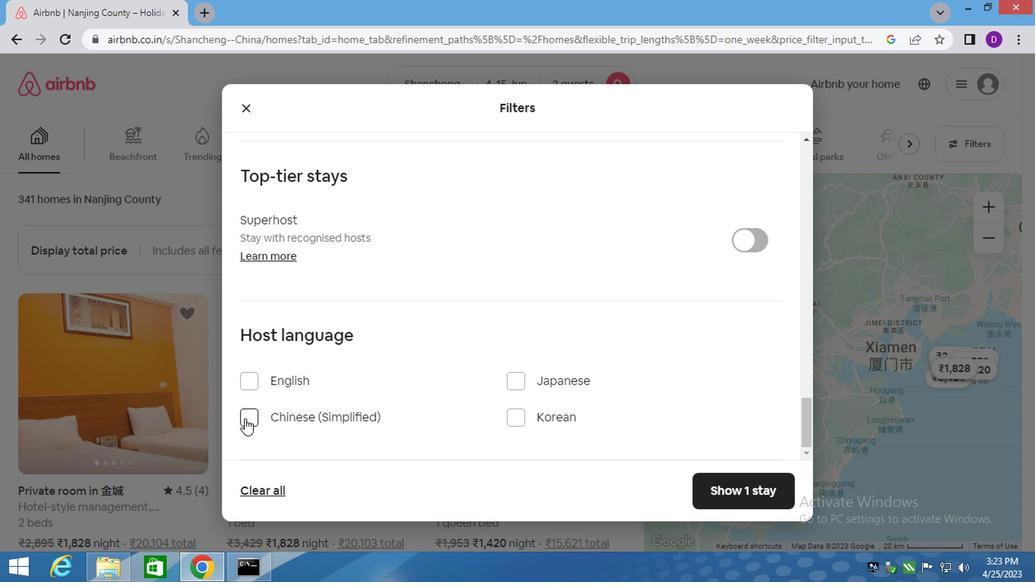 
Action: Mouse moved to (727, 487)
Screenshot: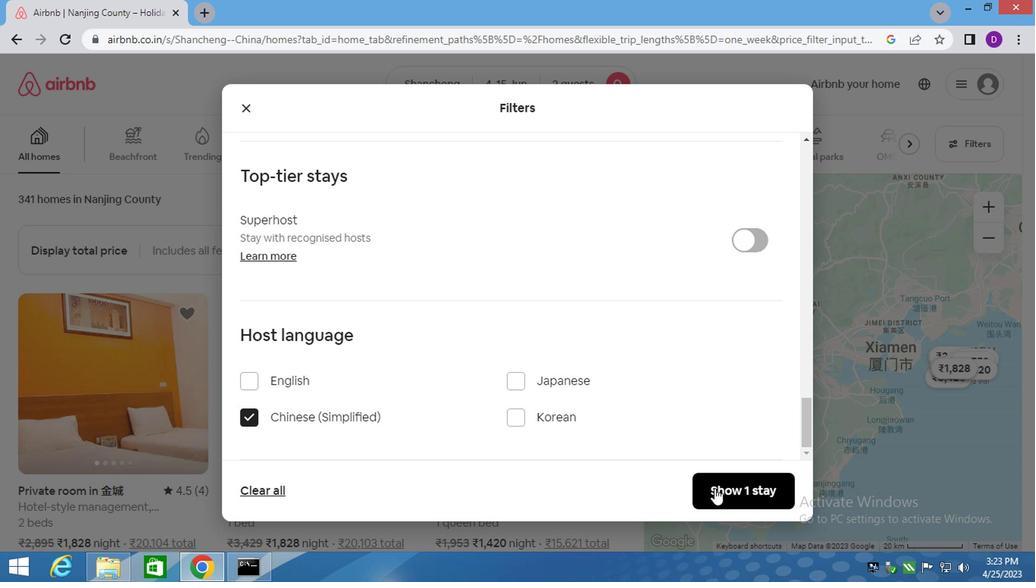 
Action: Mouse pressed left at (727, 487)
Screenshot: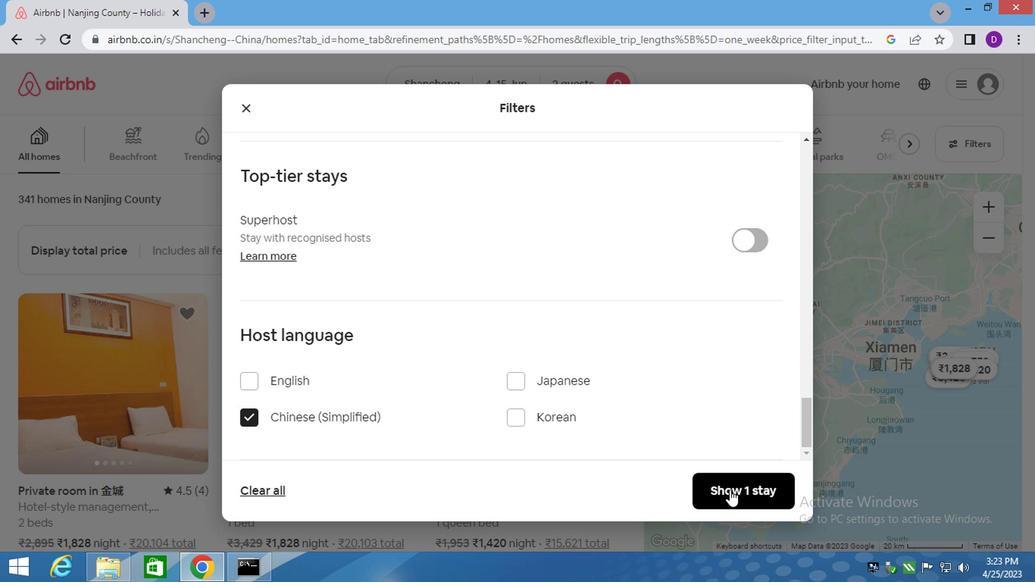 
Action: Mouse moved to (472, 331)
Screenshot: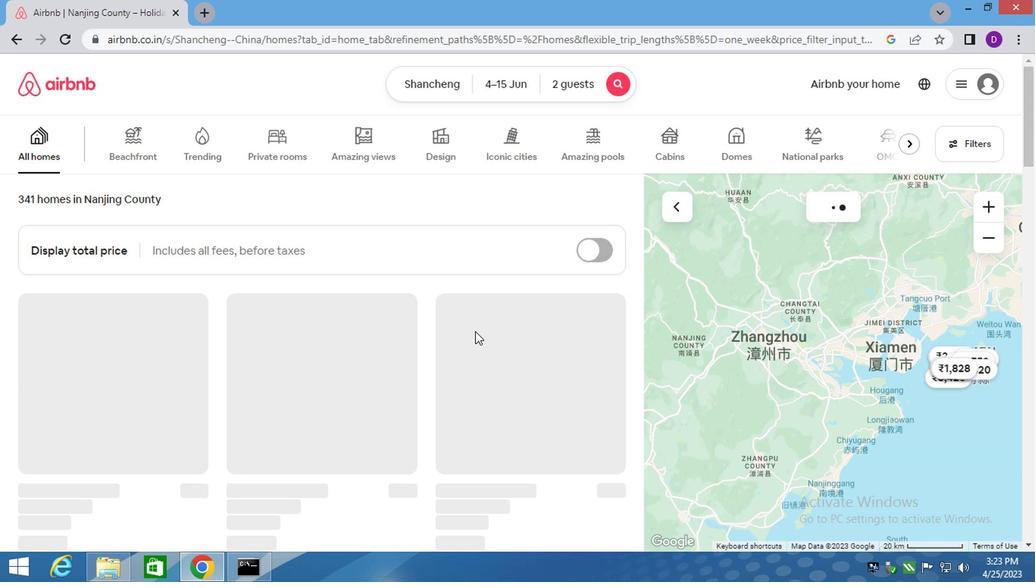 
